 Task: nan
Action: Mouse moved to (508, 648)
Screenshot: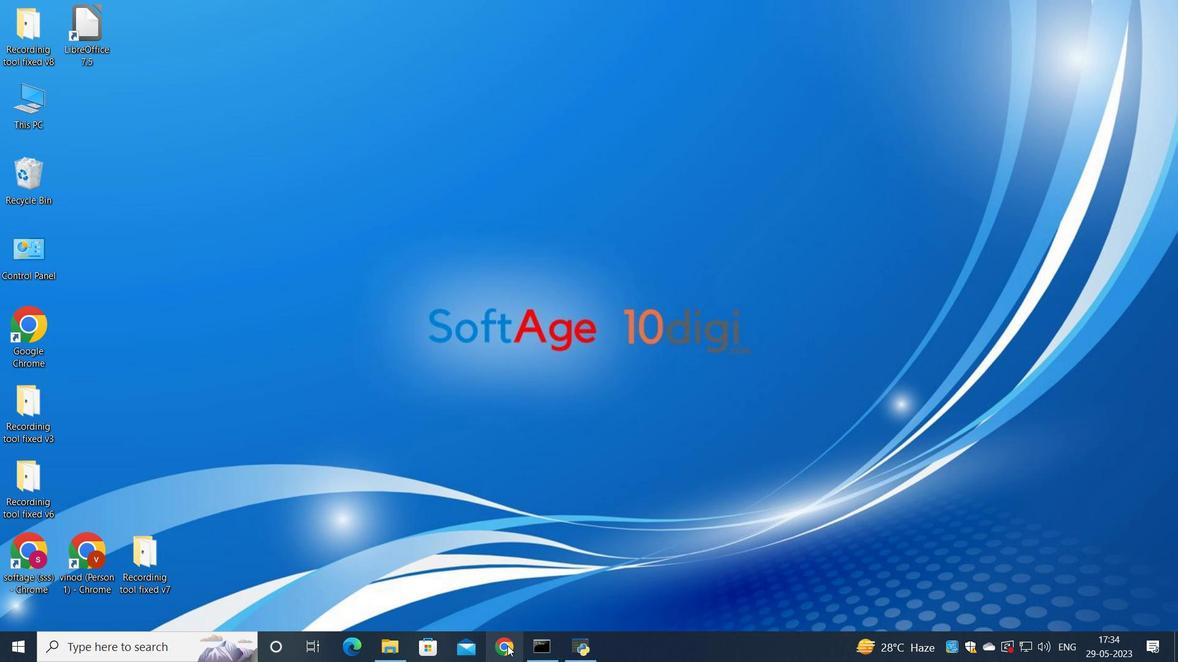 
Action: Mouse pressed left at (508, 648)
Screenshot: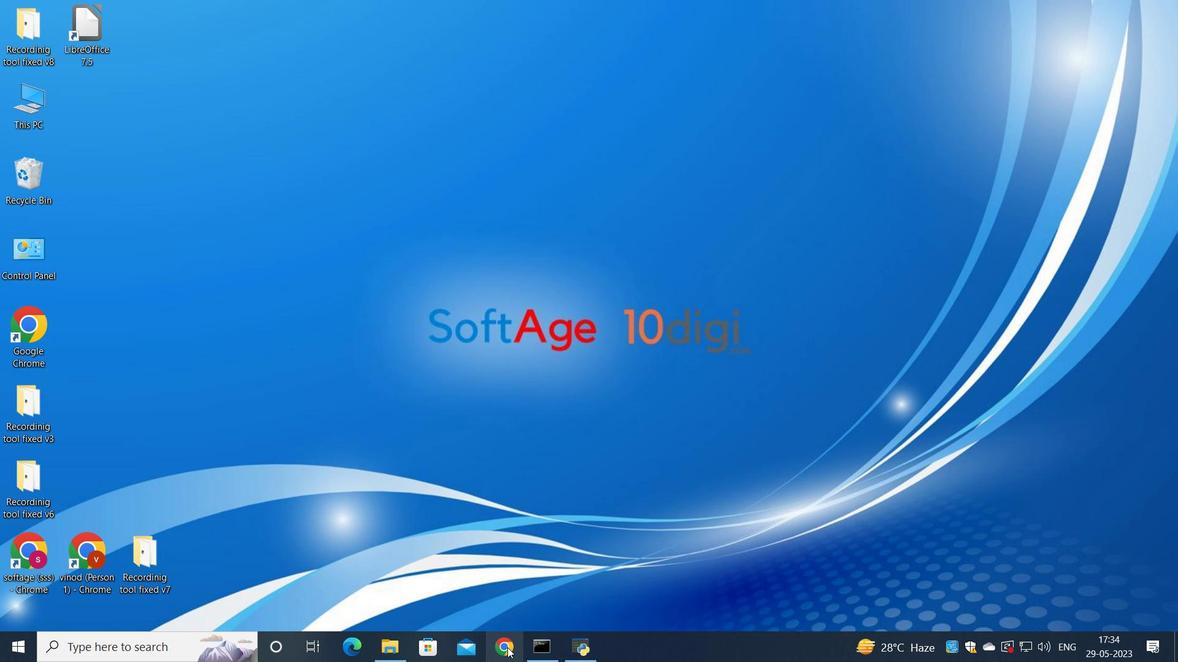 
Action: Mouse moved to (516, 378)
Screenshot: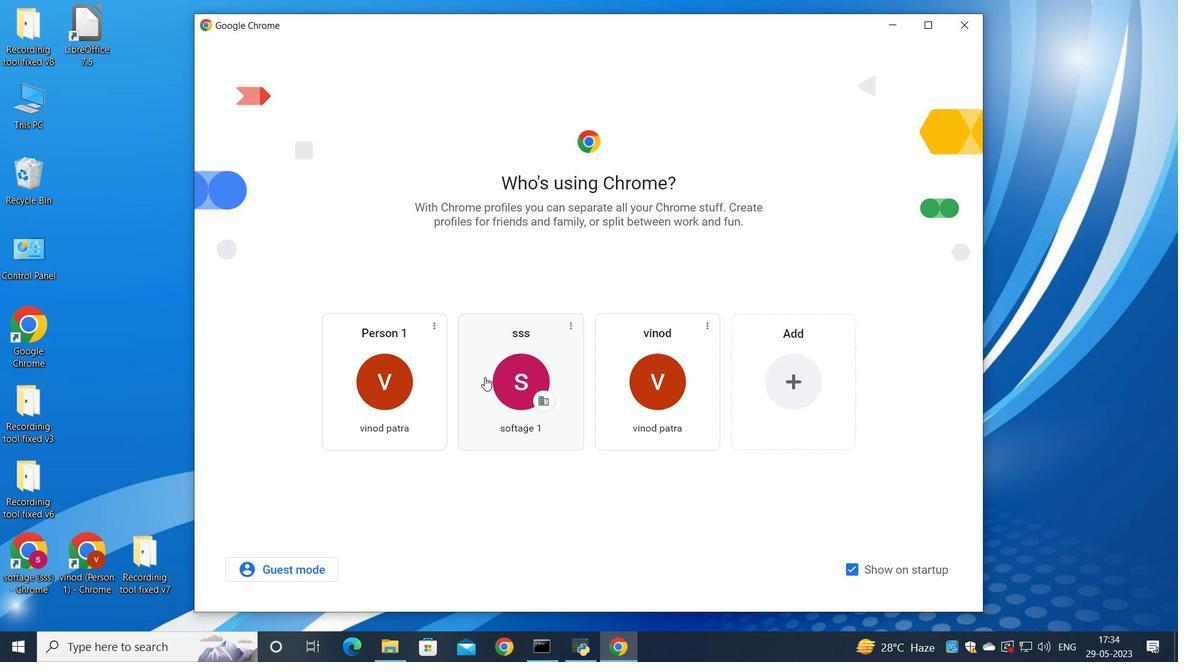 
Action: Mouse pressed left at (516, 378)
Screenshot: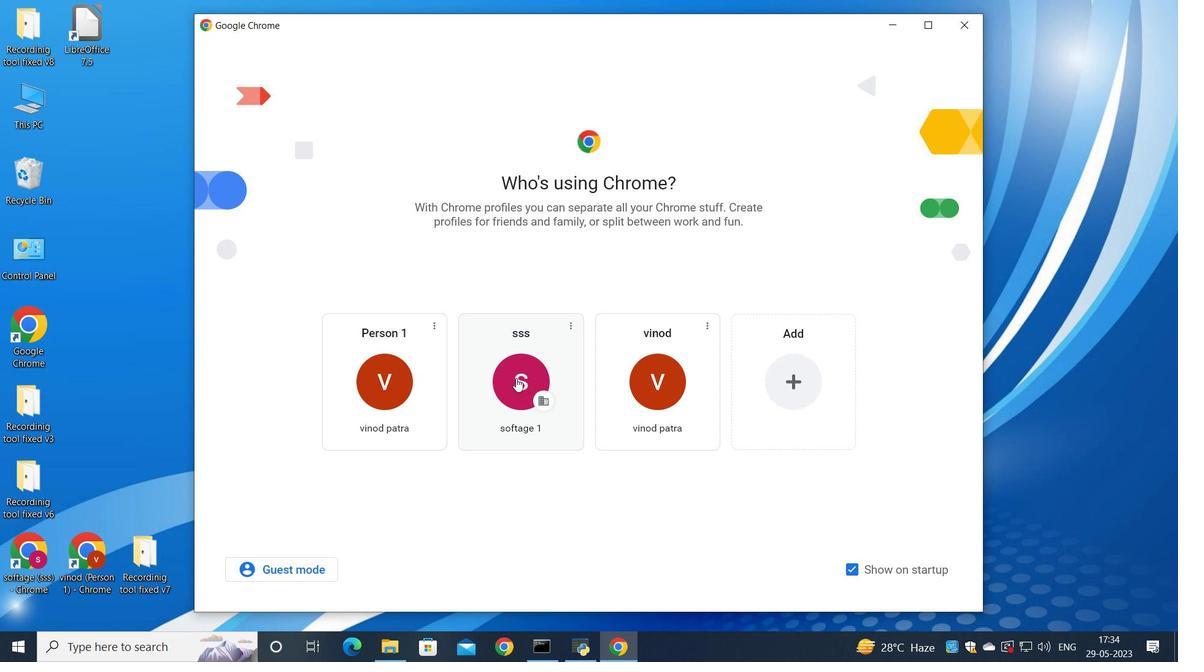 
Action: Mouse moved to (1032, 79)
Screenshot: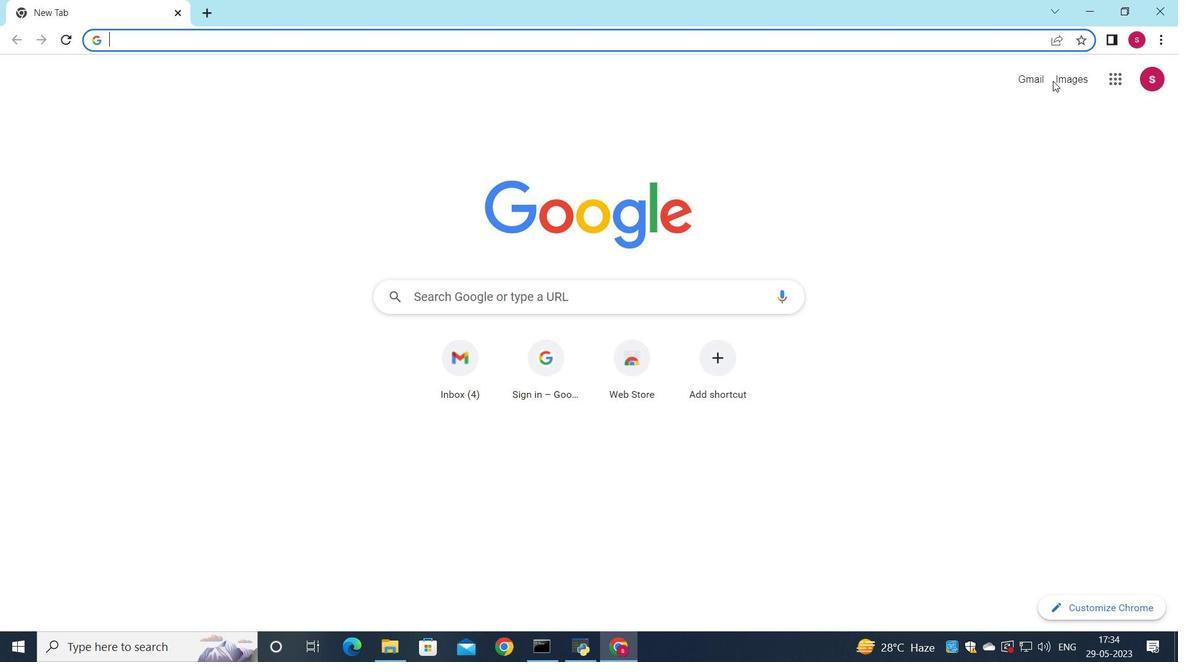 
Action: Mouse pressed left at (1032, 79)
Screenshot: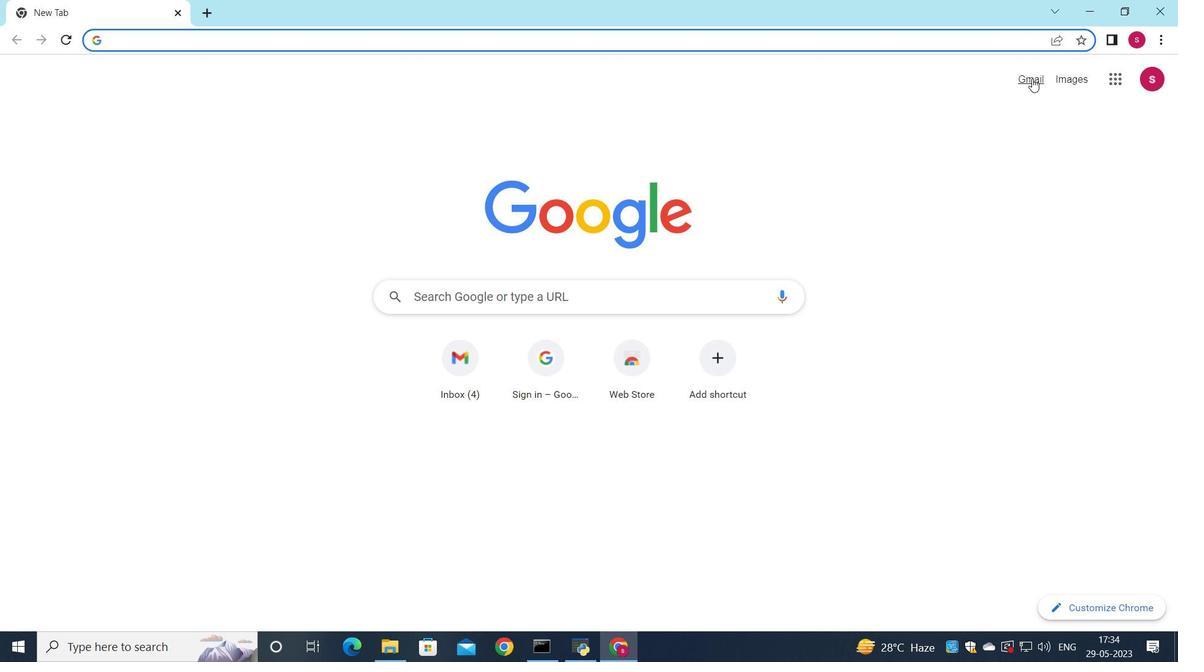 
Action: Mouse moved to (1005, 112)
Screenshot: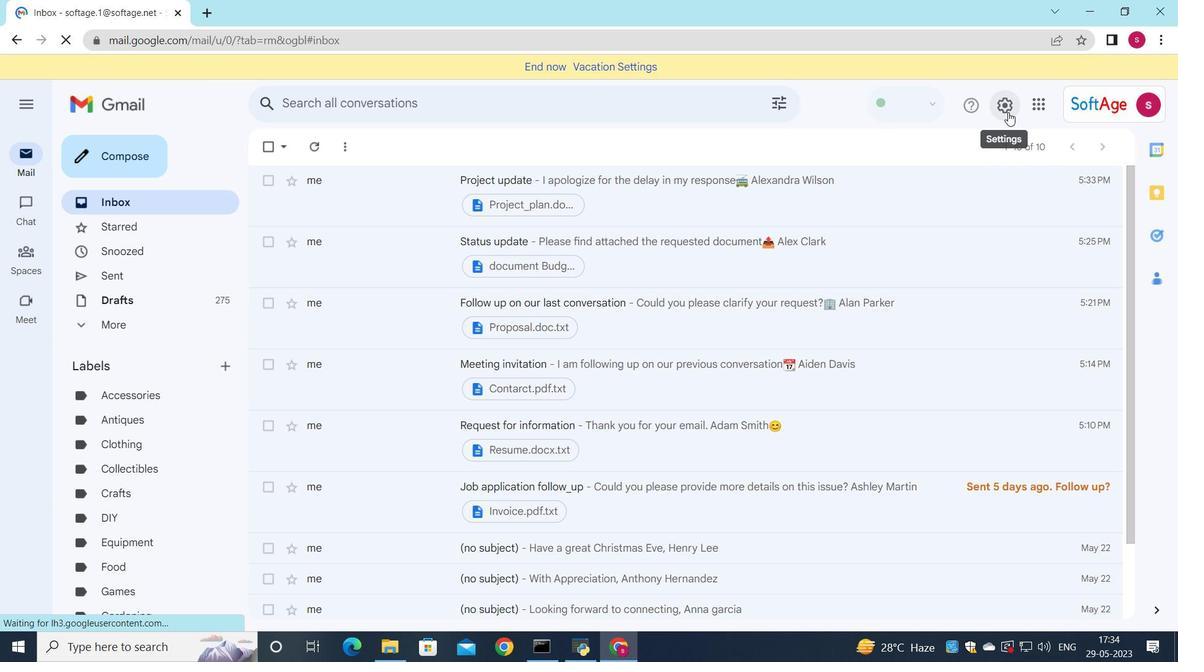 
Action: Mouse pressed left at (1005, 112)
Screenshot: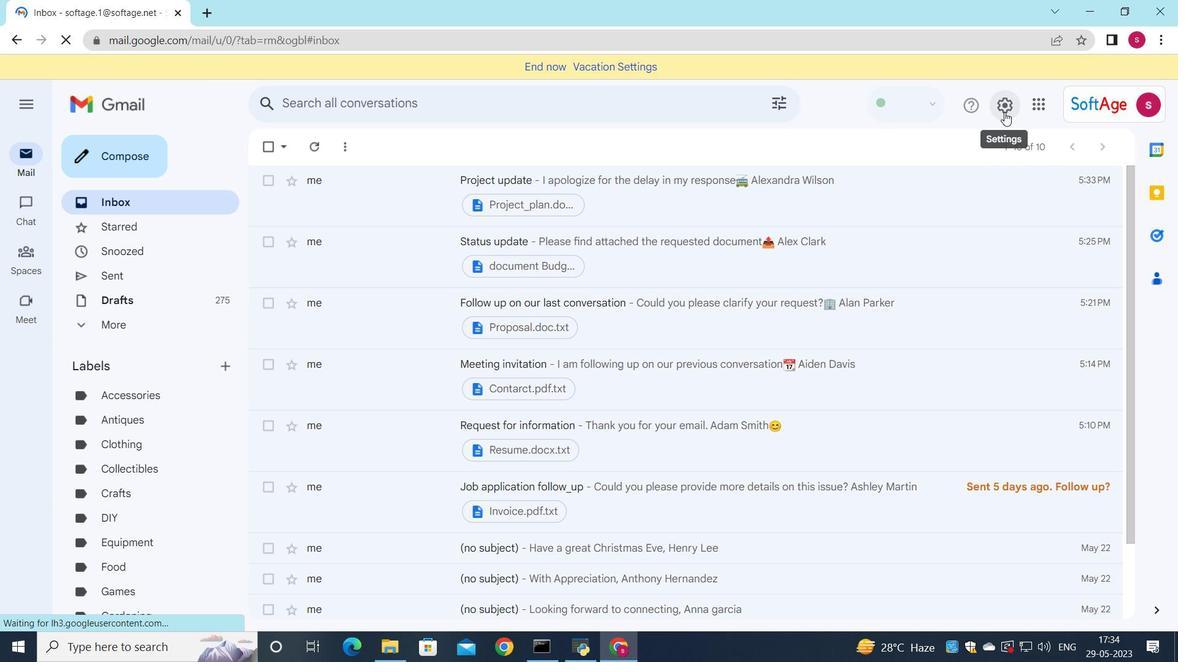 
Action: Mouse moved to (1010, 189)
Screenshot: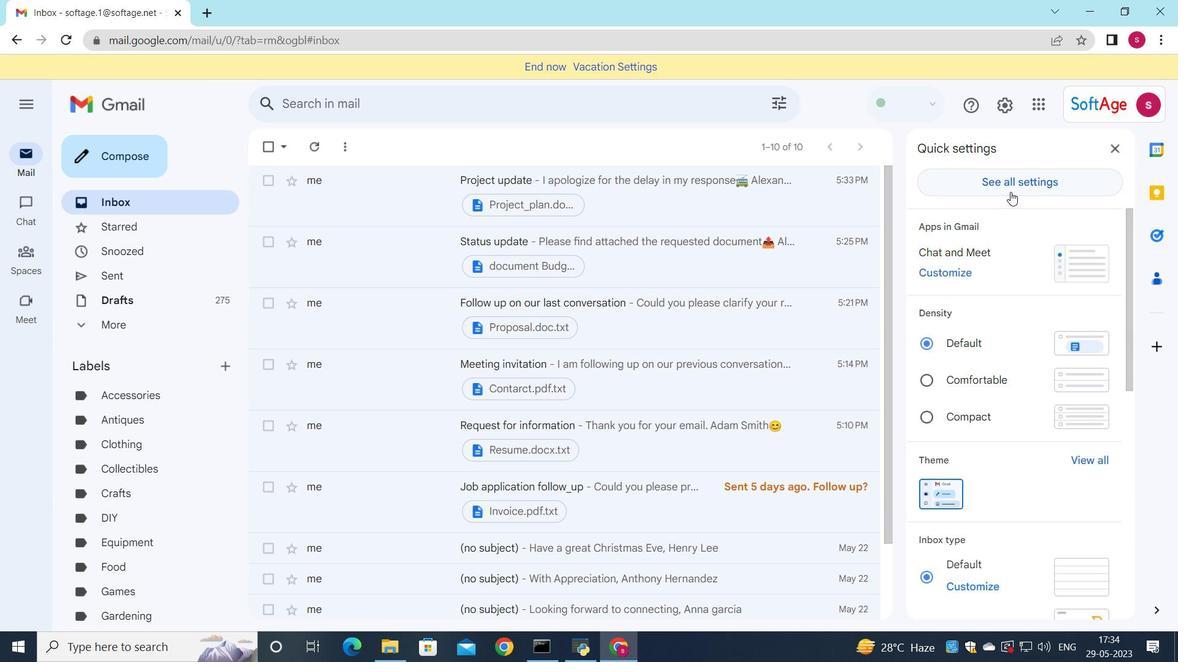 
Action: Mouse pressed left at (1010, 189)
Screenshot: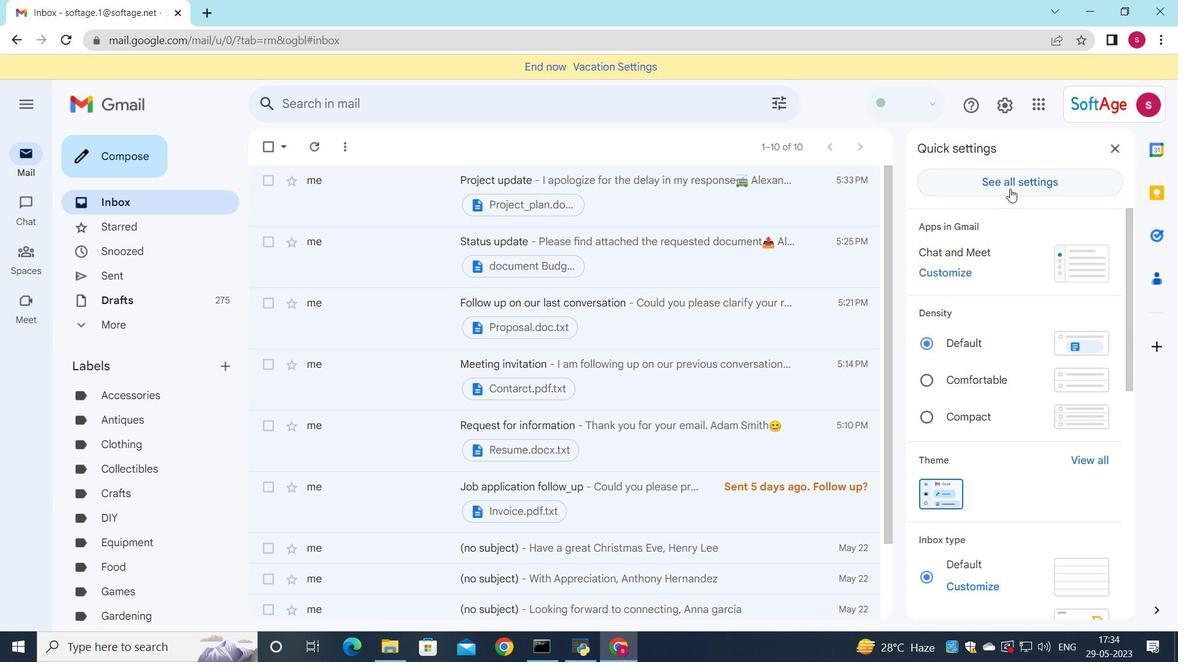 
Action: Mouse moved to (732, 330)
Screenshot: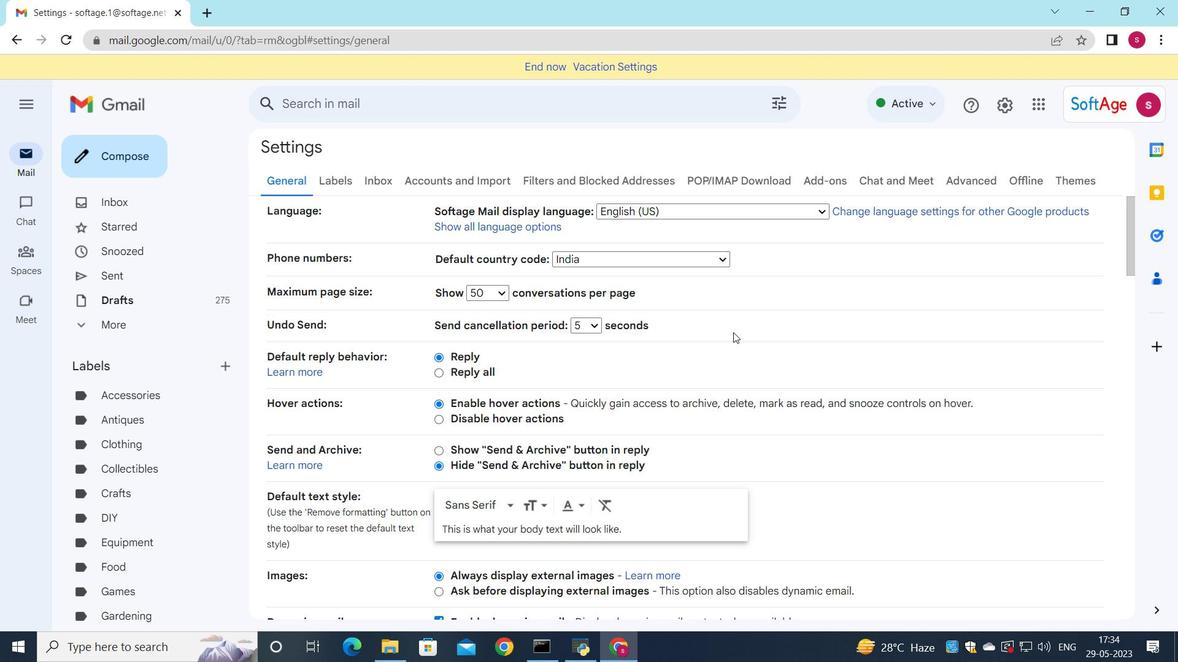 
Action: Mouse scrolled (732, 329) with delta (0, 0)
Screenshot: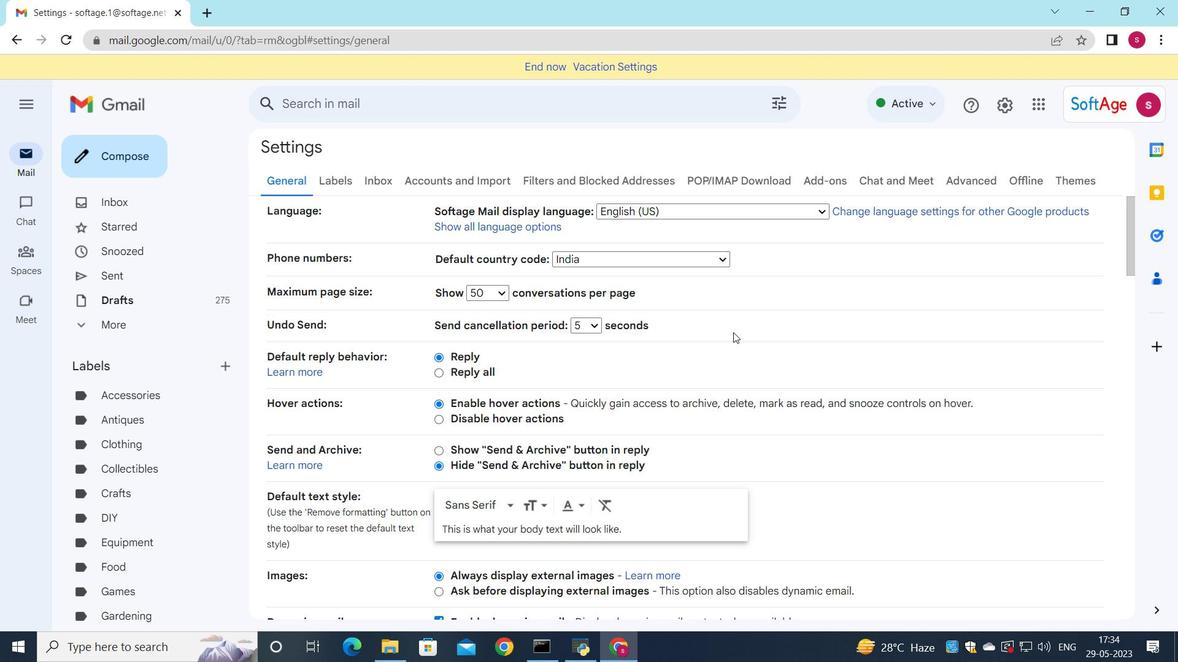 
Action: Mouse scrolled (732, 329) with delta (0, 0)
Screenshot: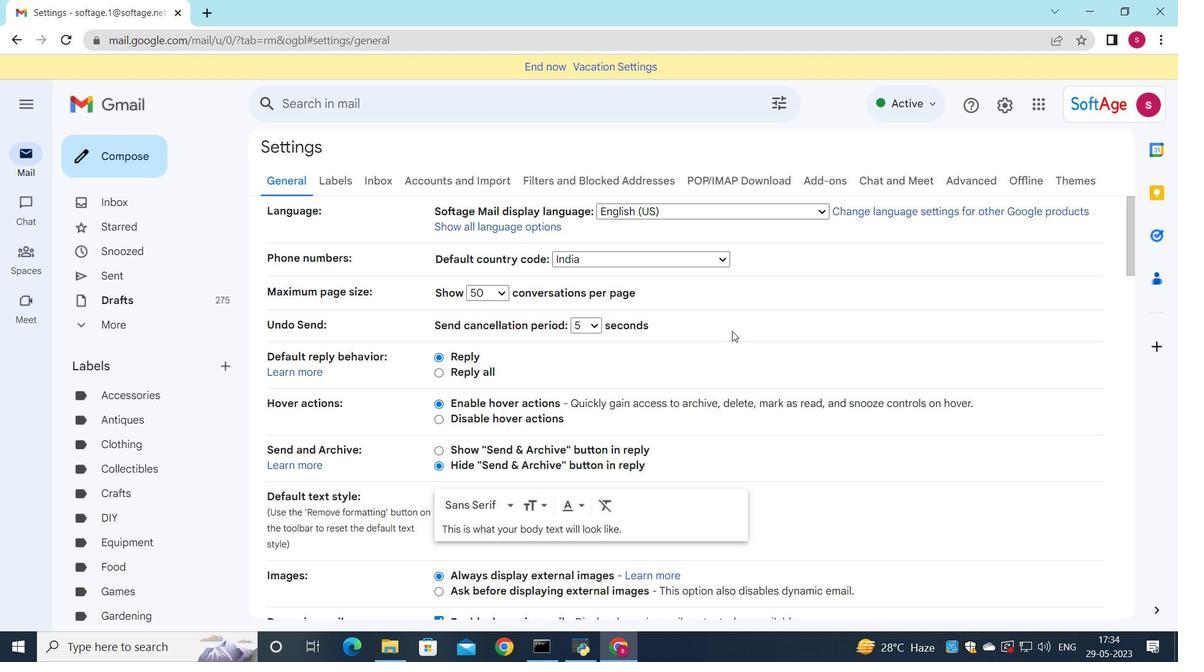 
Action: Mouse scrolled (732, 329) with delta (0, 0)
Screenshot: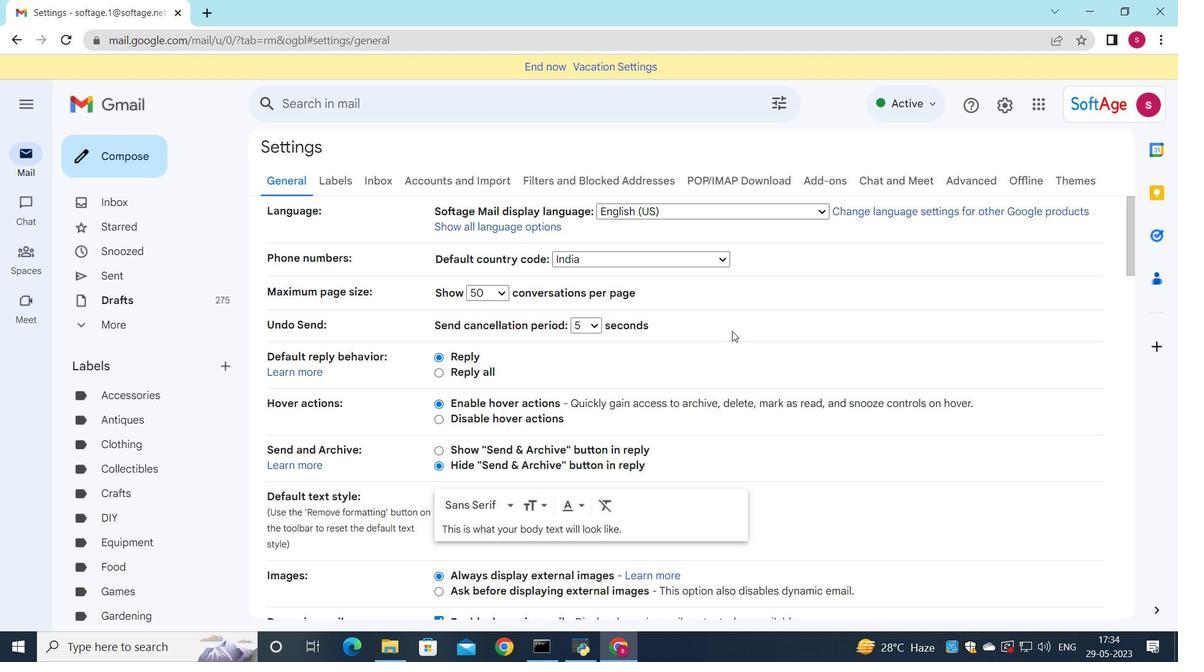 
Action: Mouse scrolled (732, 329) with delta (0, 0)
Screenshot: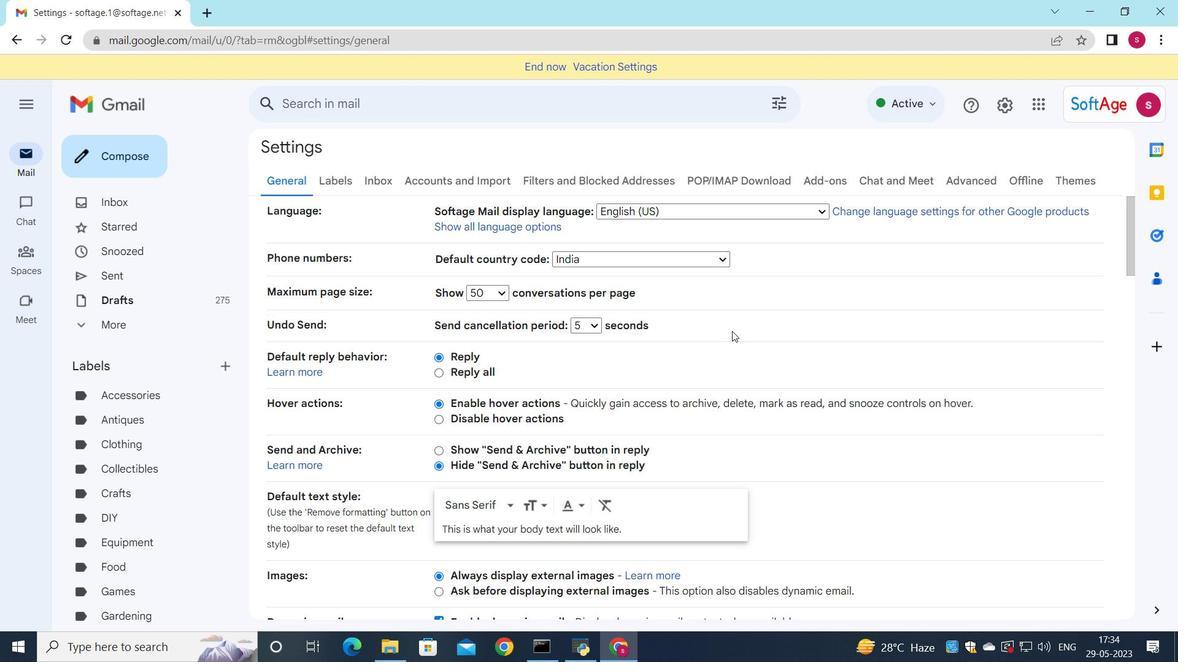 
Action: Mouse scrolled (732, 329) with delta (0, 0)
Screenshot: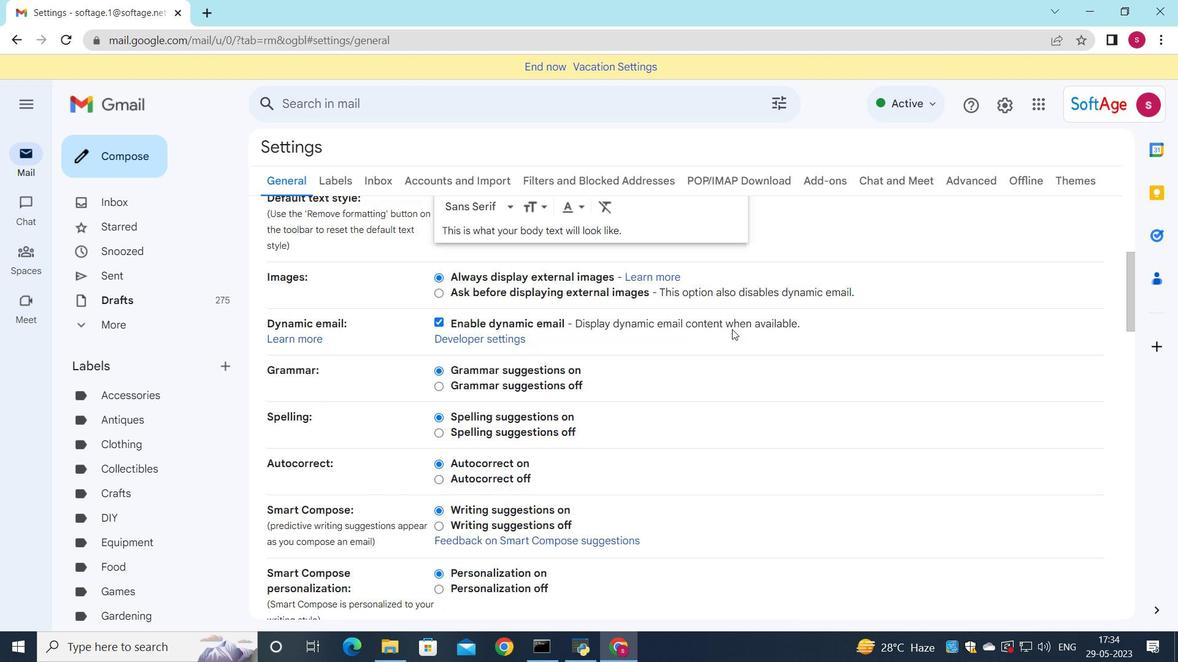 
Action: Mouse scrolled (732, 329) with delta (0, 0)
Screenshot: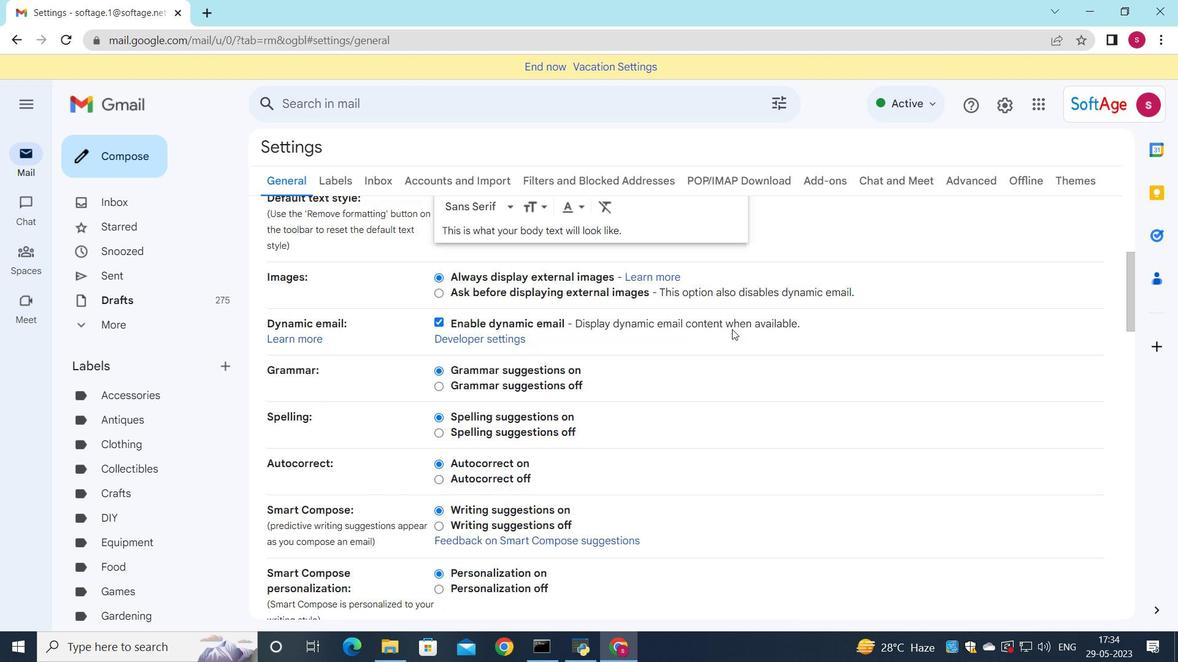 
Action: Mouse scrolled (732, 329) with delta (0, 0)
Screenshot: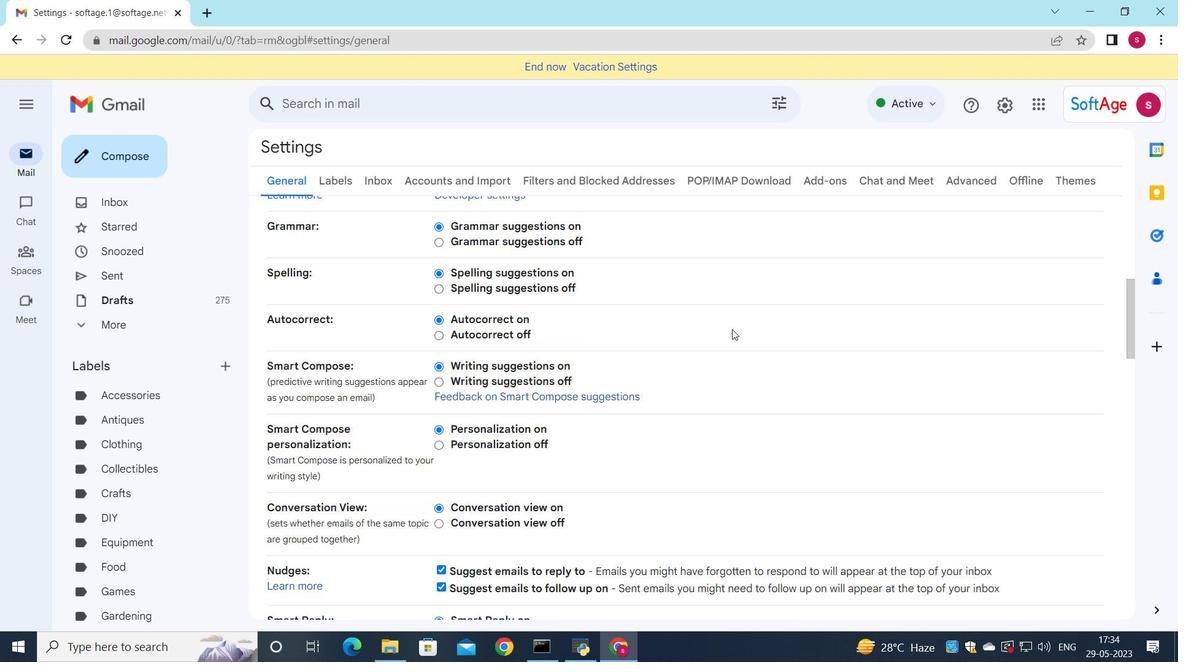 
Action: Mouse scrolled (732, 329) with delta (0, 0)
Screenshot: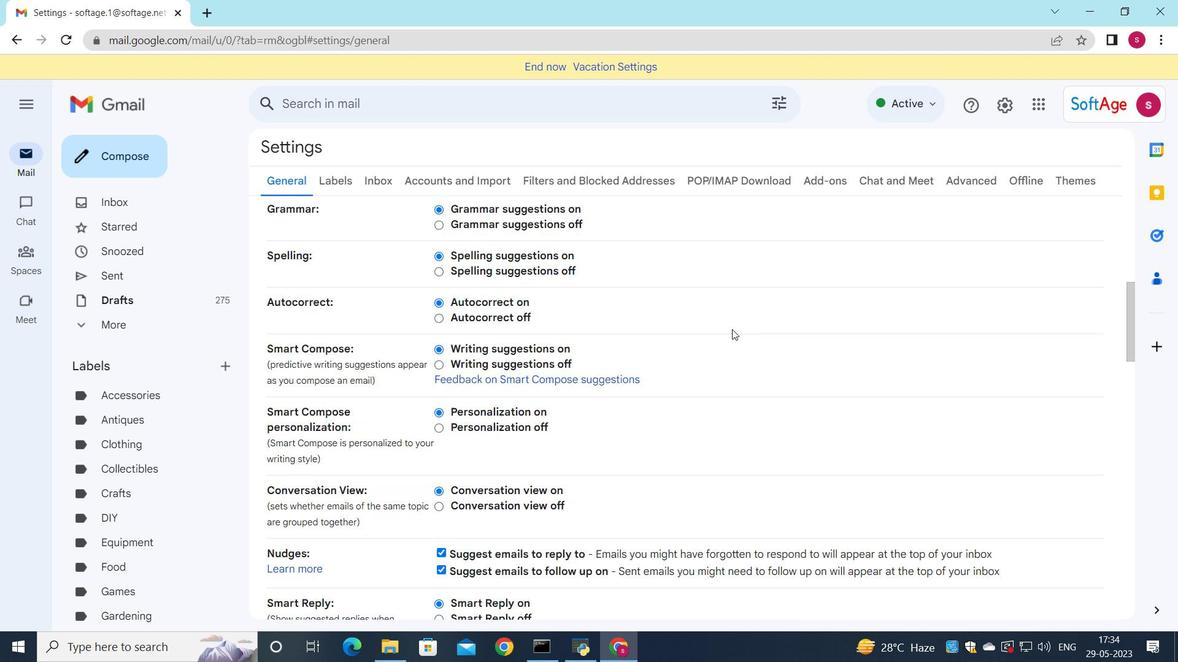 
Action: Mouse scrolled (732, 329) with delta (0, 0)
Screenshot: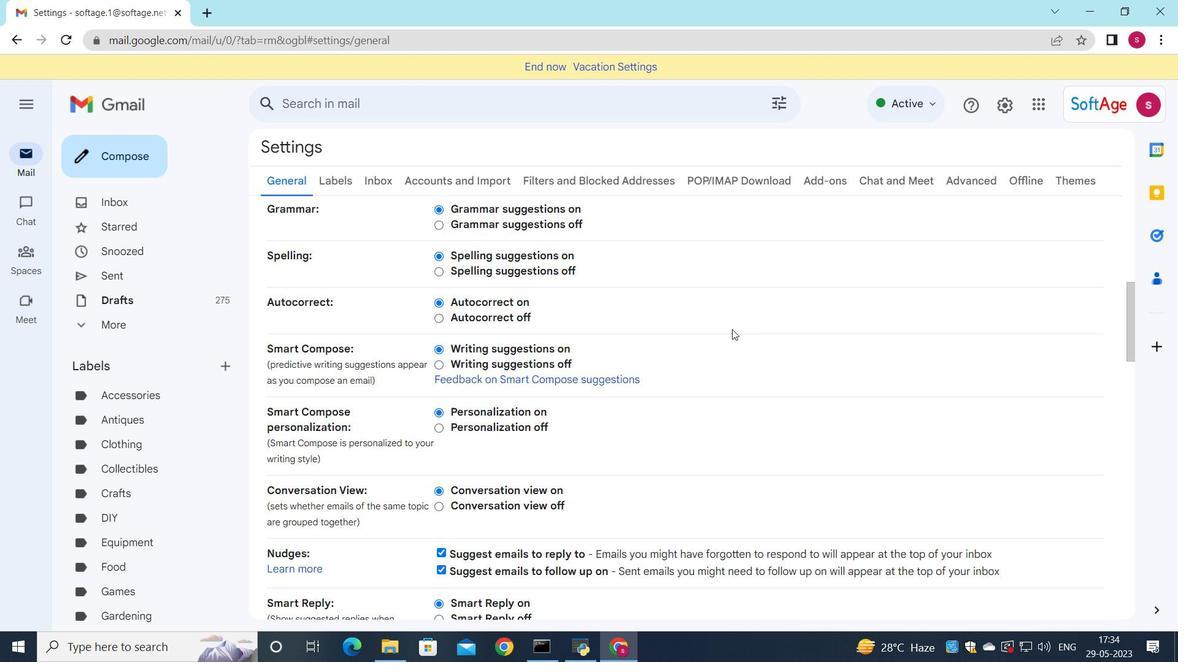 
Action: Mouse scrolled (732, 329) with delta (0, 0)
Screenshot: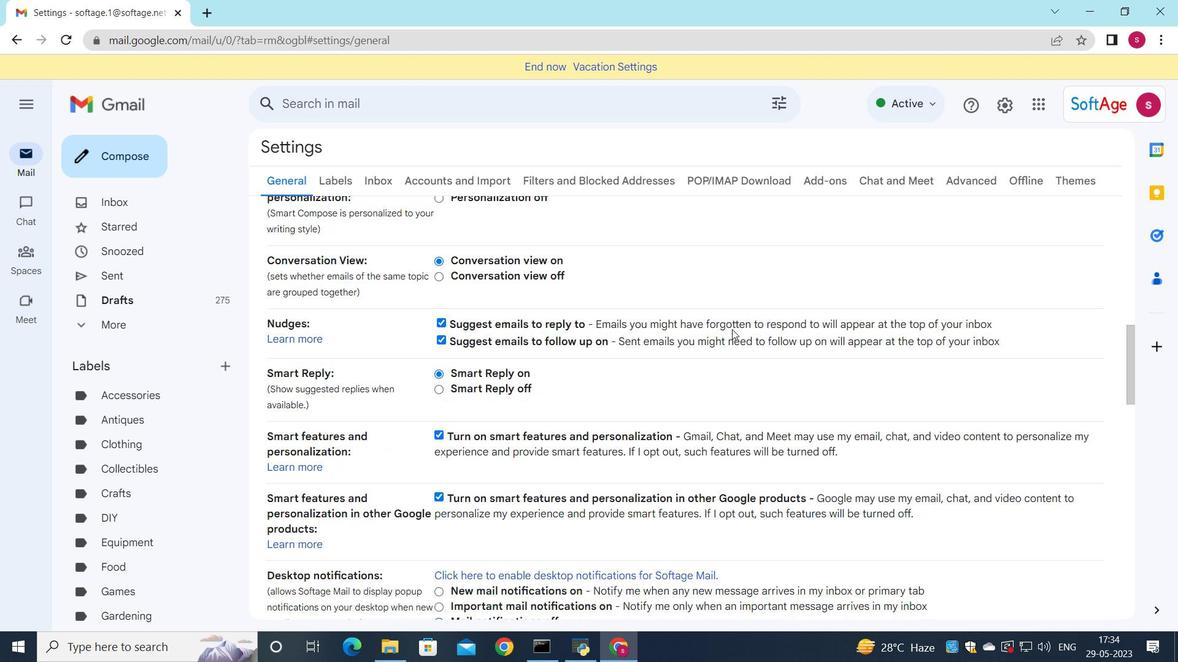 
Action: Mouse scrolled (732, 329) with delta (0, 0)
Screenshot: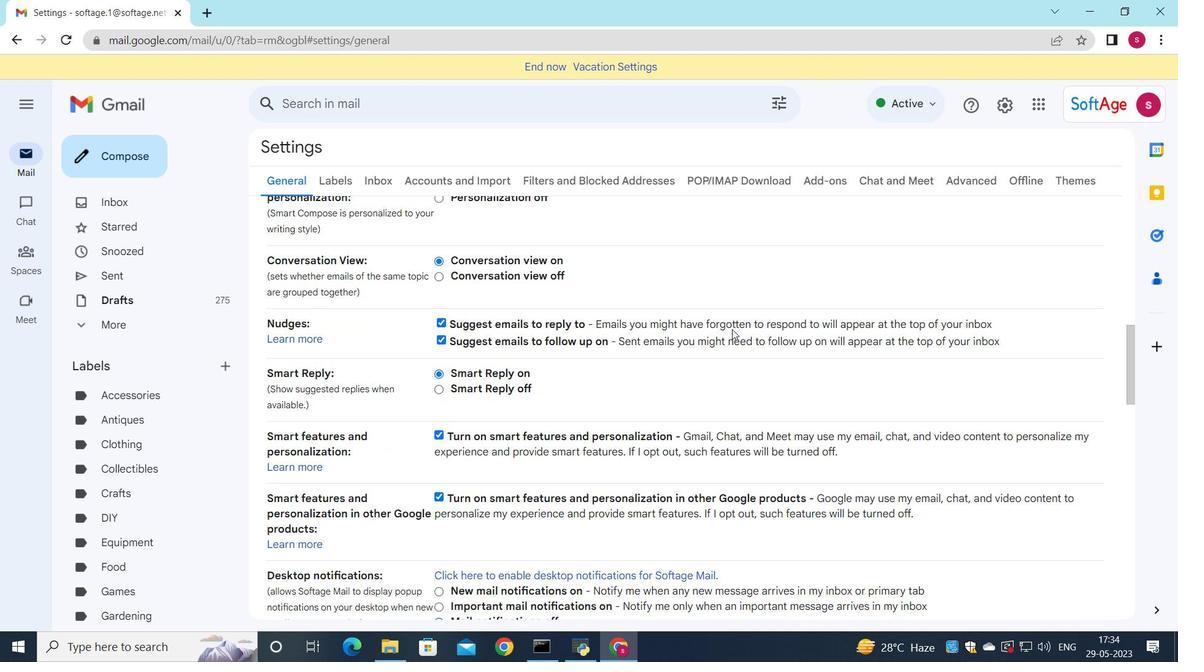 
Action: Mouse scrolled (732, 329) with delta (0, 0)
Screenshot: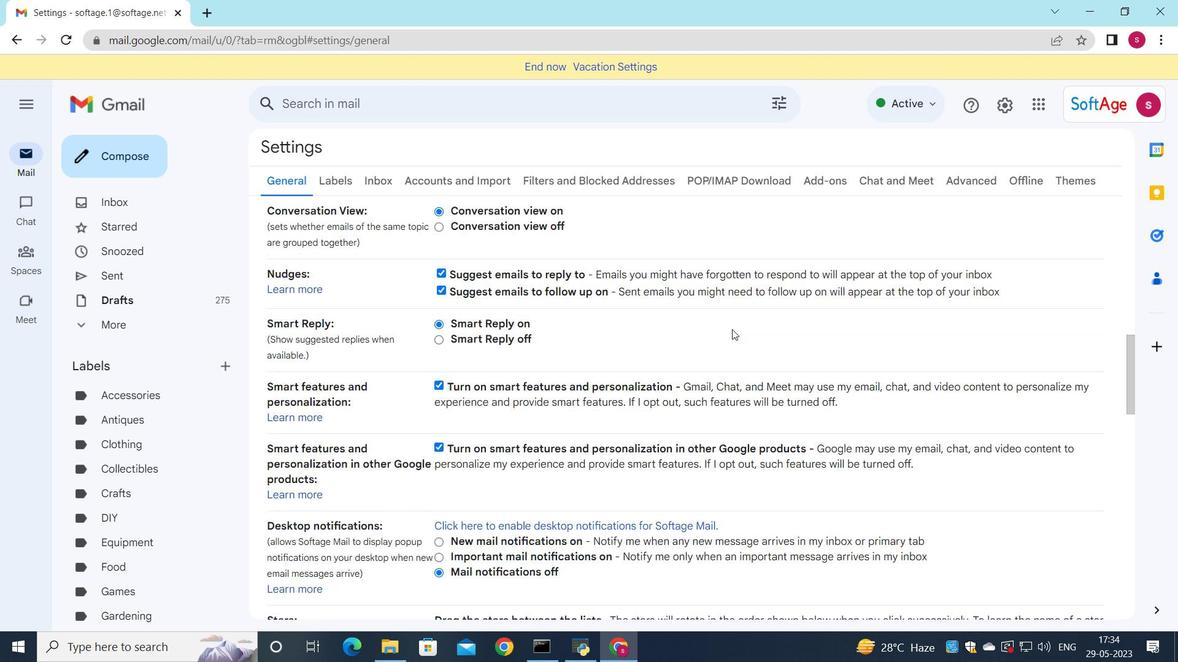 
Action: Mouse scrolled (732, 329) with delta (0, 0)
Screenshot: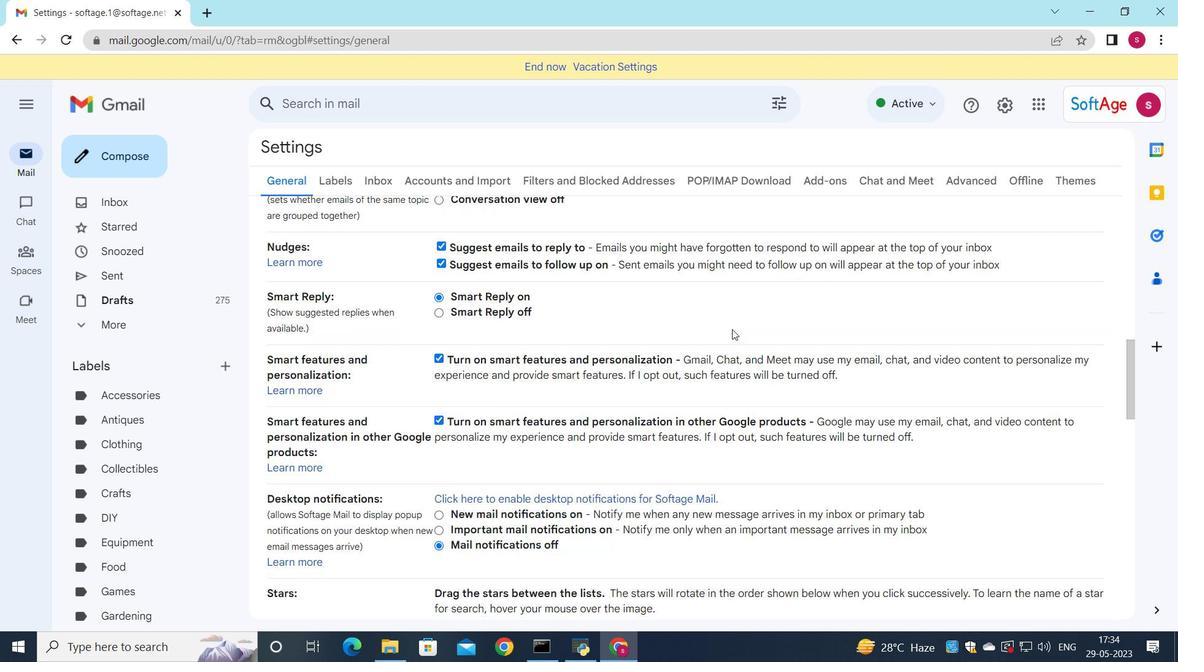 
Action: Mouse scrolled (732, 329) with delta (0, 0)
Screenshot: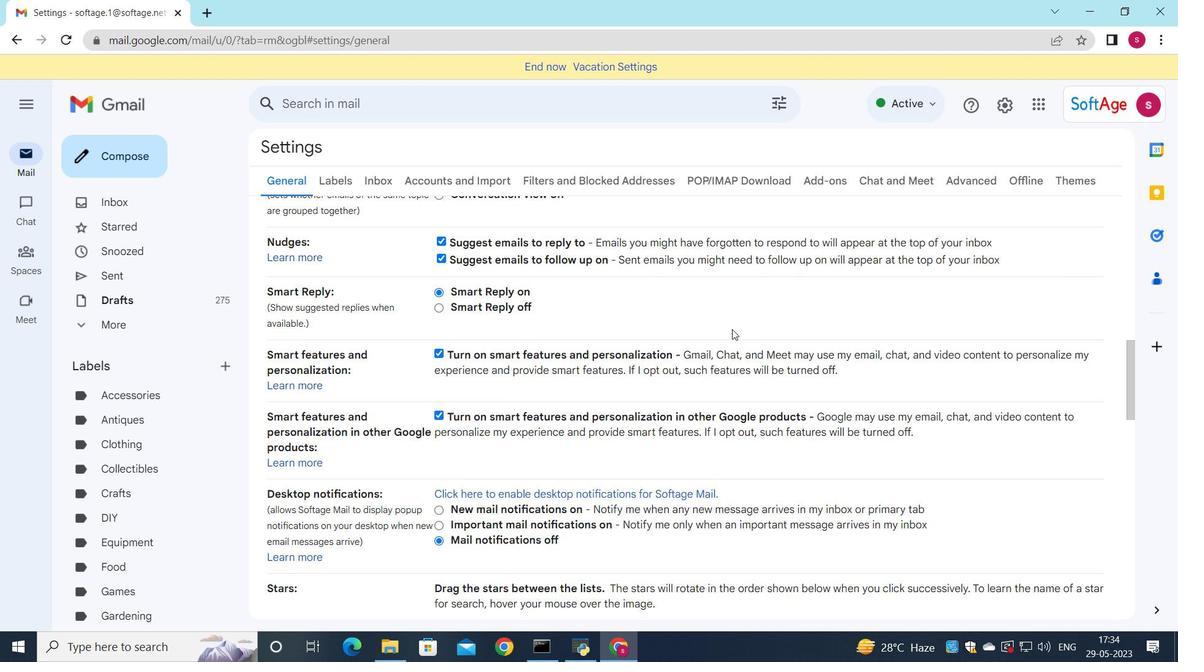 
Action: Mouse scrolled (732, 329) with delta (0, 0)
Screenshot: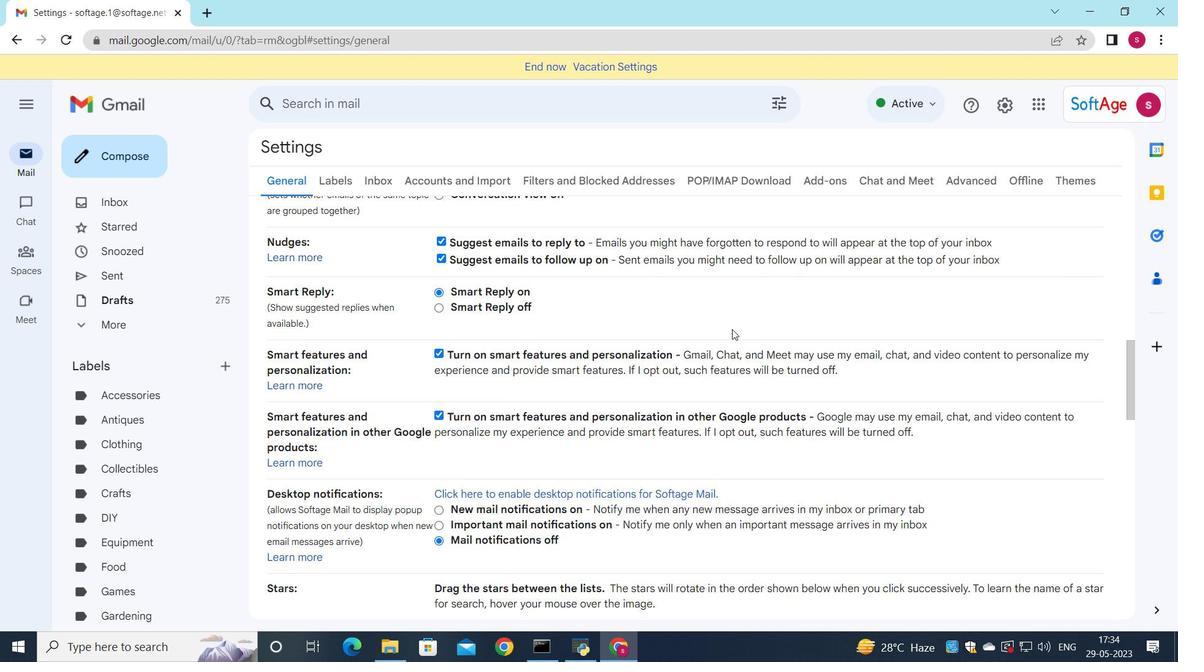 
Action: Mouse scrolled (732, 329) with delta (0, 0)
Screenshot: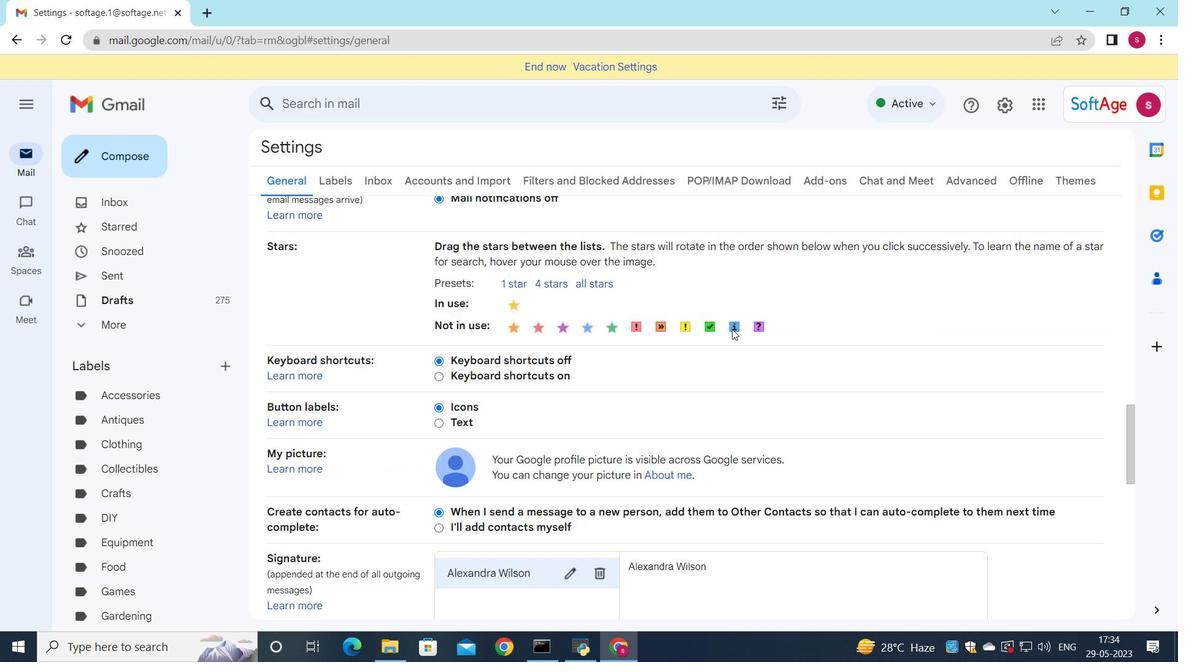 
Action: Mouse scrolled (732, 329) with delta (0, 0)
Screenshot: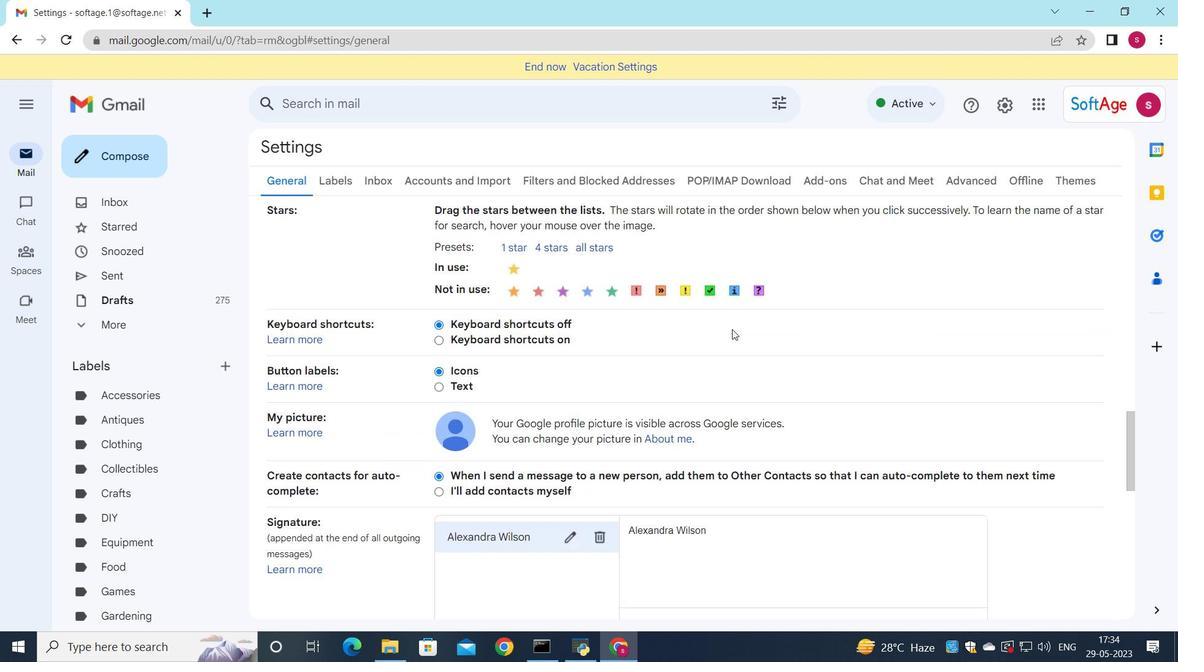 
Action: Mouse moved to (607, 376)
Screenshot: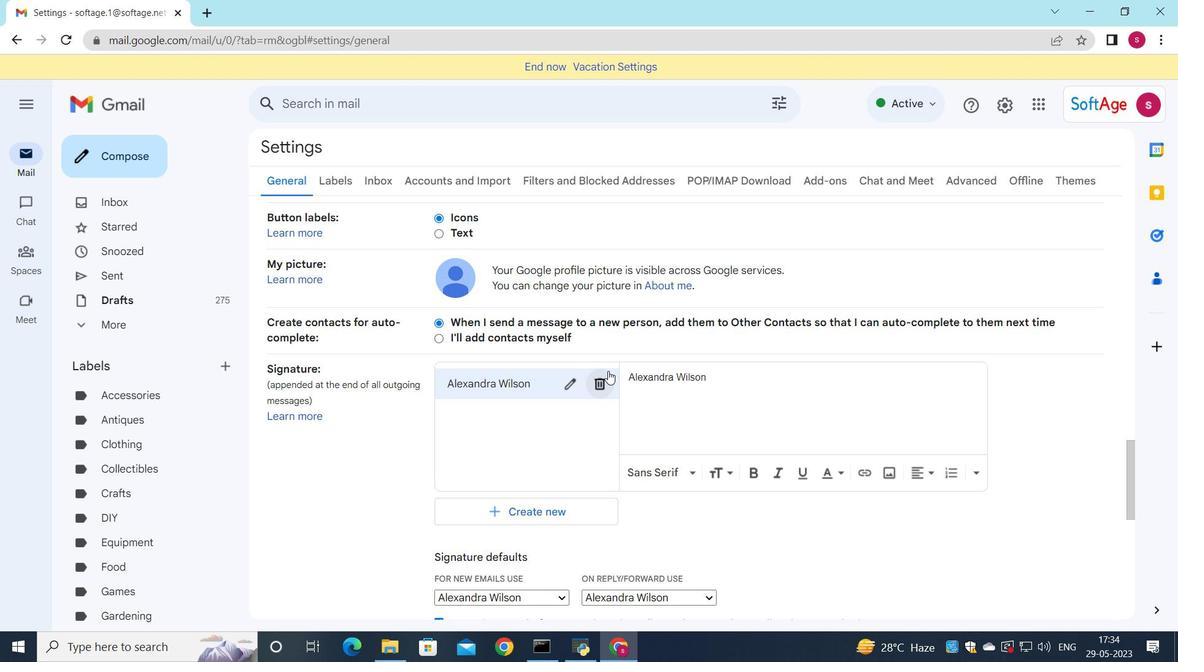 
Action: Mouse pressed left at (607, 376)
Screenshot: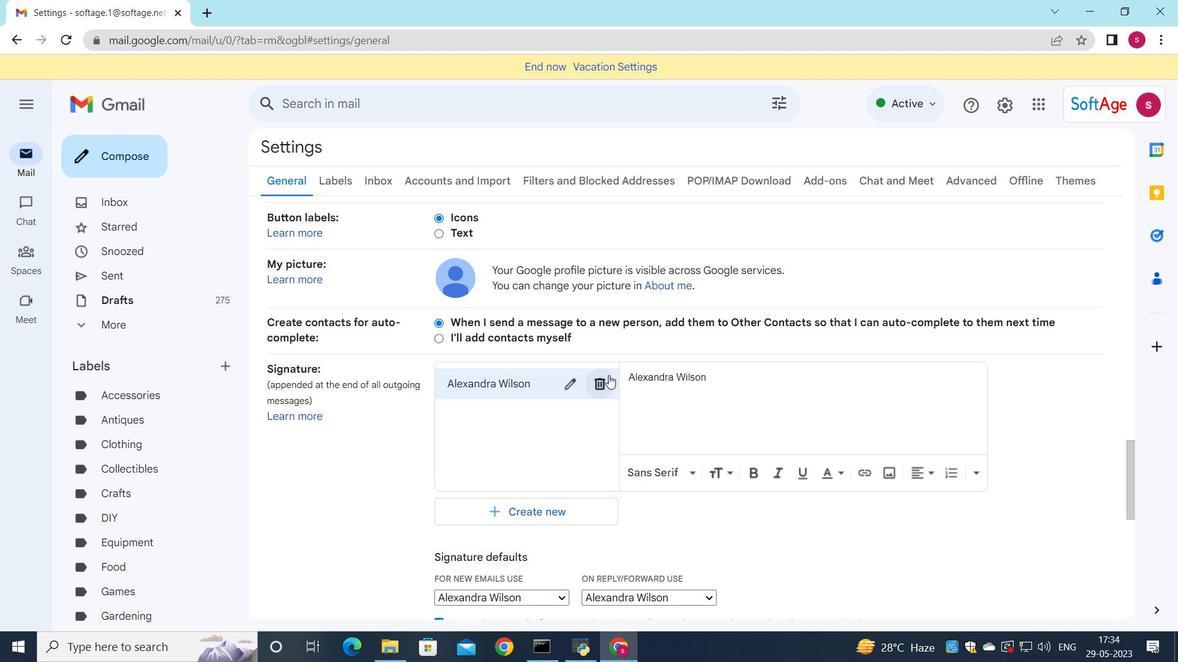 
Action: Mouse moved to (716, 375)
Screenshot: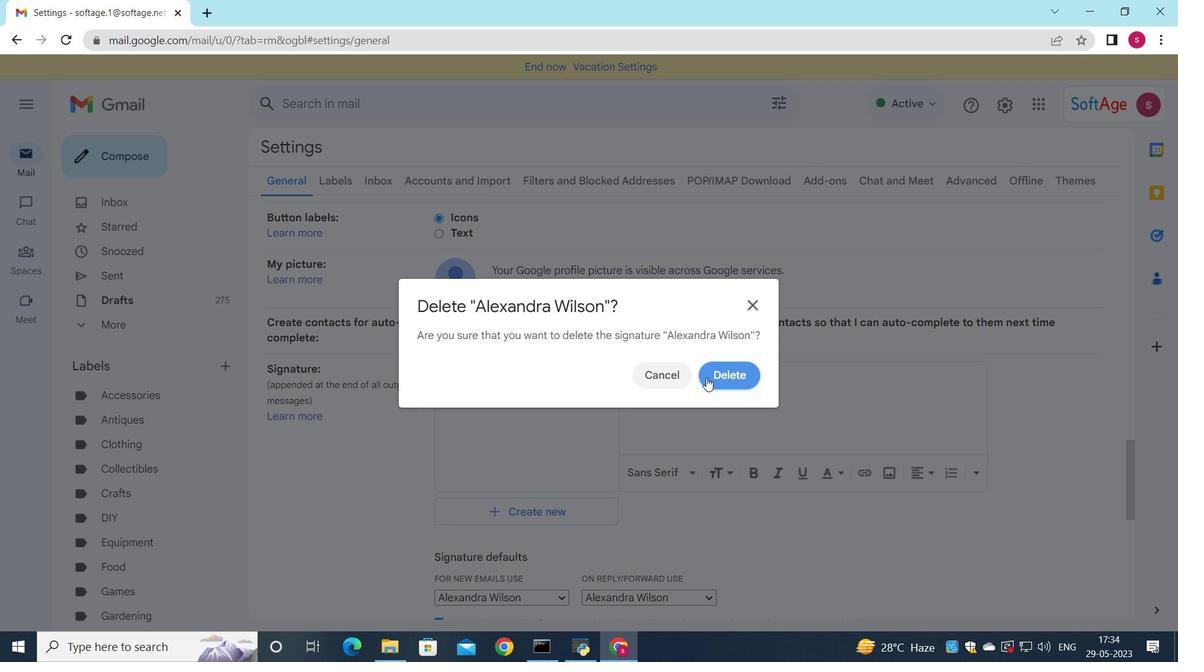
Action: Mouse pressed left at (716, 375)
Screenshot: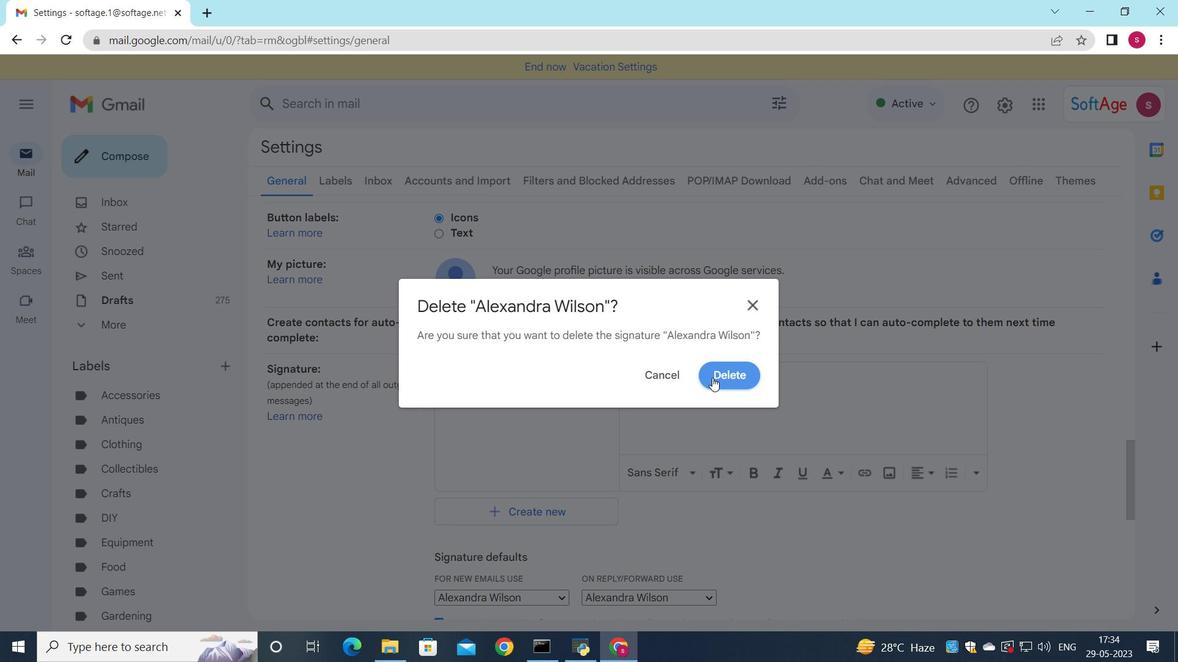 
Action: Mouse moved to (710, 378)
Screenshot: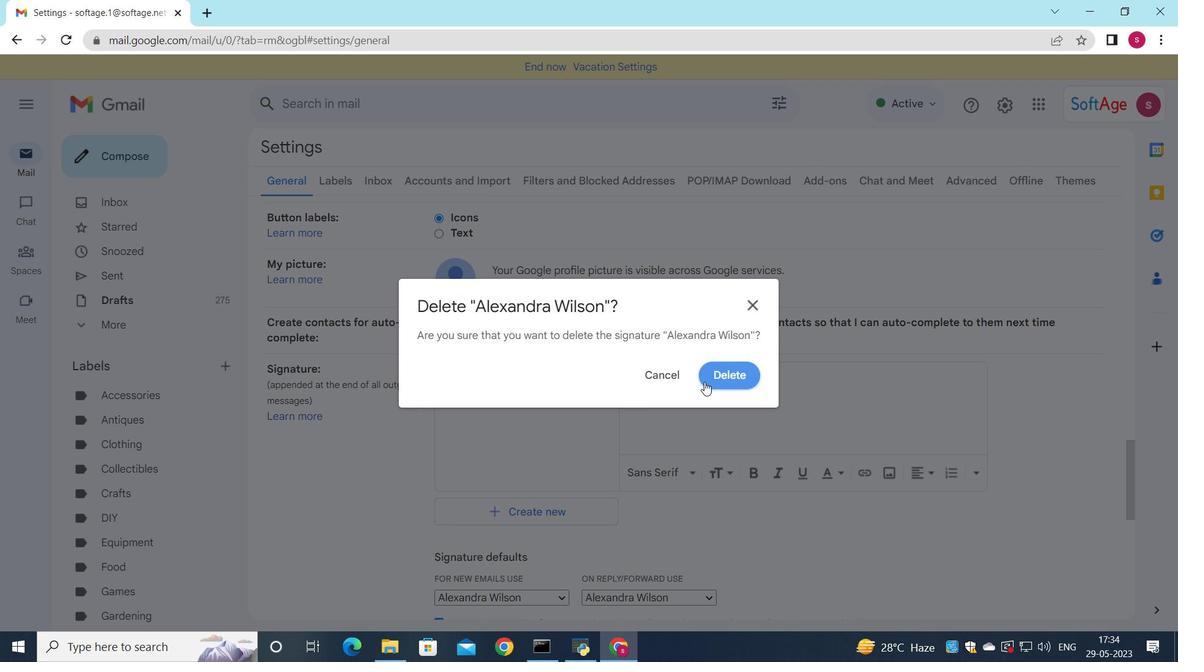 
Action: Mouse pressed left at (710, 378)
Screenshot: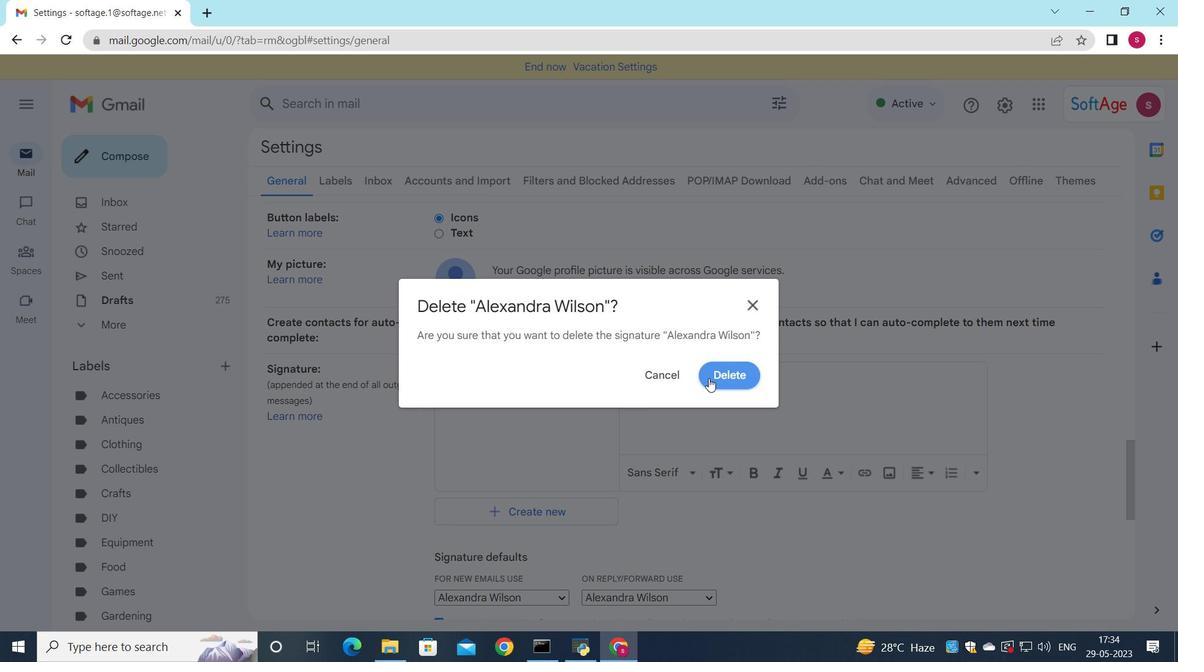 
Action: Mouse moved to (518, 399)
Screenshot: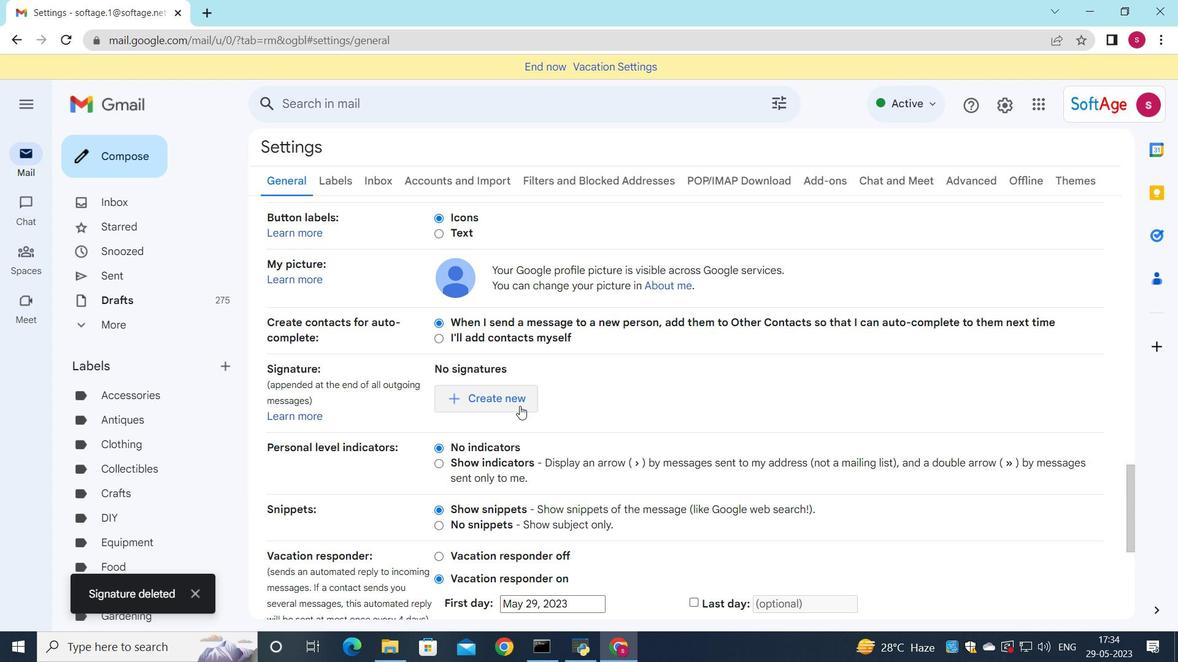 
Action: Mouse pressed left at (518, 399)
Screenshot: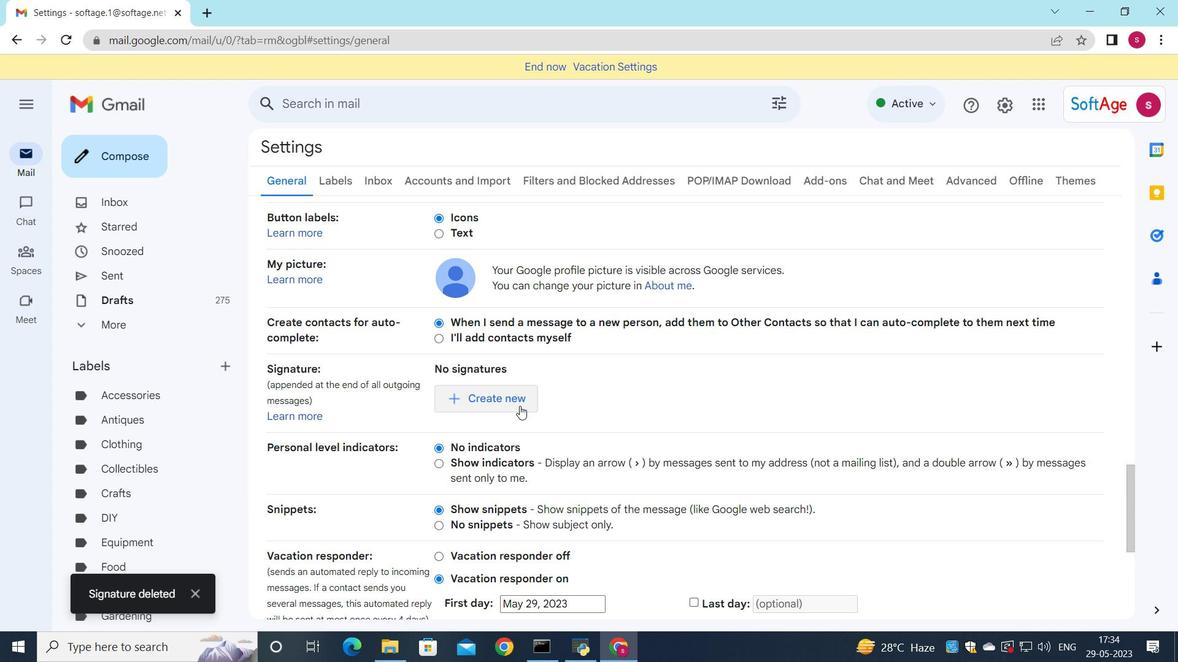 
Action: Mouse moved to (805, 440)
Screenshot: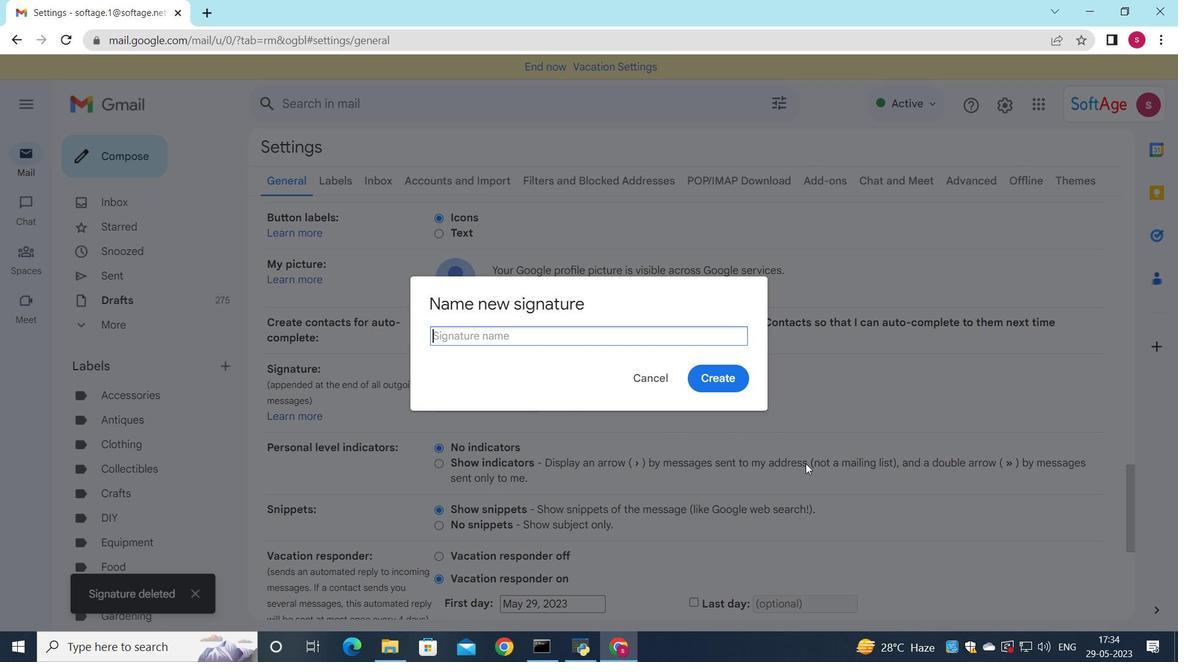 
Action: Key pressed <Key.shift>Alicia<Key.space><Key.shift>R<Key.backspace><Key.shift>Thompson
Screenshot: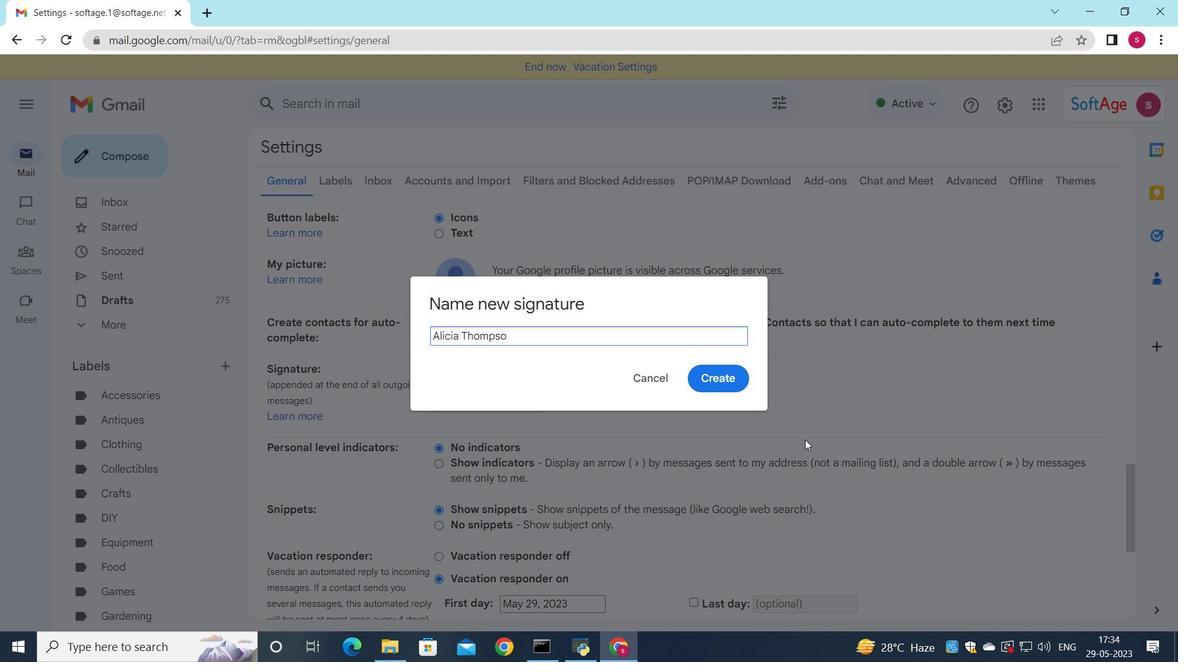 
Action: Mouse moved to (728, 375)
Screenshot: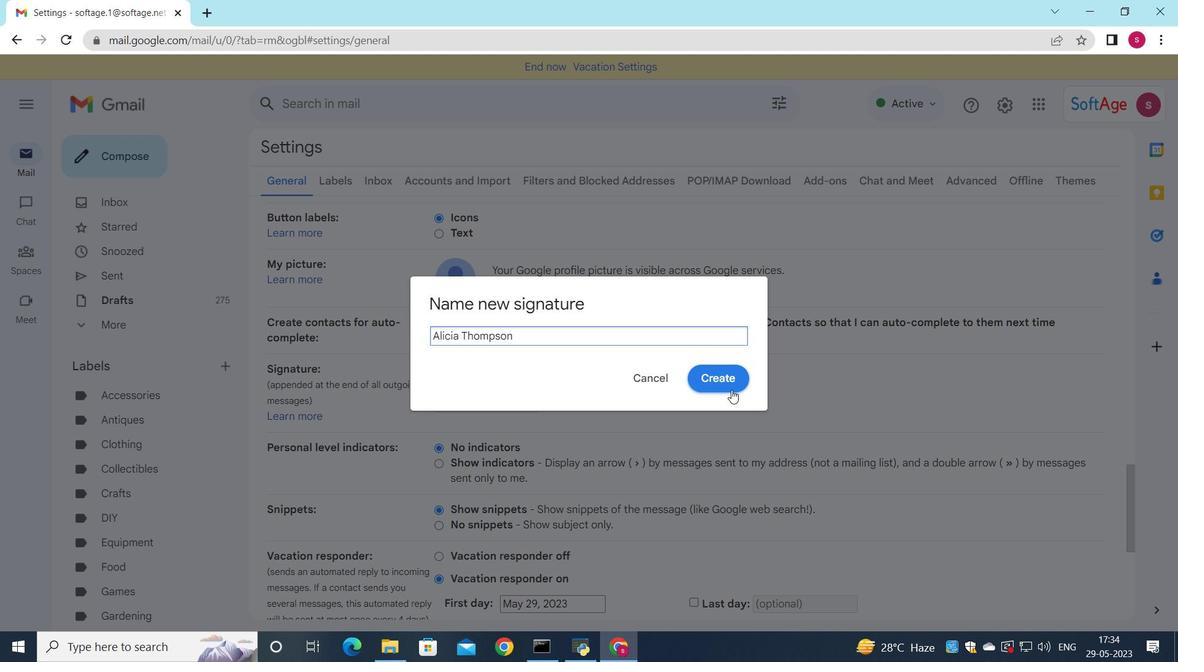 
Action: Mouse pressed left at (728, 375)
Screenshot: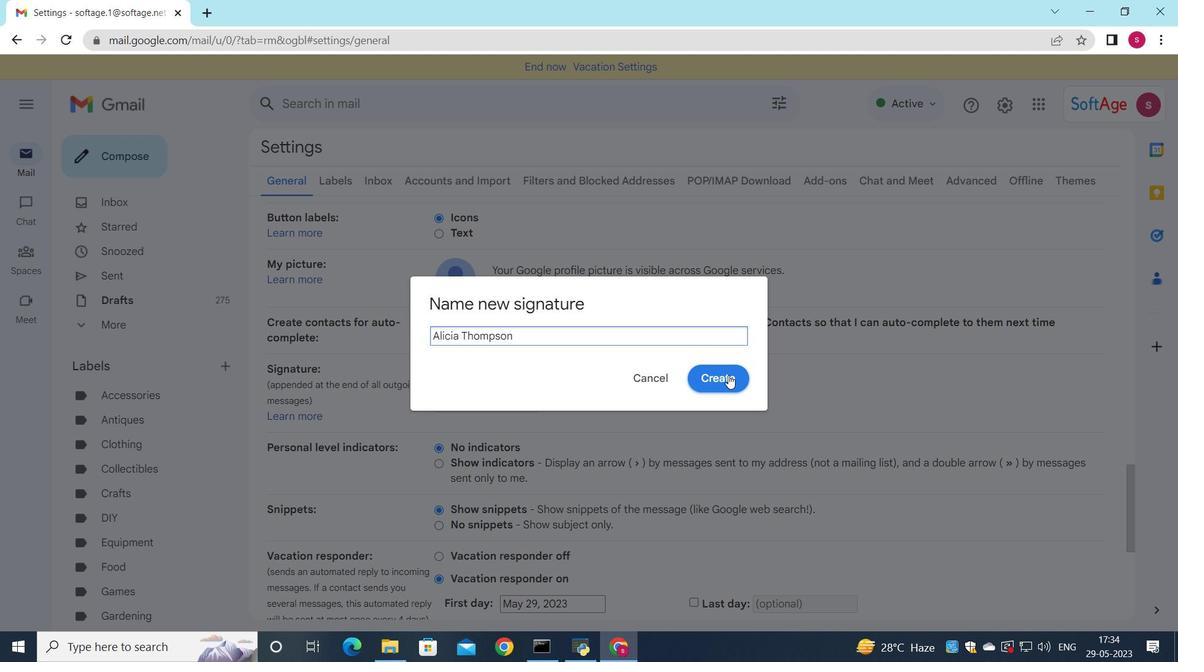 
Action: Mouse moved to (754, 411)
Screenshot: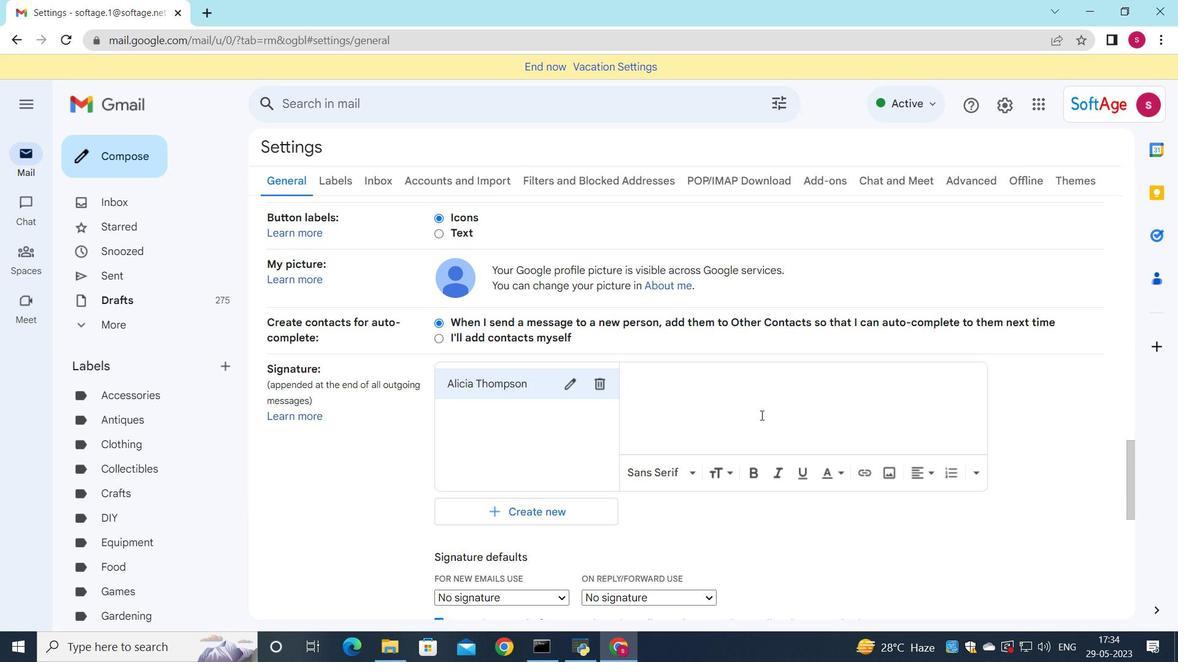 
Action: Mouse pressed left at (754, 411)
Screenshot: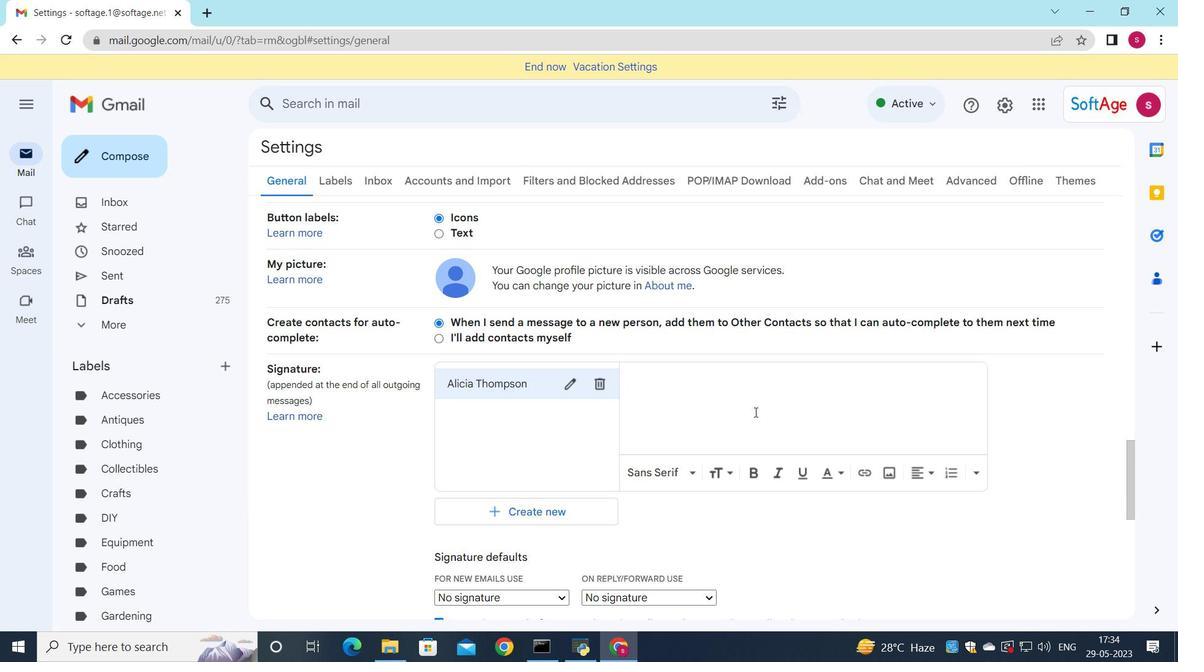 
Action: Key pressed <Key.shift>Alicia<Key.space><Key.shift>Thompson
Screenshot: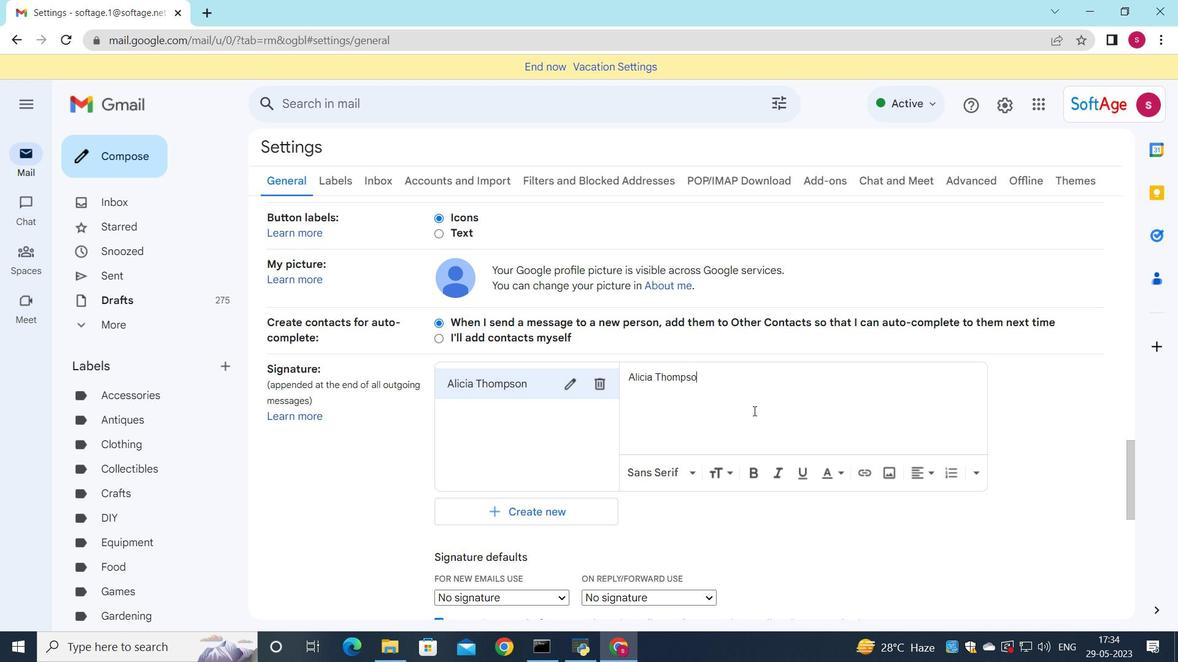 
Action: Mouse moved to (694, 424)
Screenshot: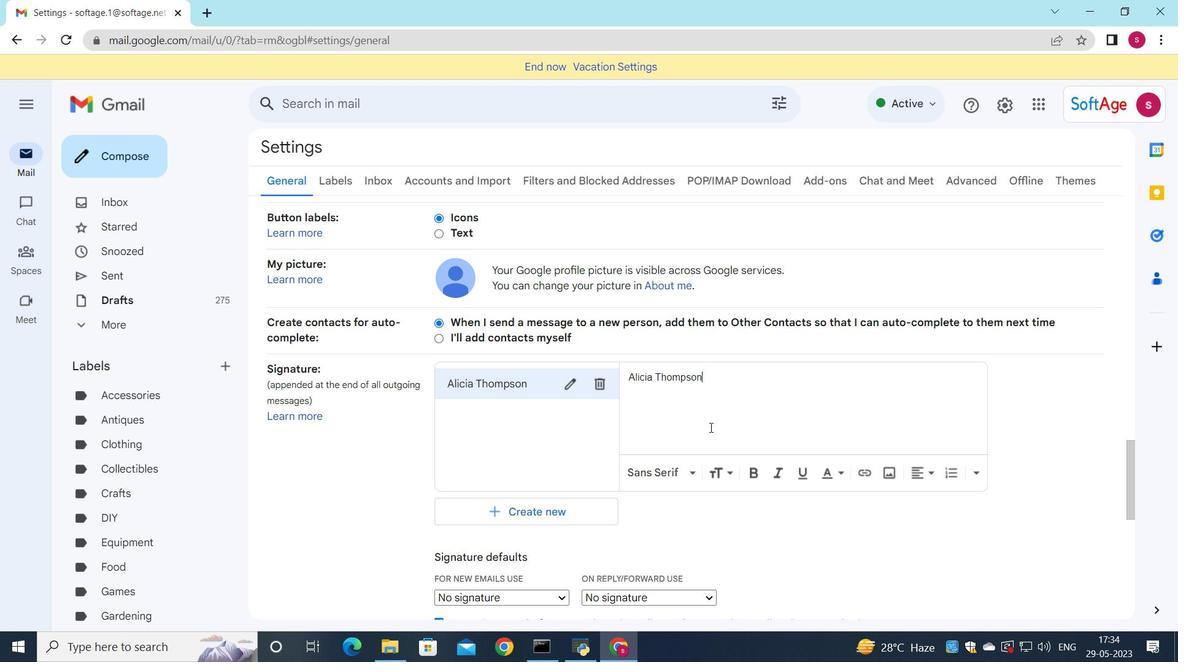 
Action: Mouse scrolled (694, 423) with delta (0, 0)
Screenshot: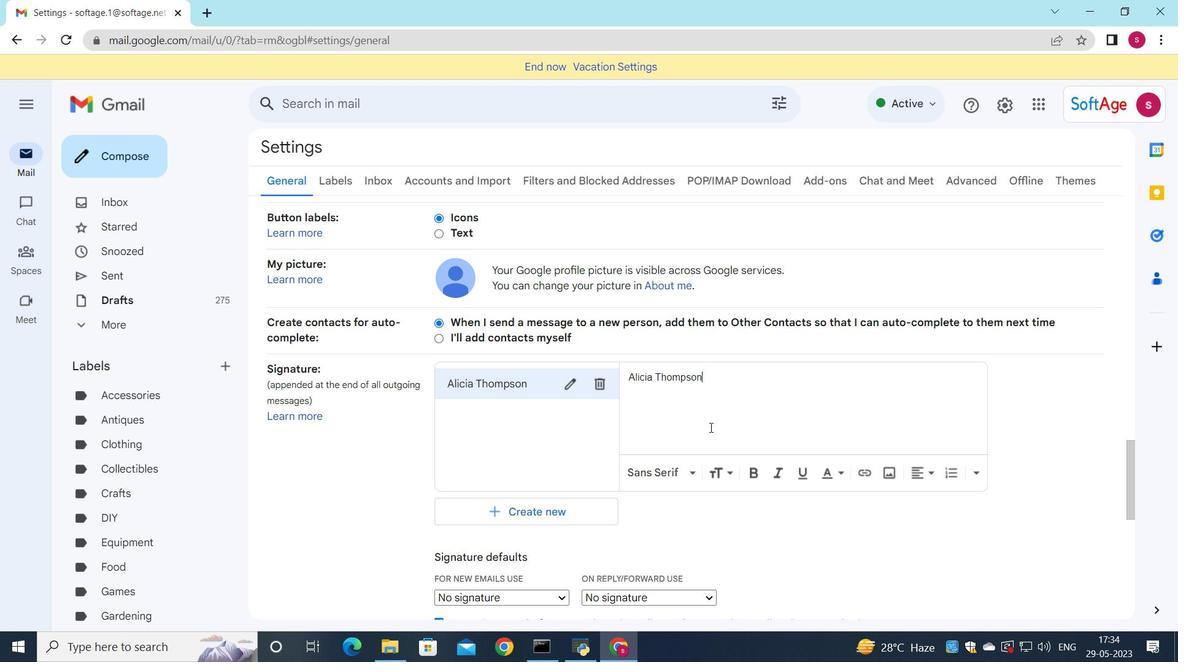 
Action: Mouse moved to (690, 422)
Screenshot: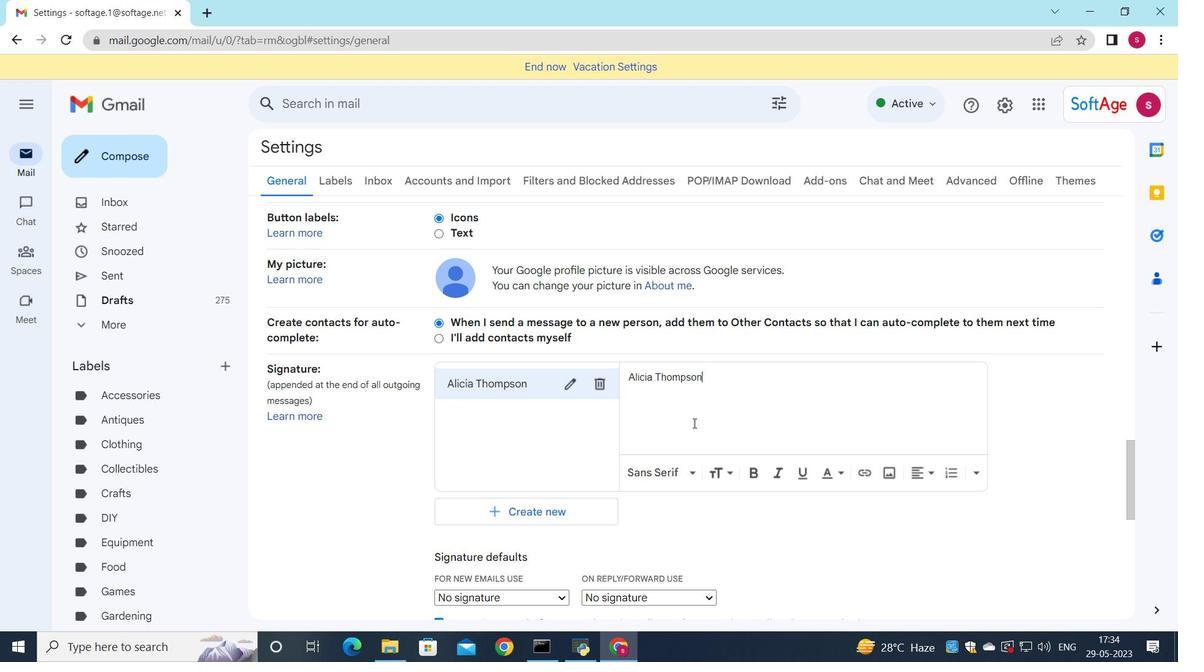 
Action: Mouse scrolled (691, 422) with delta (0, 0)
Screenshot: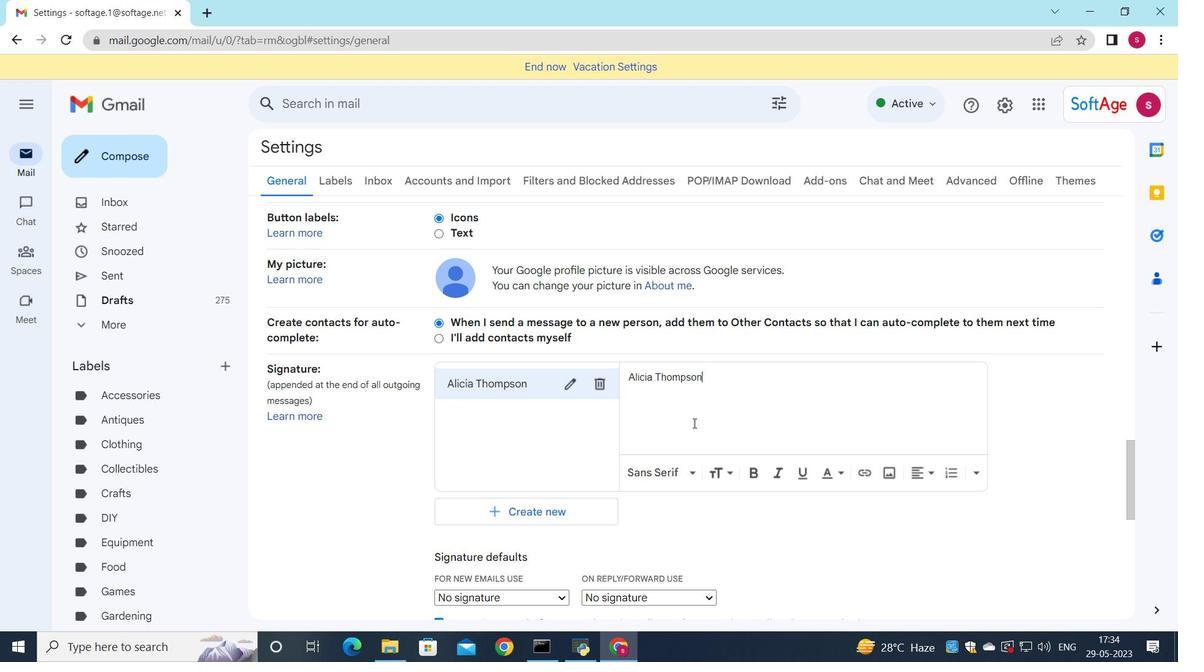 
Action: Mouse moved to (690, 422)
Screenshot: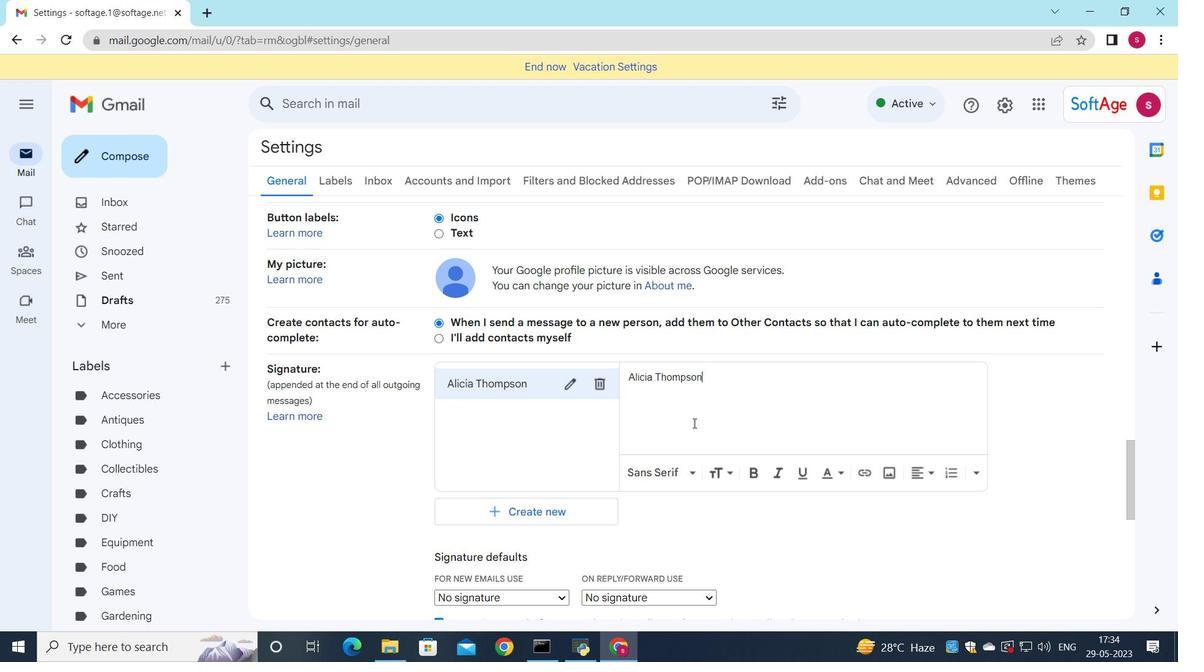 
Action: Mouse scrolled (690, 422) with delta (0, 0)
Screenshot: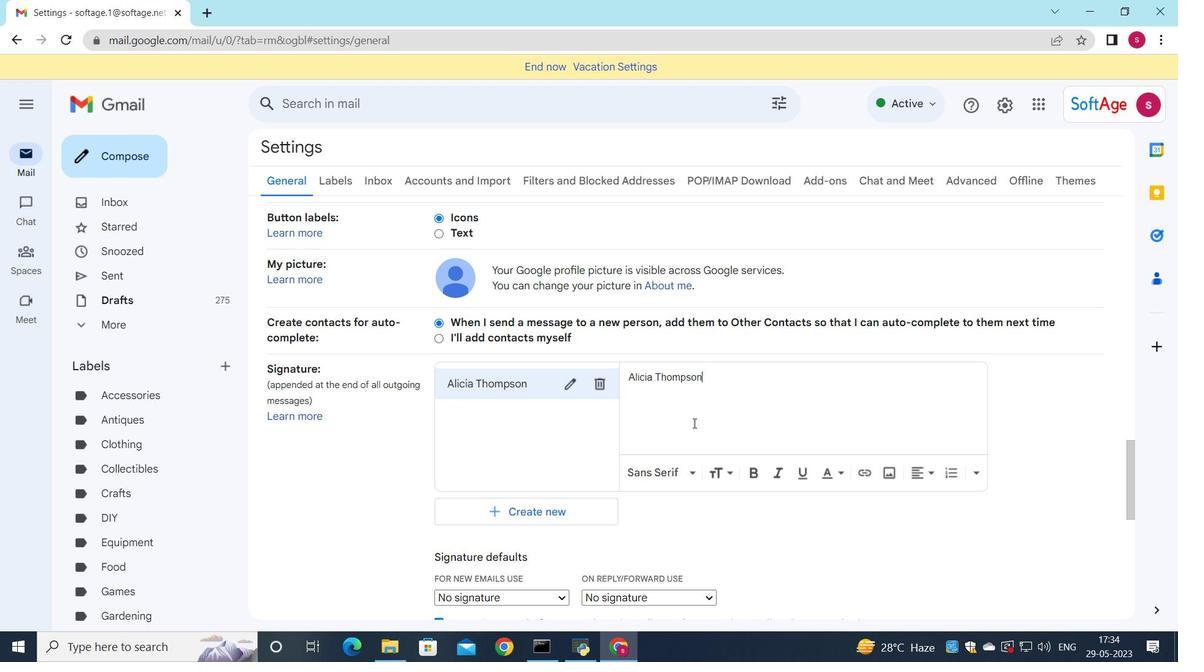 
Action: Mouse moved to (546, 364)
Screenshot: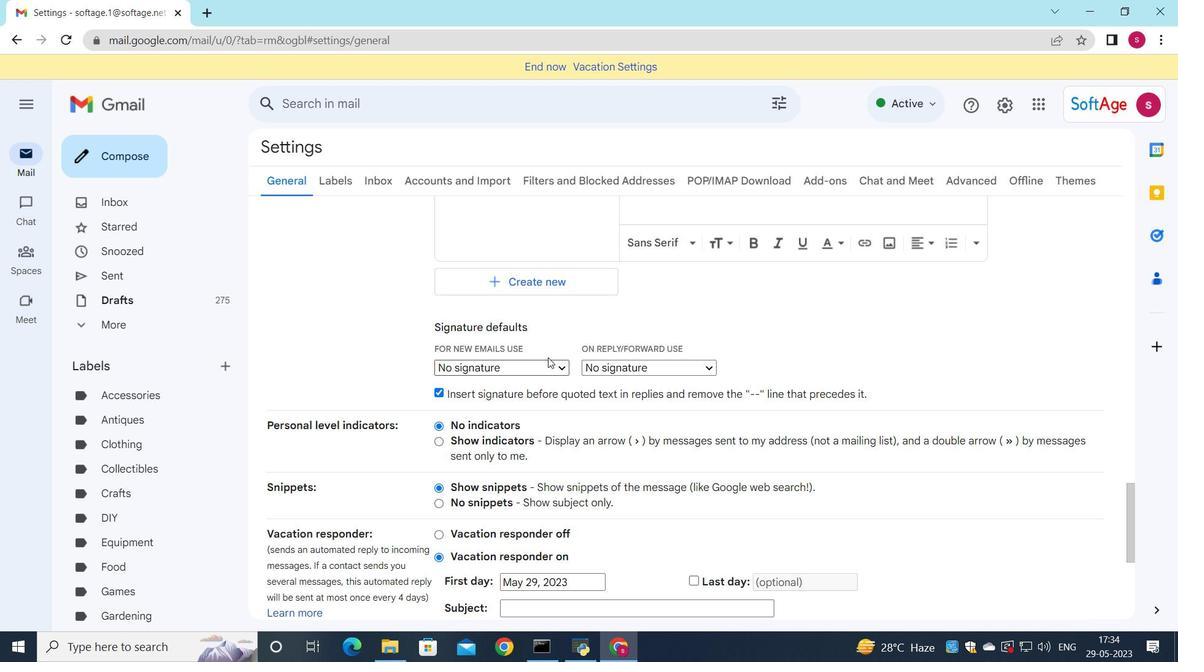 
Action: Mouse pressed left at (546, 364)
Screenshot: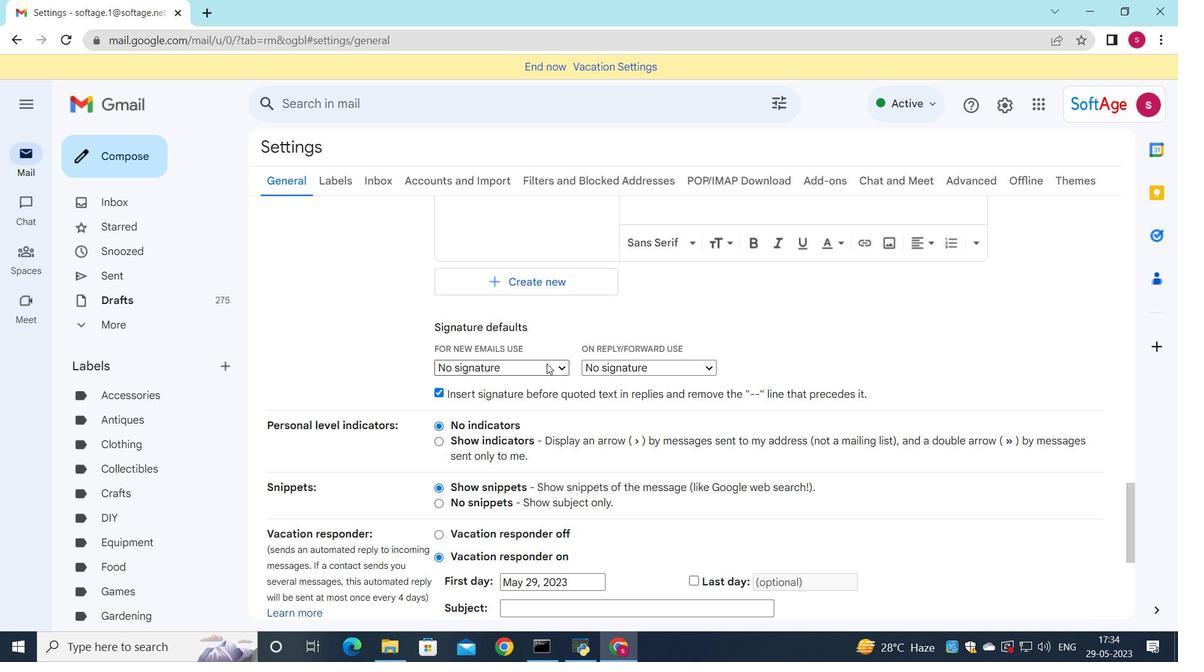 
Action: Mouse moved to (537, 392)
Screenshot: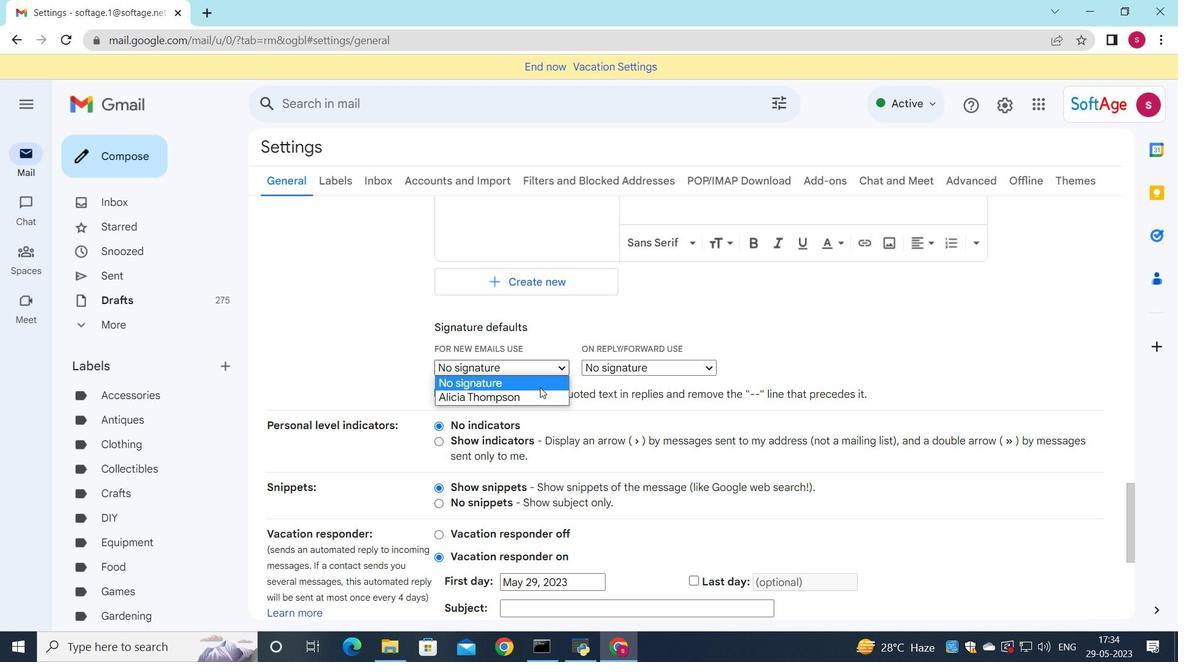 
Action: Mouse pressed left at (537, 392)
Screenshot: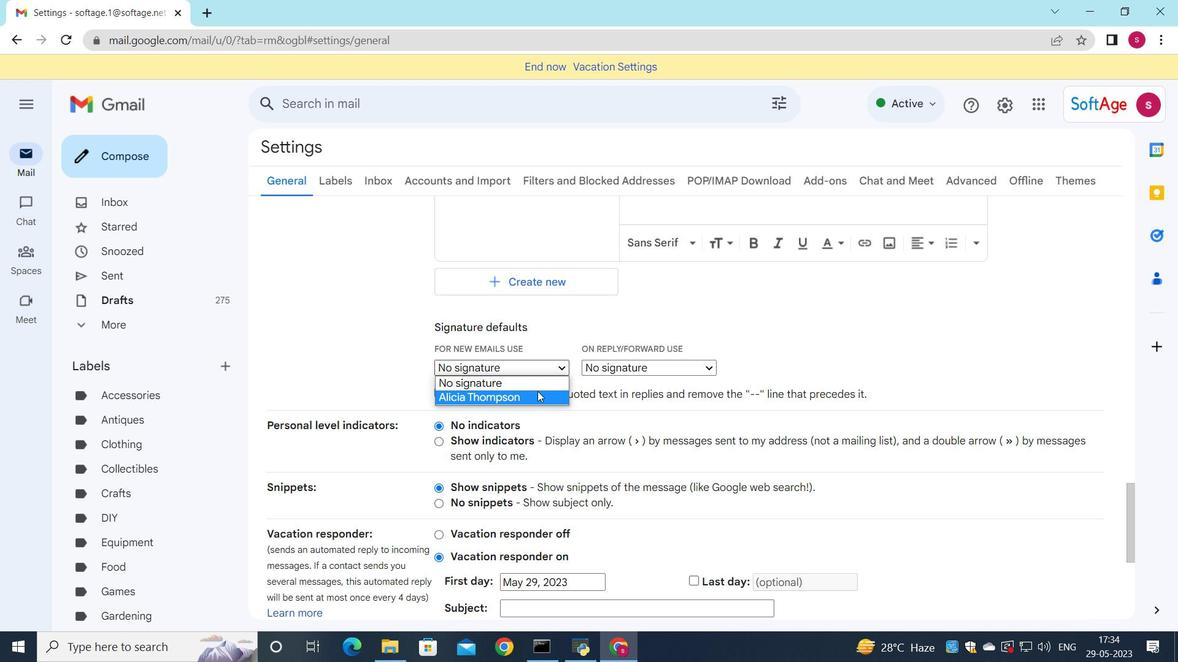 
Action: Mouse moved to (607, 365)
Screenshot: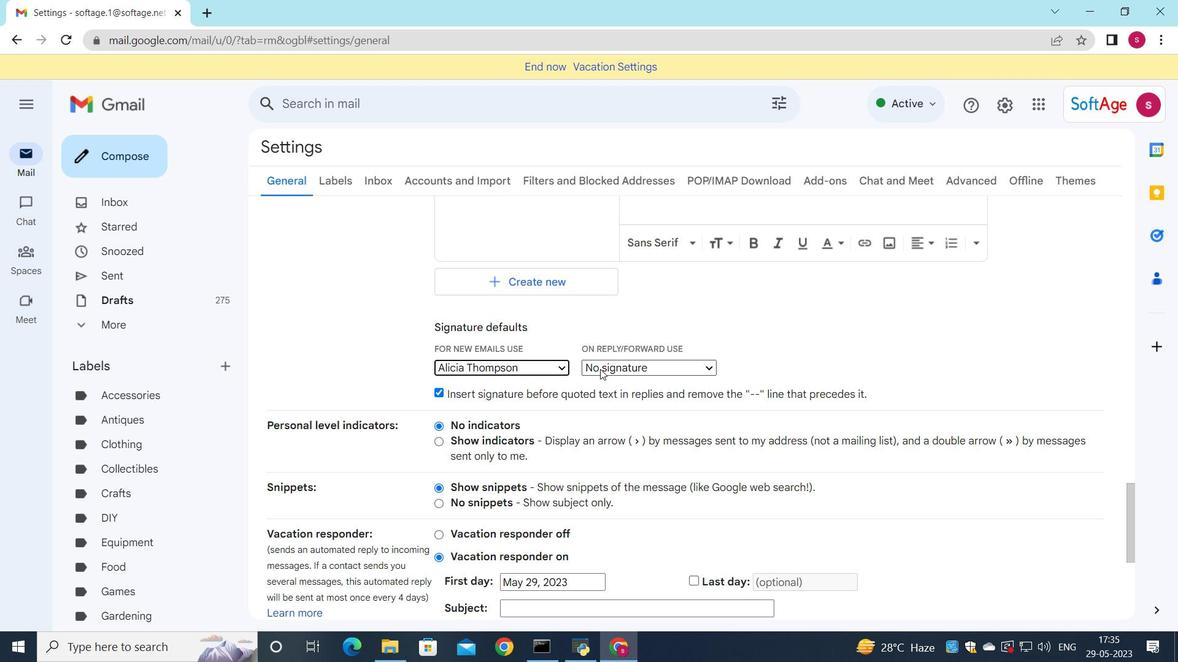 
Action: Mouse pressed left at (607, 365)
Screenshot: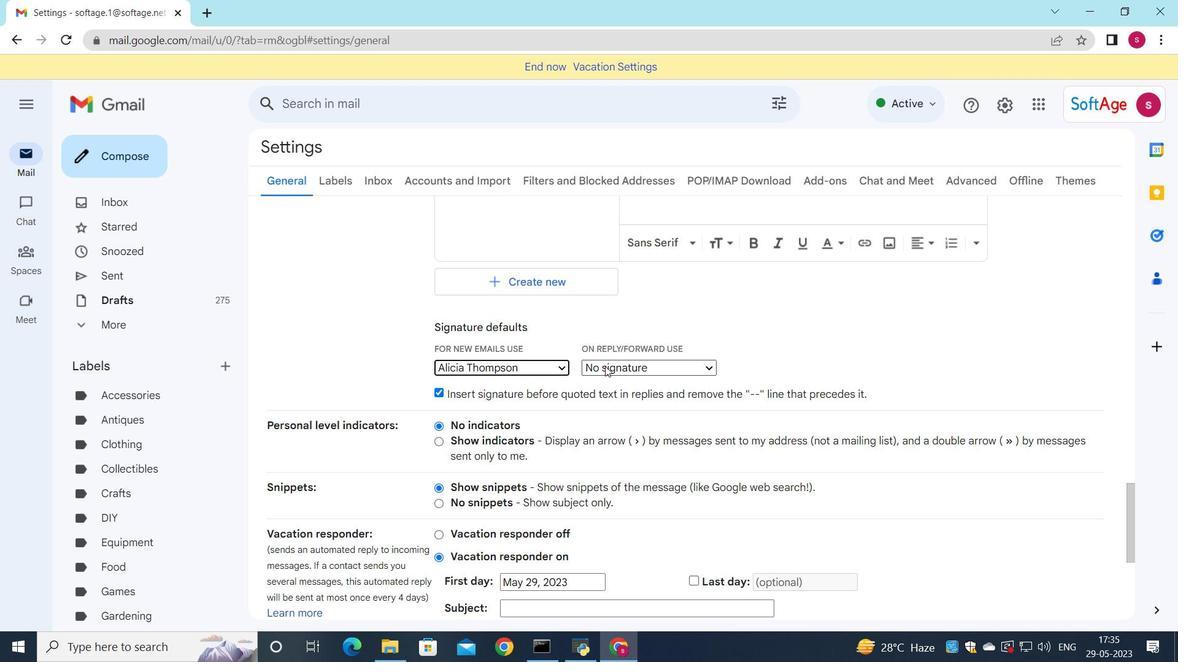 
Action: Mouse moved to (609, 393)
Screenshot: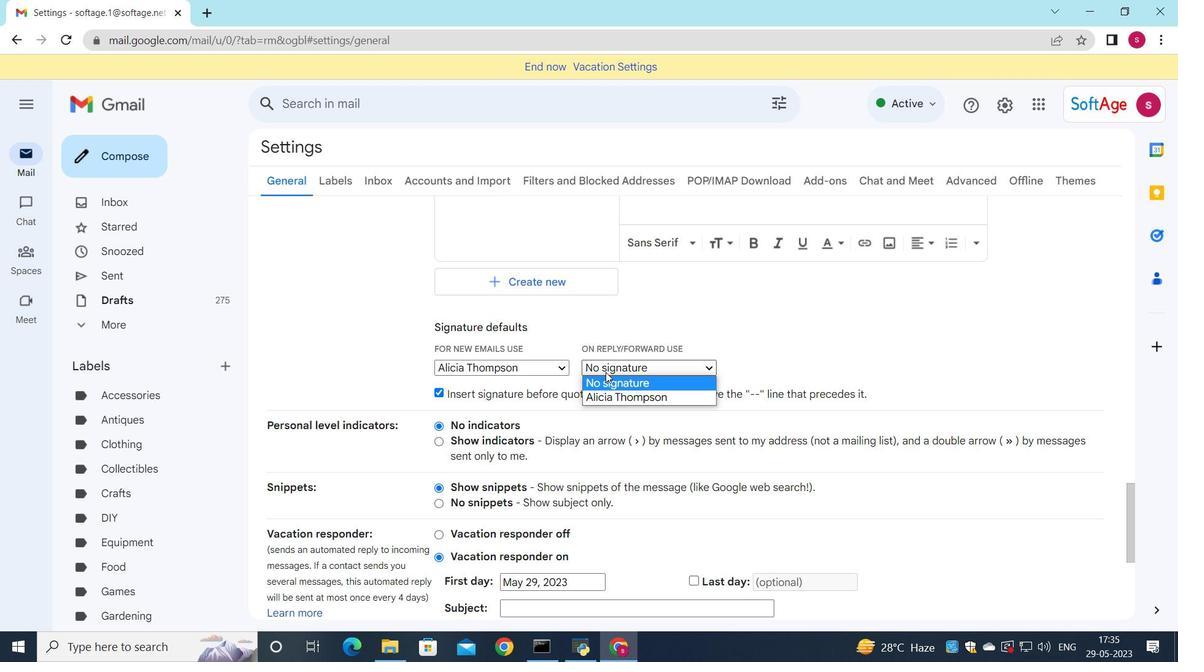 
Action: Mouse pressed left at (609, 393)
Screenshot: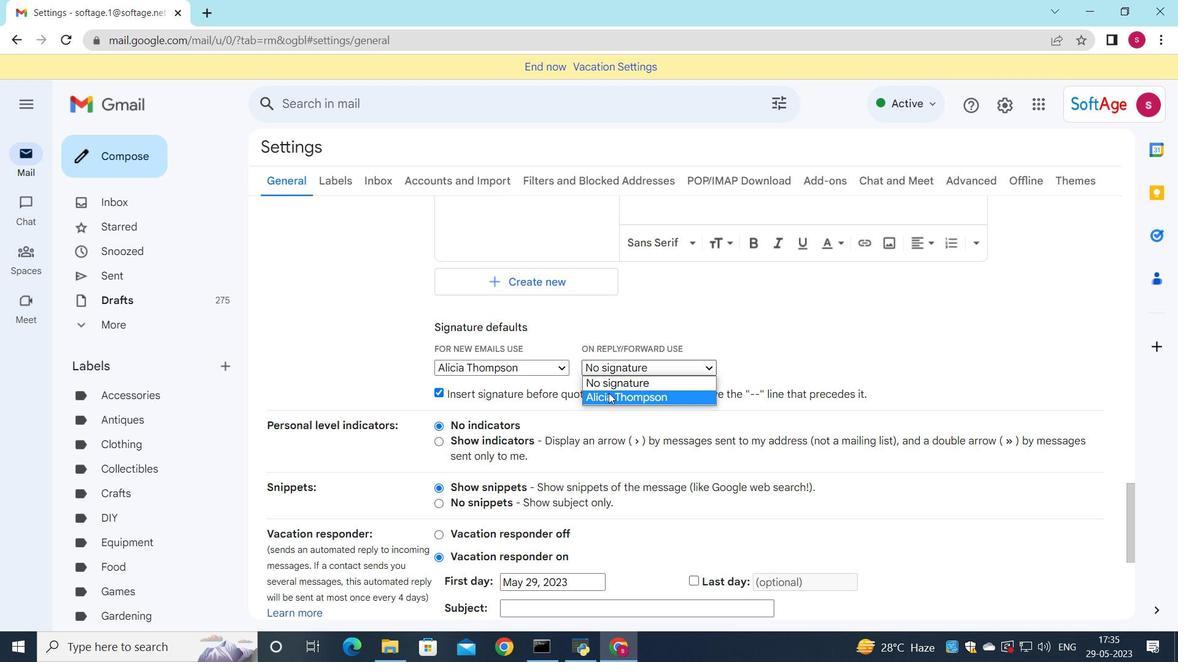
Action: Mouse moved to (600, 391)
Screenshot: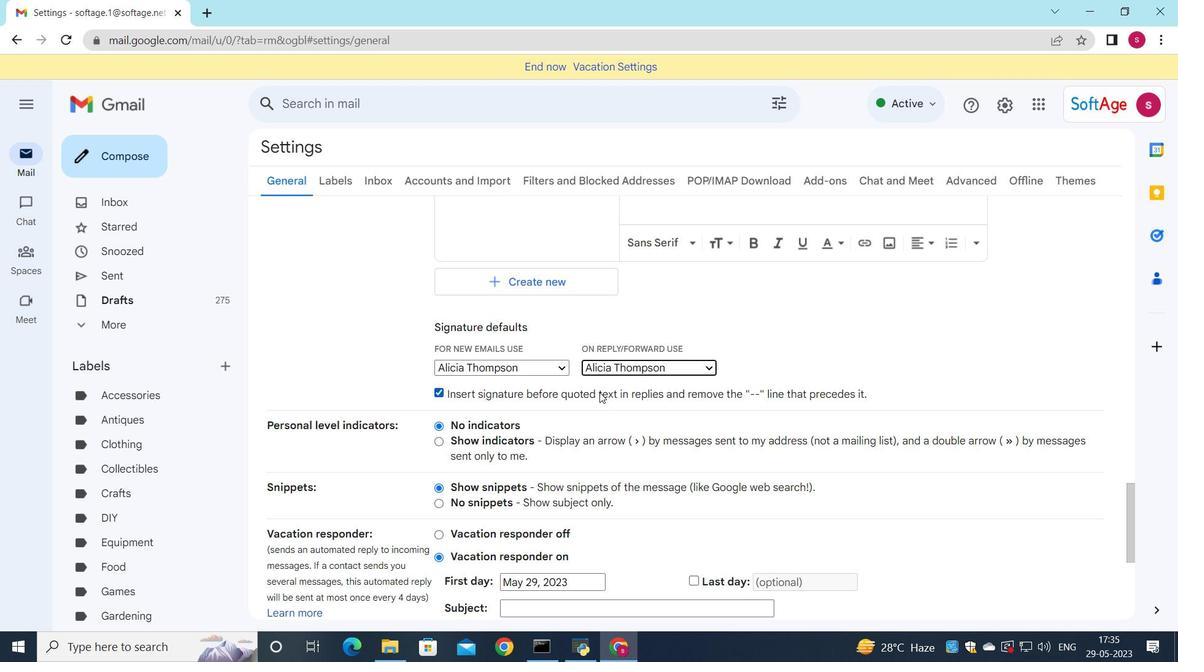 
Action: Mouse scrolled (600, 390) with delta (0, 0)
Screenshot: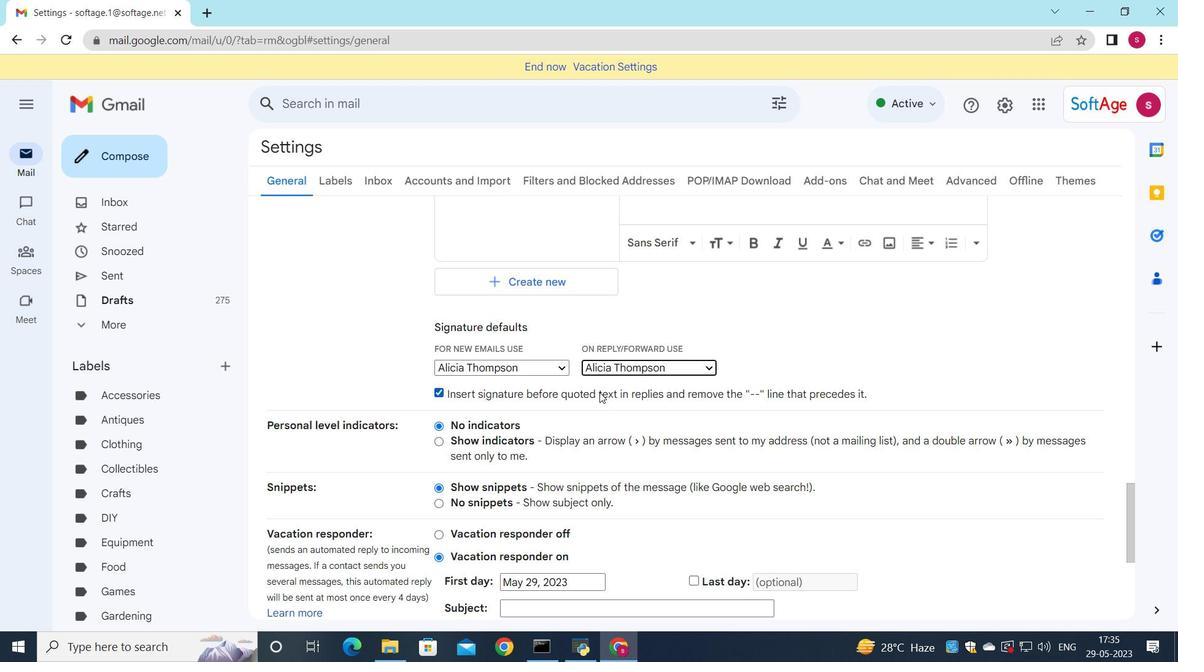 
Action: Mouse scrolled (600, 390) with delta (0, 0)
Screenshot: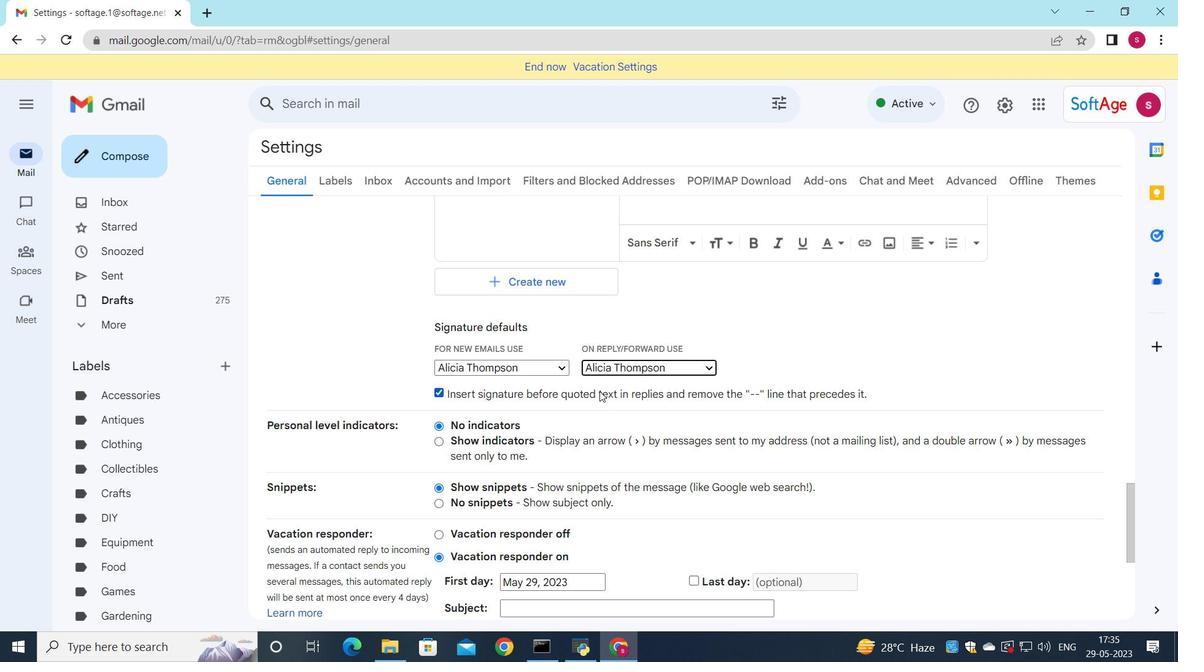 
Action: Mouse scrolled (600, 390) with delta (0, 0)
Screenshot: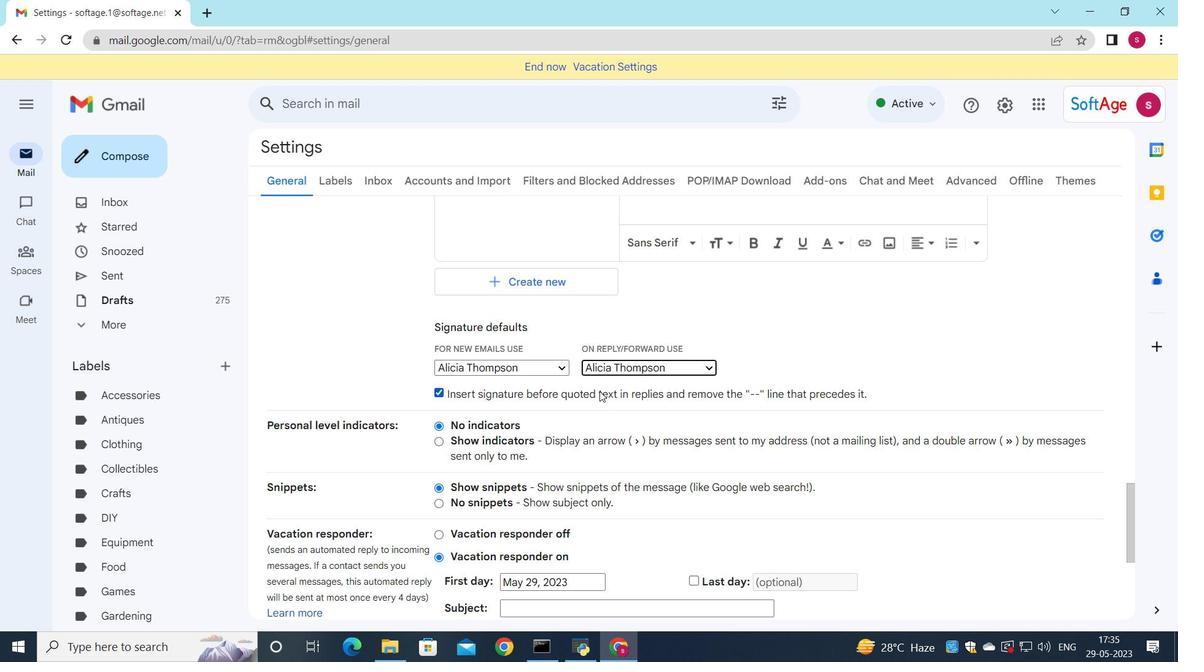 
Action: Mouse scrolled (600, 390) with delta (0, 0)
Screenshot: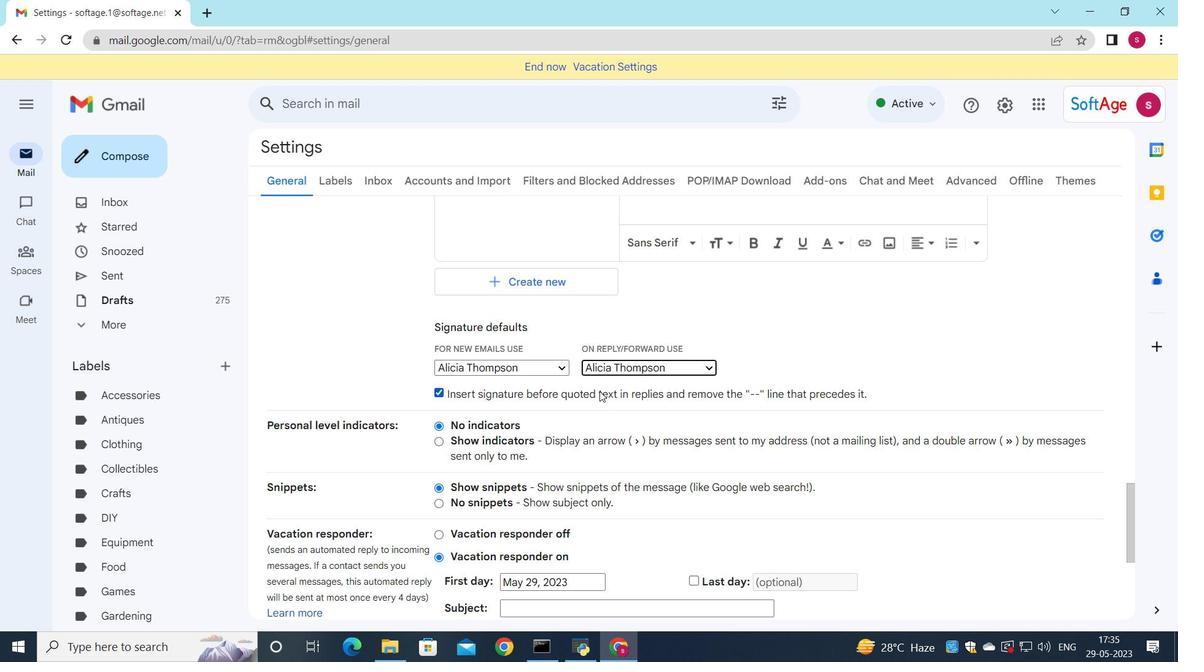 
Action: Mouse scrolled (600, 390) with delta (0, 0)
Screenshot: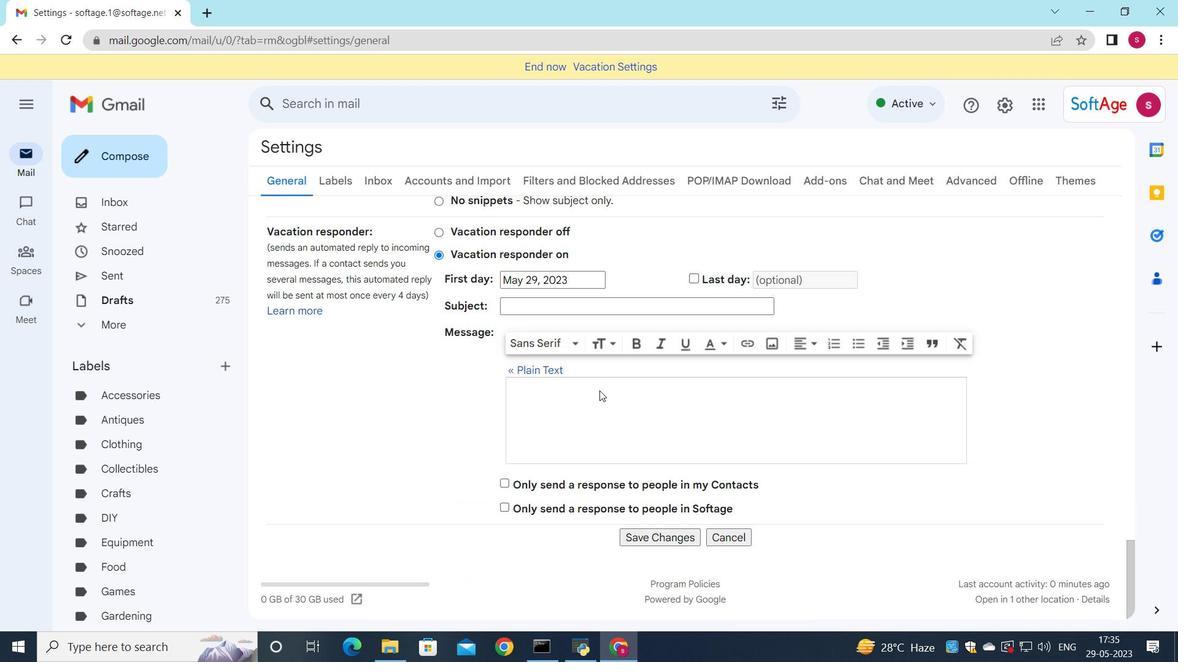 
Action: Mouse scrolled (600, 390) with delta (0, 0)
Screenshot: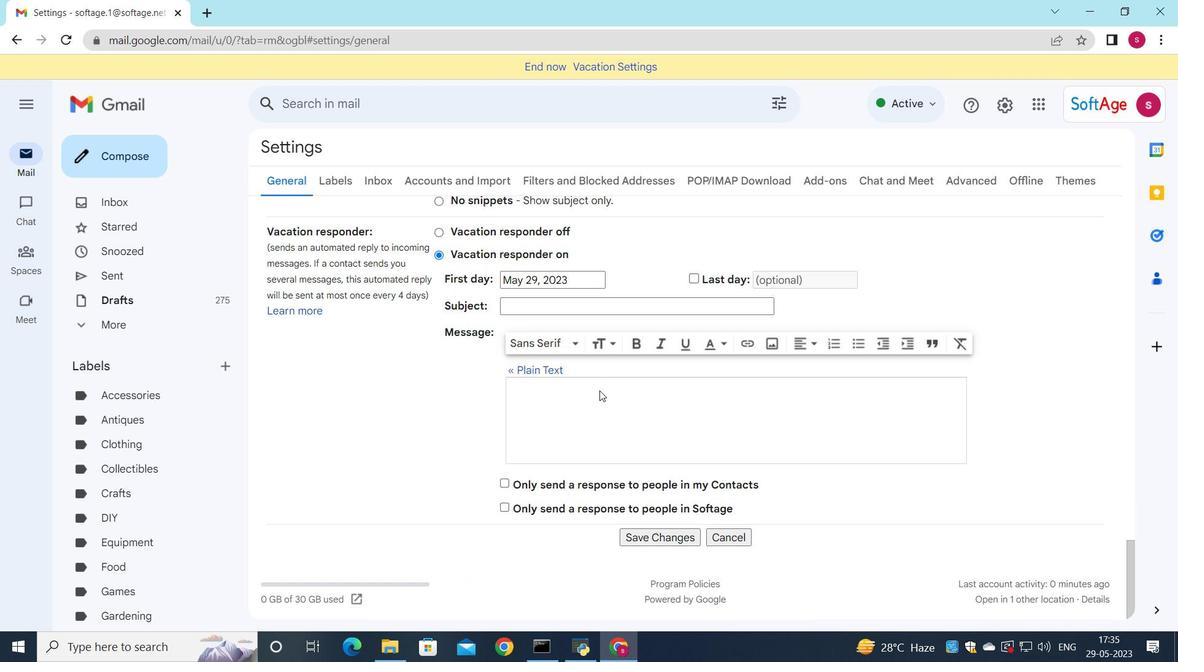 
Action: Mouse moved to (647, 540)
Screenshot: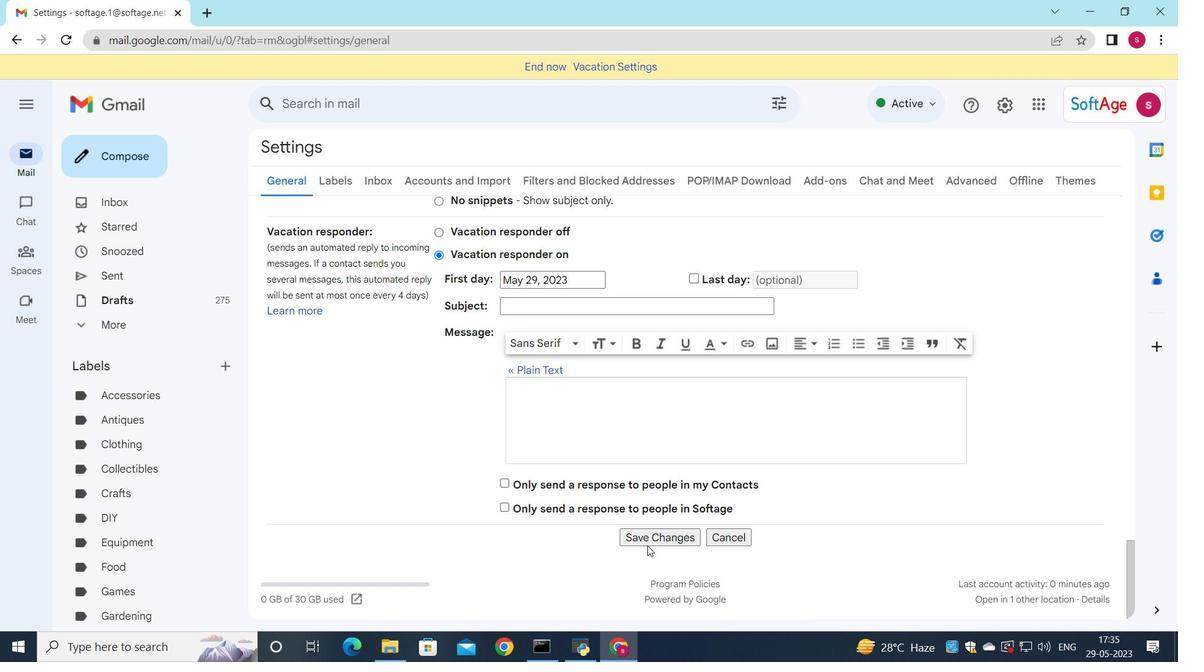 
Action: Mouse pressed left at (647, 540)
Screenshot: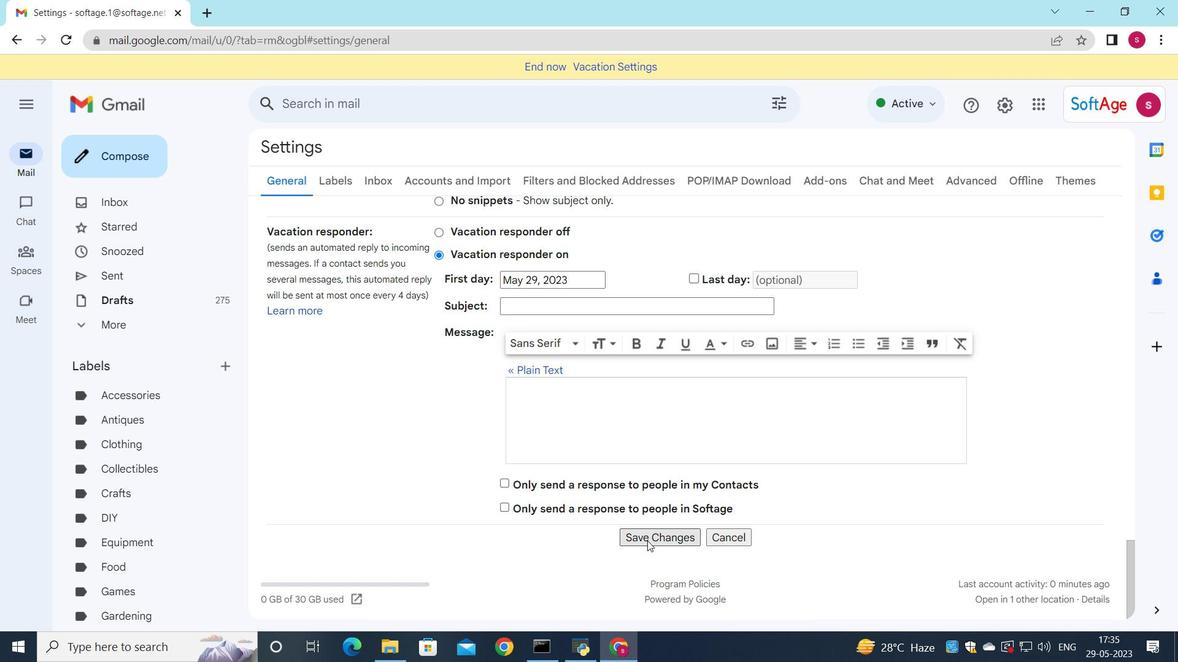 
Action: Mouse moved to (138, 162)
Screenshot: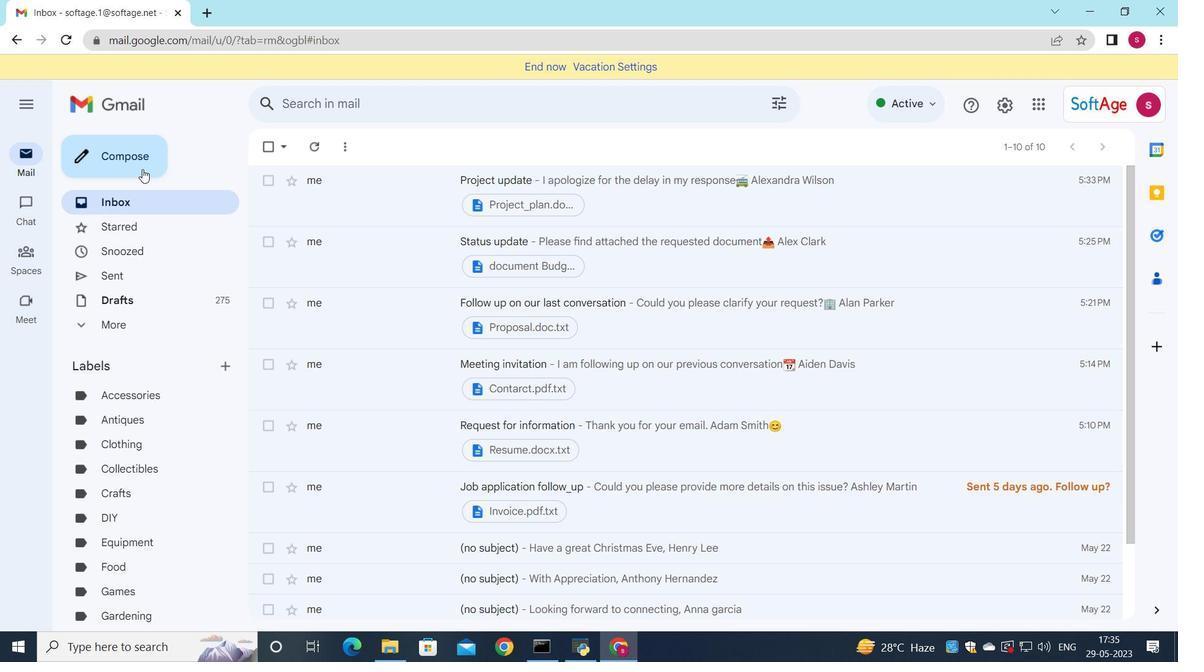 
Action: Mouse pressed left at (138, 162)
Screenshot: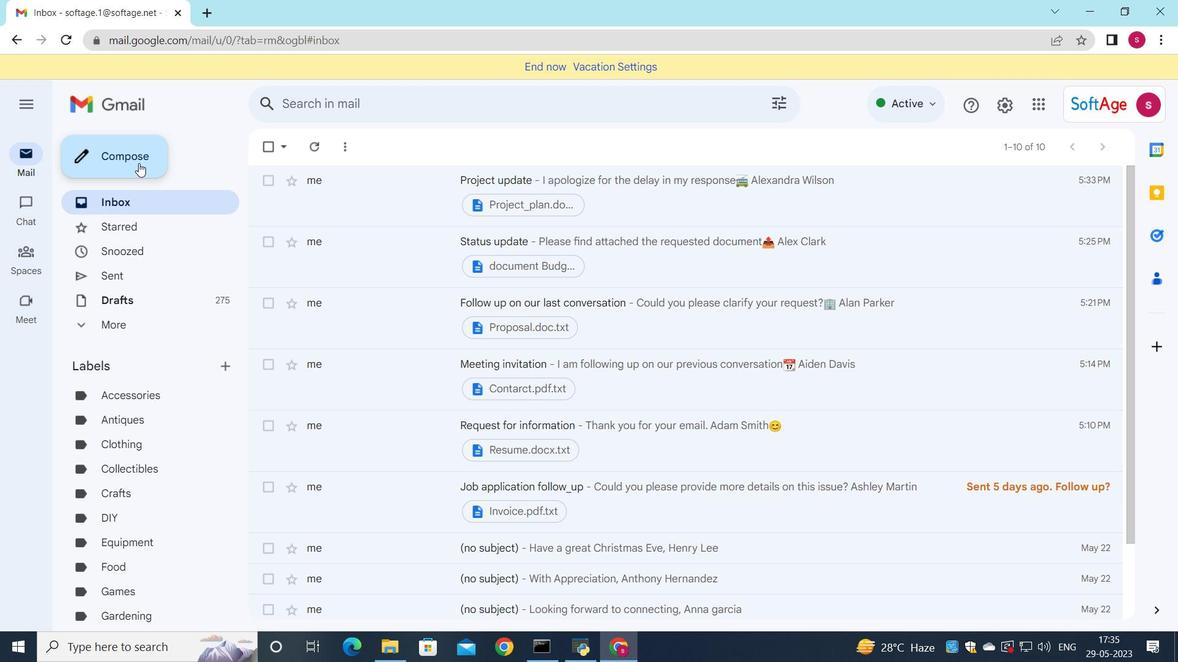 
Action: Mouse moved to (982, 279)
Screenshot: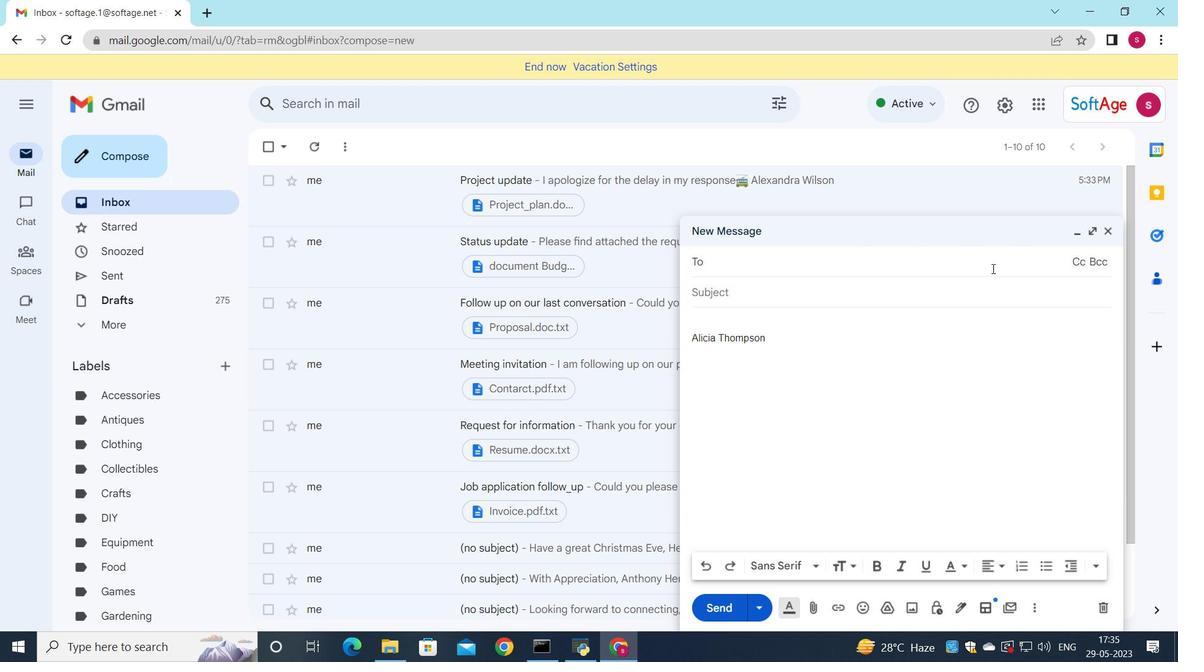 
Action: Key pressed <Key.shift>Ur<Key.backspace><Key.backspace><Key.down><Key.down>softage.7
Screenshot: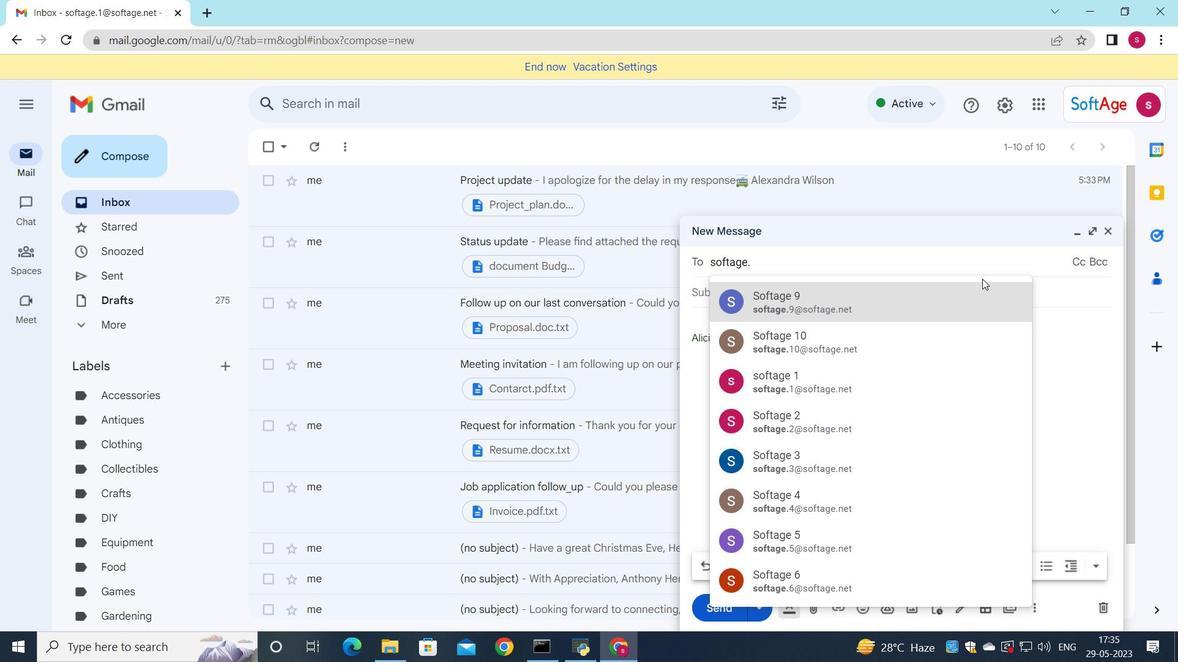 
Action: Mouse moved to (952, 297)
Screenshot: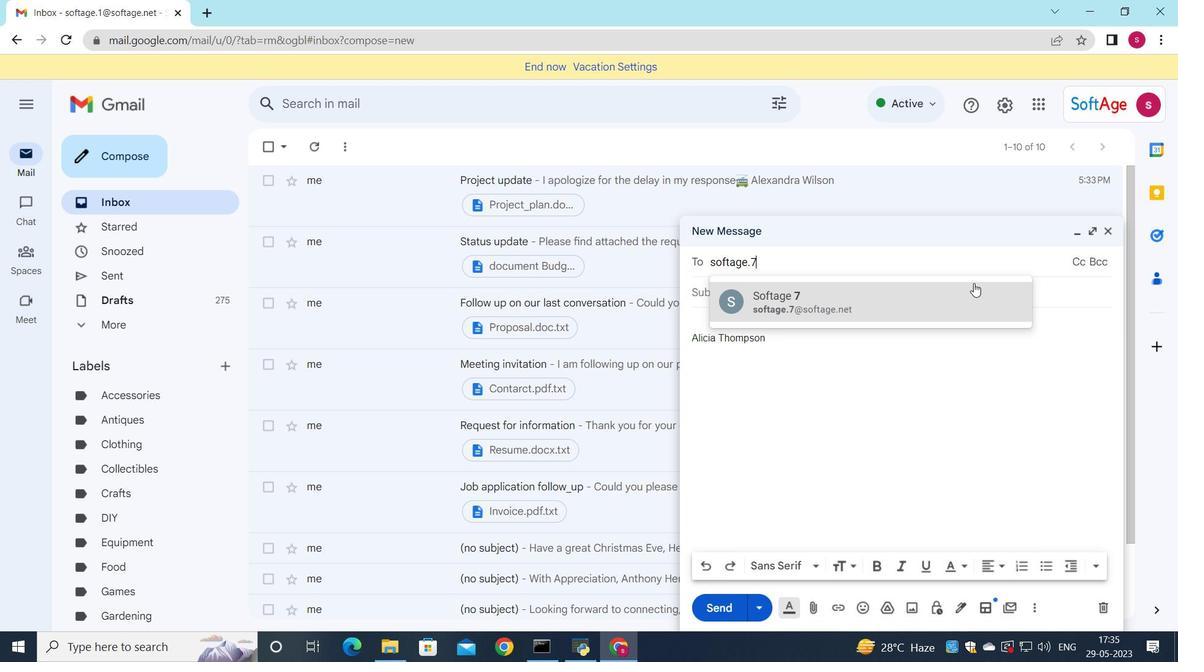 
Action: Mouse pressed left at (952, 297)
Screenshot: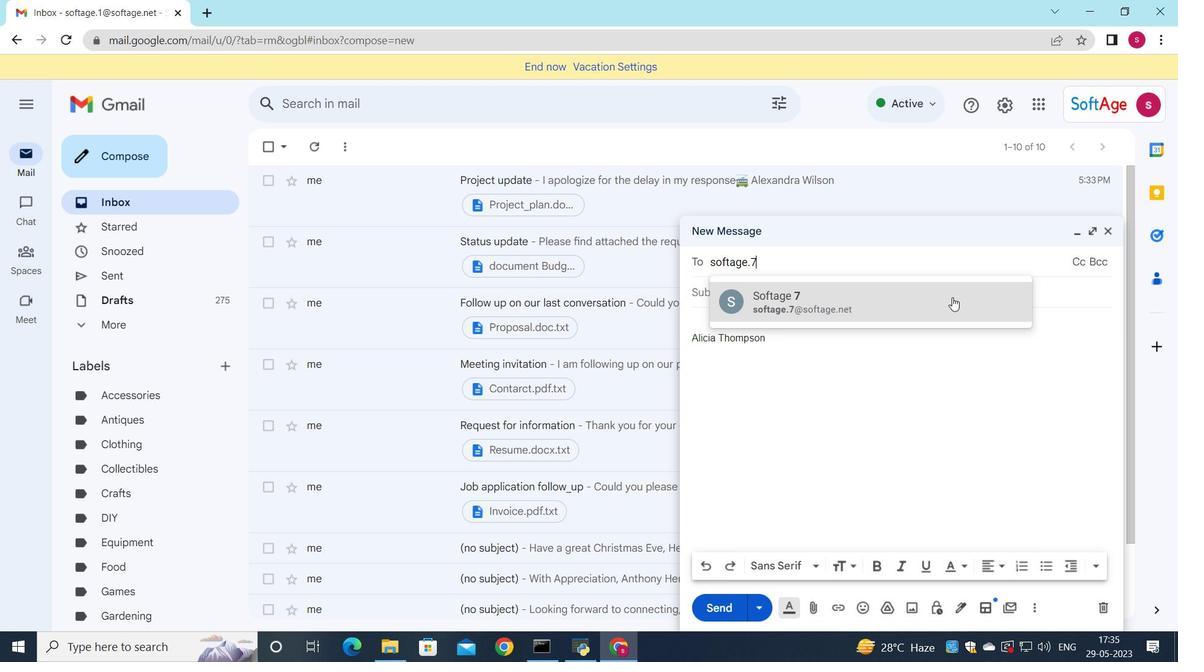 
Action: Mouse moved to (975, 381)
Screenshot: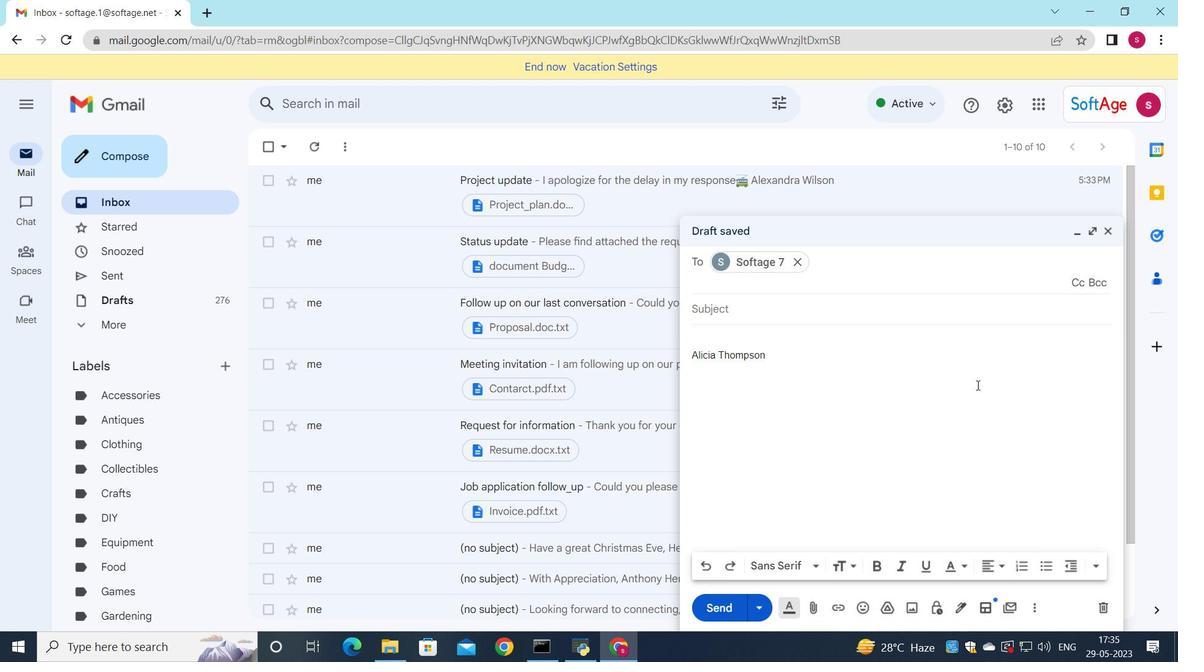 
Action: Key pressed <Key.down><Key.down><Key.down><Key.enter><Key.down>softage.8<Key.enter>
Screenshot: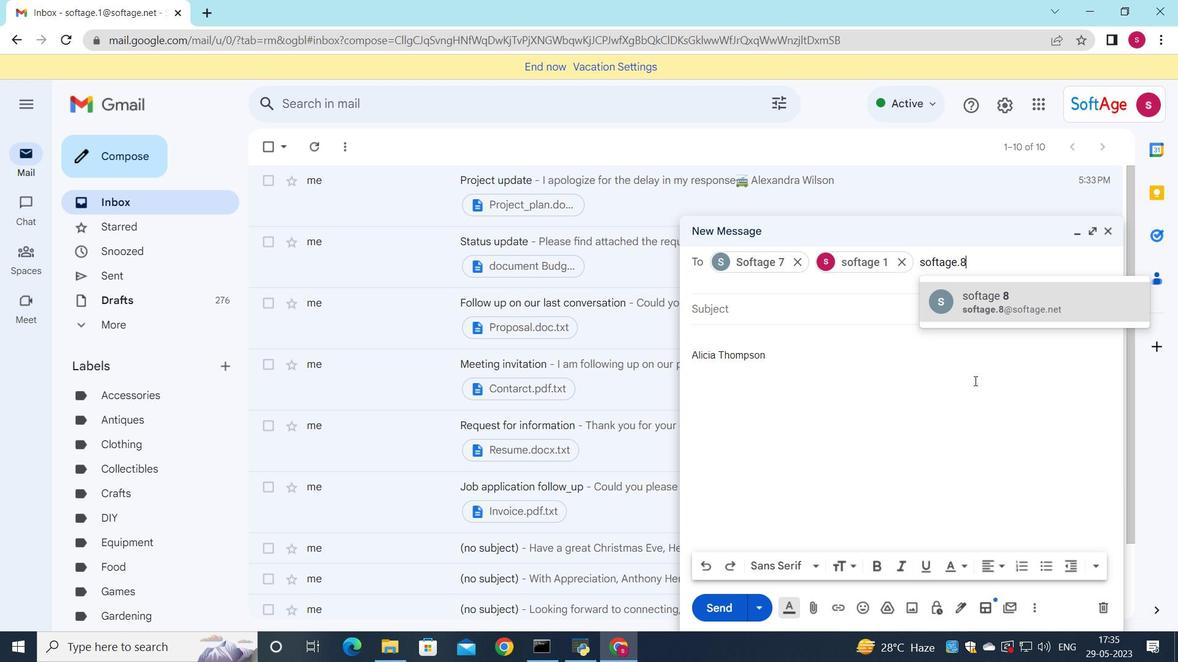 
Action: Mouse moved to (1074, 286)
Screenshot: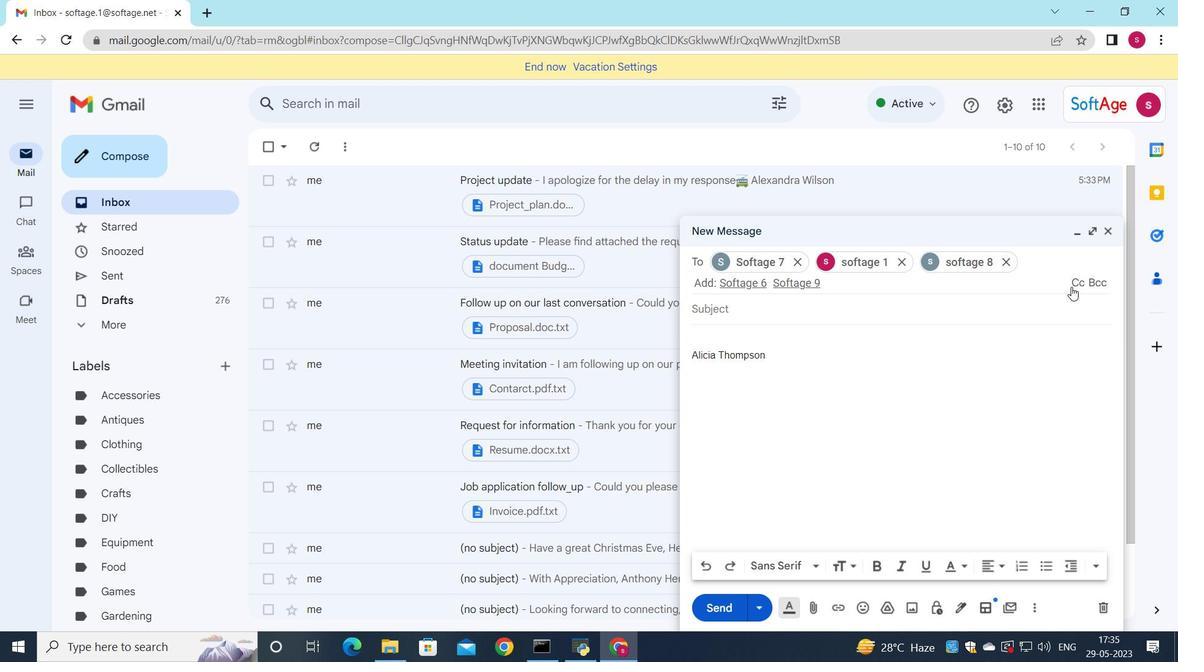 
Action: Mouse pressed left at (1074, 286)
Screenshot: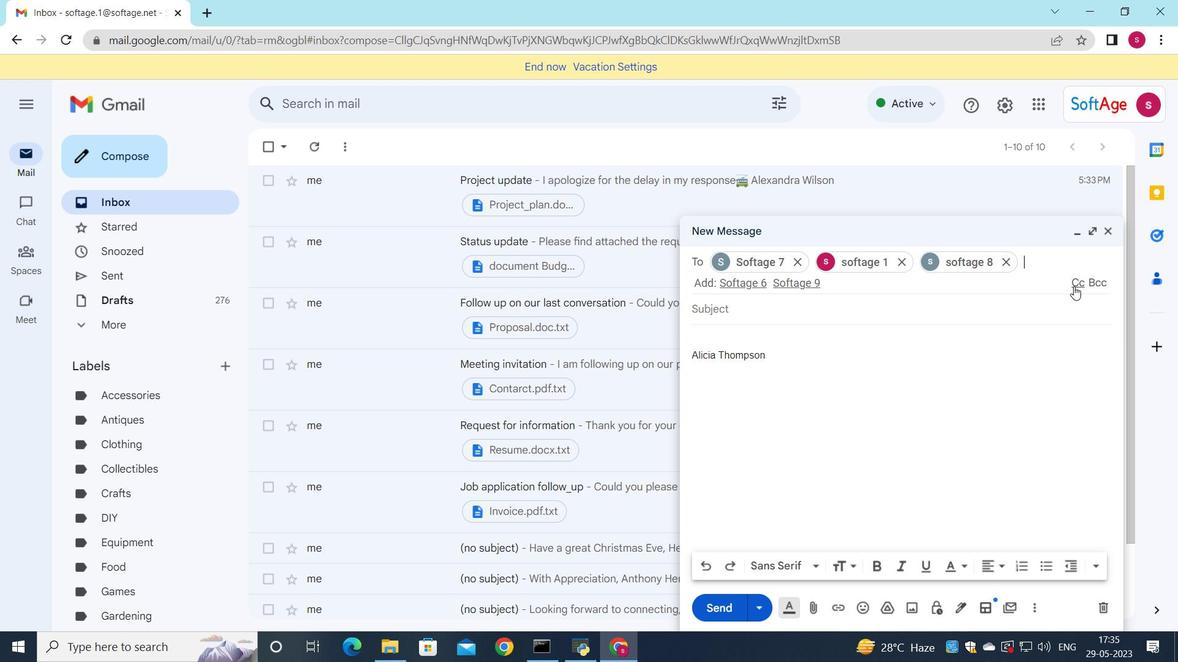 
Action: Mouse moved to (1069, 305)
Screenshot: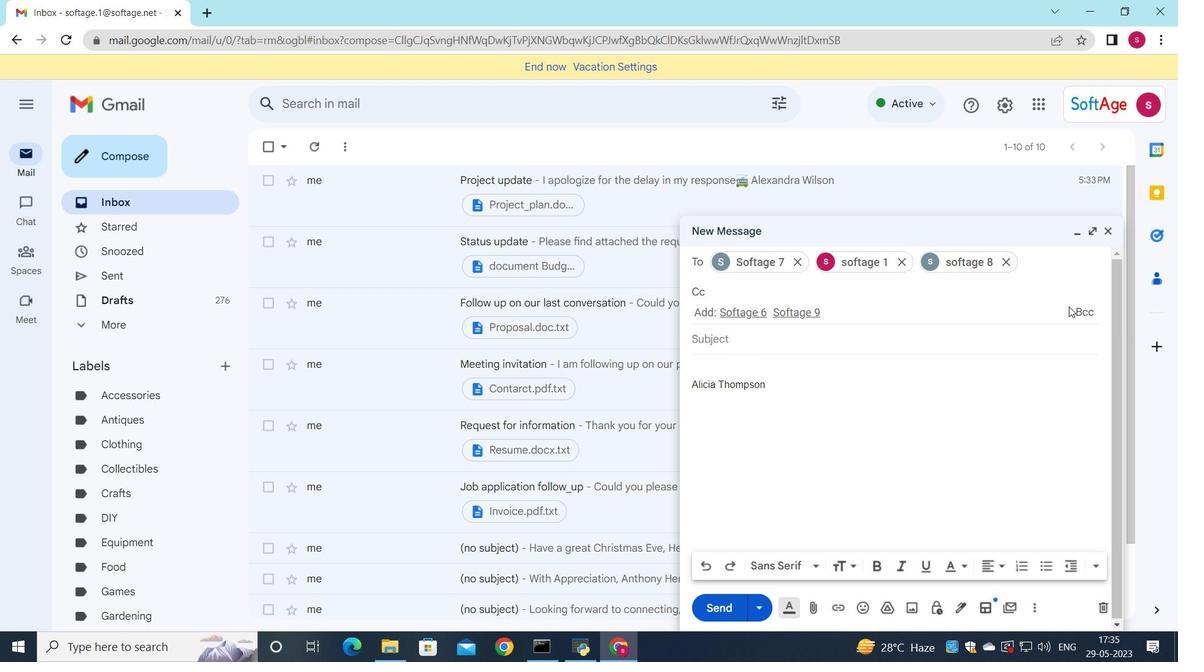 
Action: Key pressed s
Screenshot: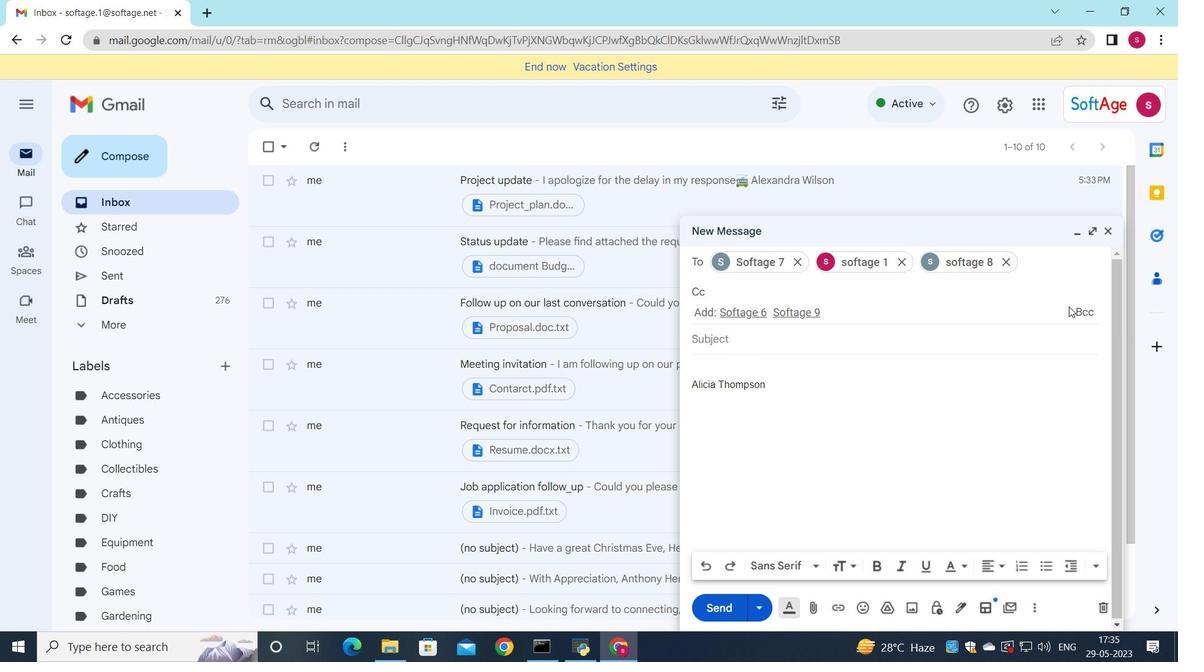 
Action: Mouse moved to (1070, 292)
Screenshot: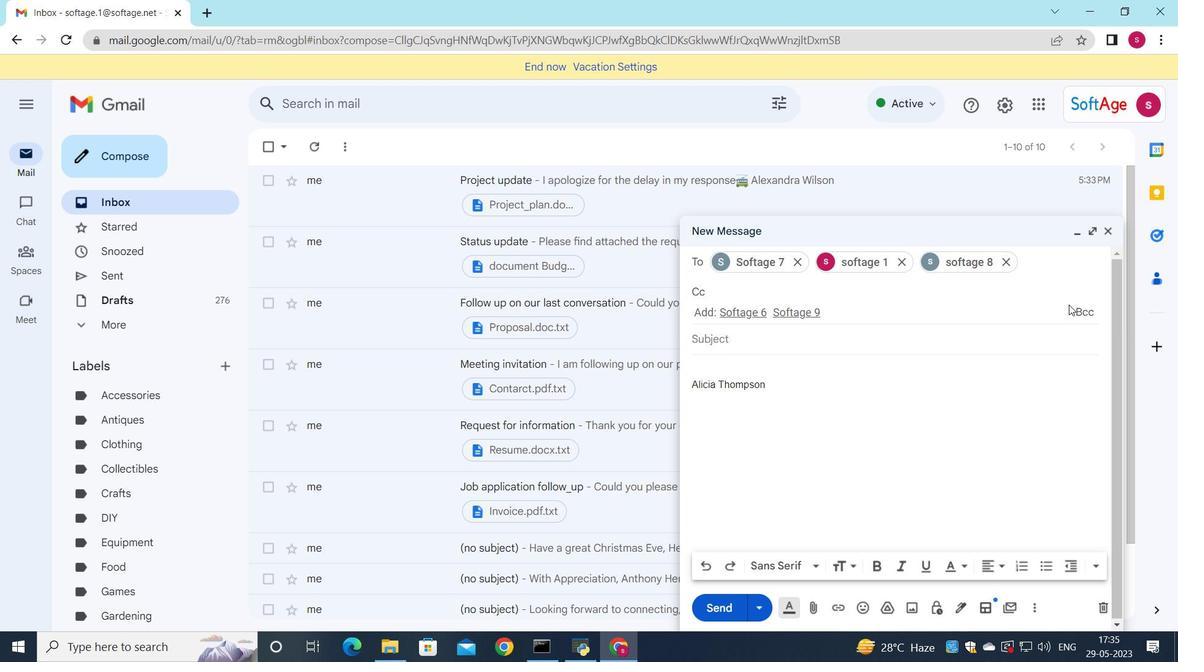 
Action: Key pressed oftage.9
Screenshot: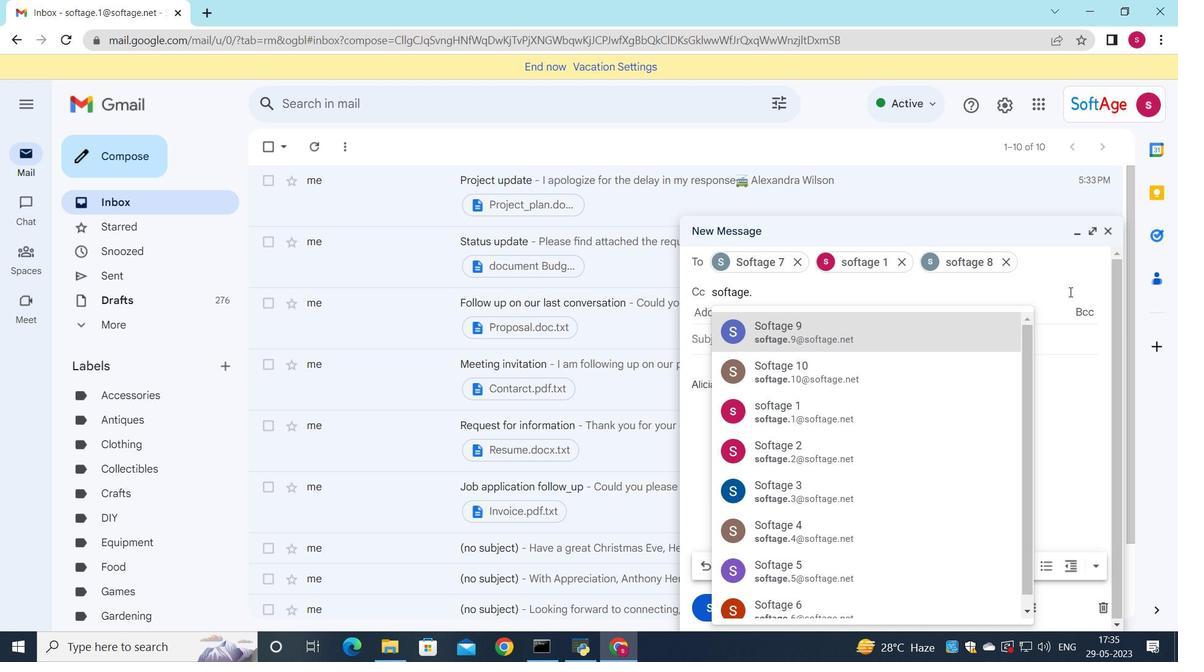 
Action: Mouse moved to (928, 325)
Screenshot: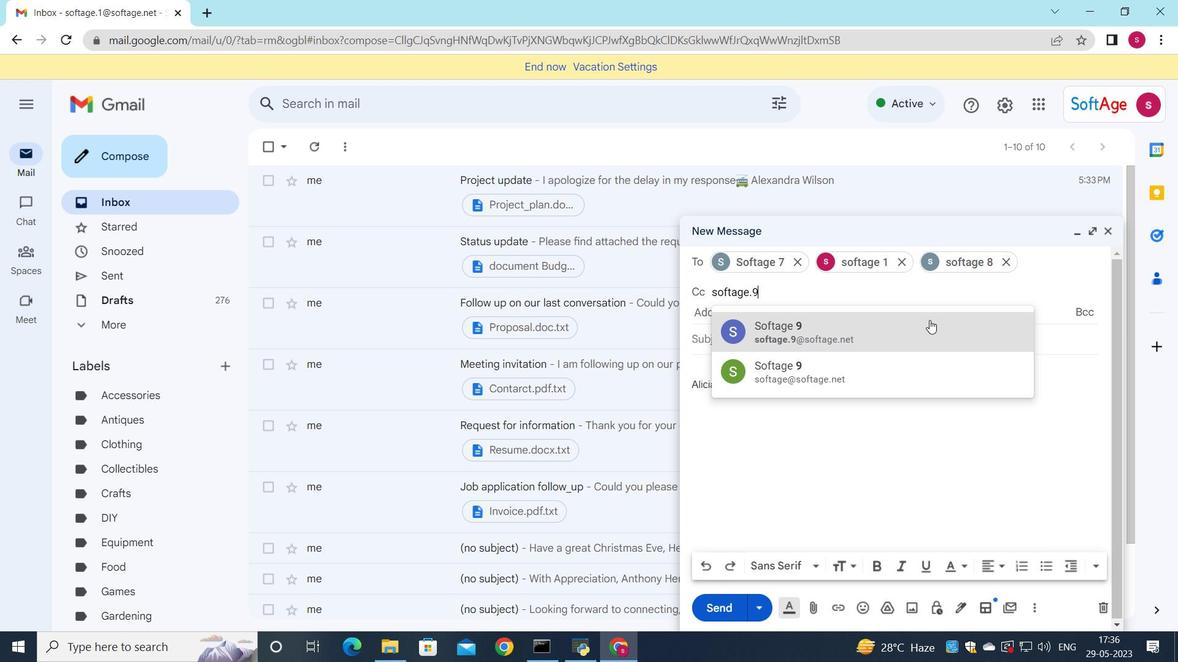 
Action: Mouse pressed left at (928, 325)
Screenshot: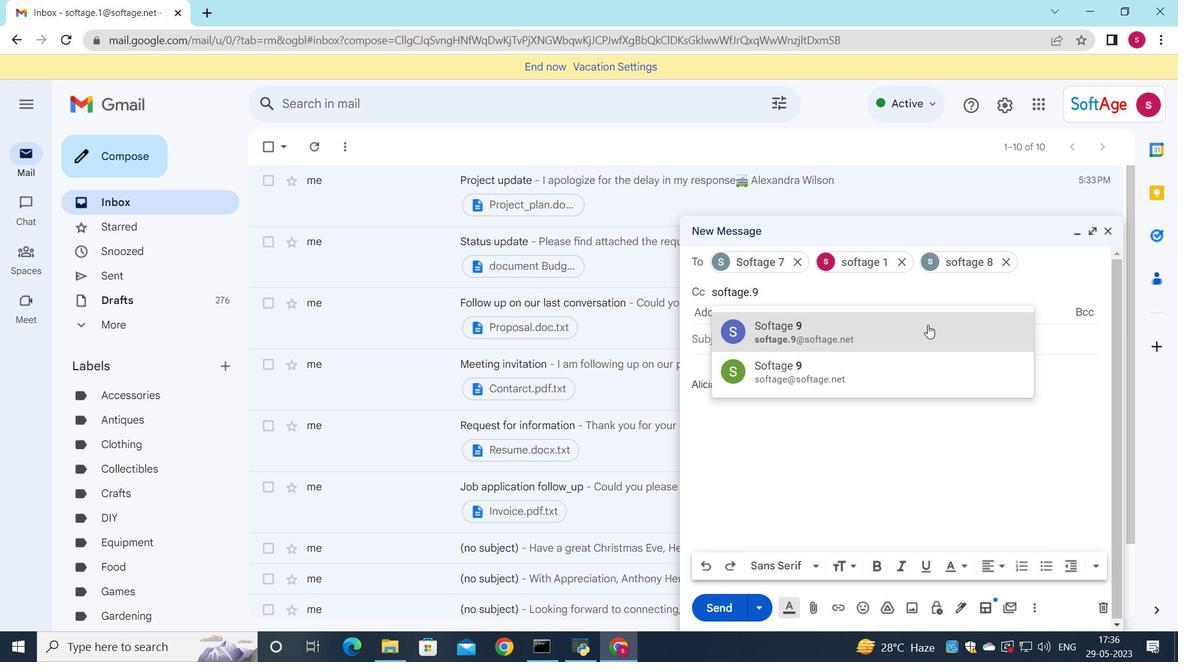 
Action: Mouse moved to (787, 340)
Screenshot: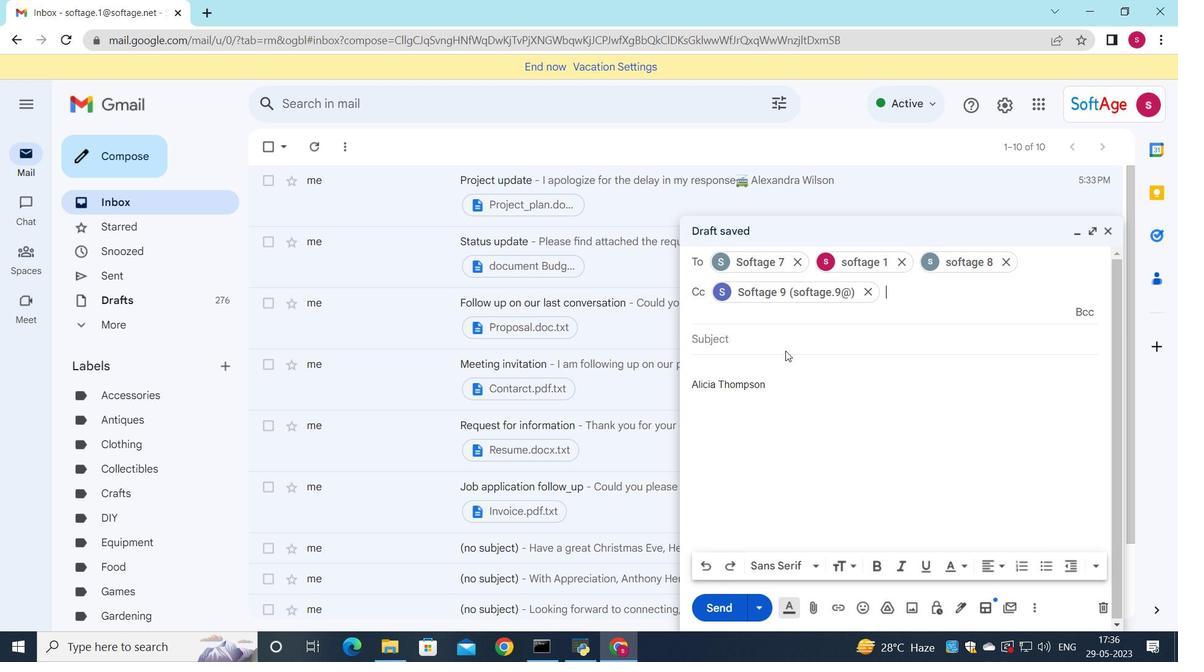 
Action: Mouse pressed left at (787, 340)
Screenshot: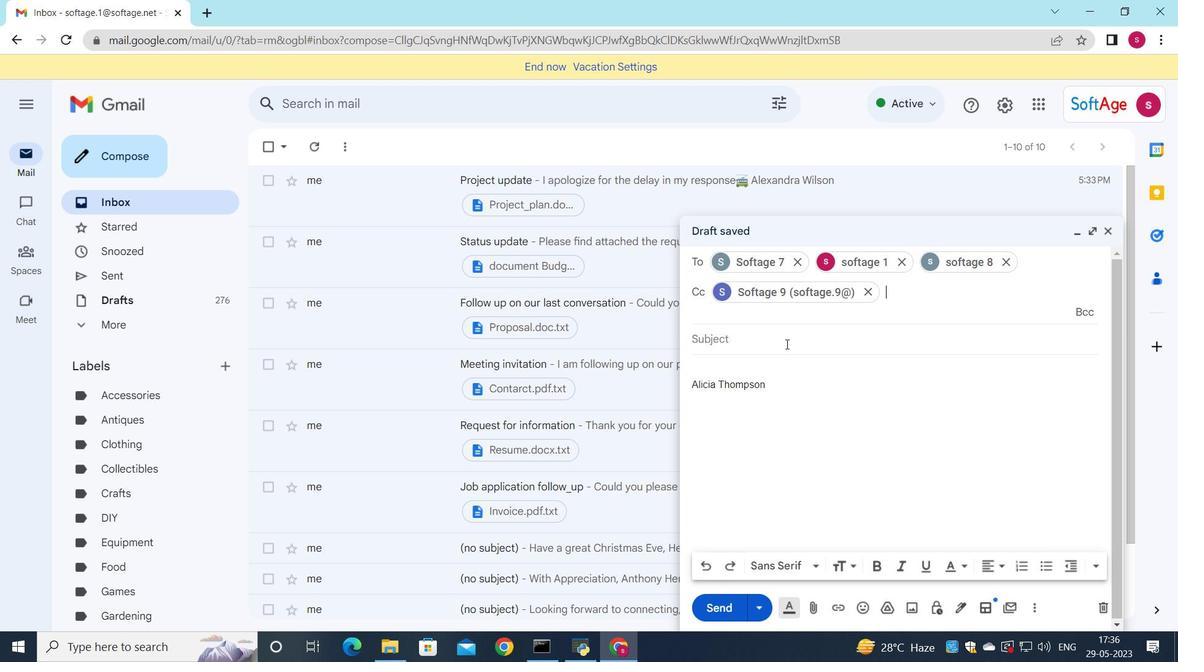 
Action: Key pressed <Key.shift><Key.shift><Key.shift><Key.shift><Key.shift><Key.shift>Urgent<Key.space>matter
Screenshot: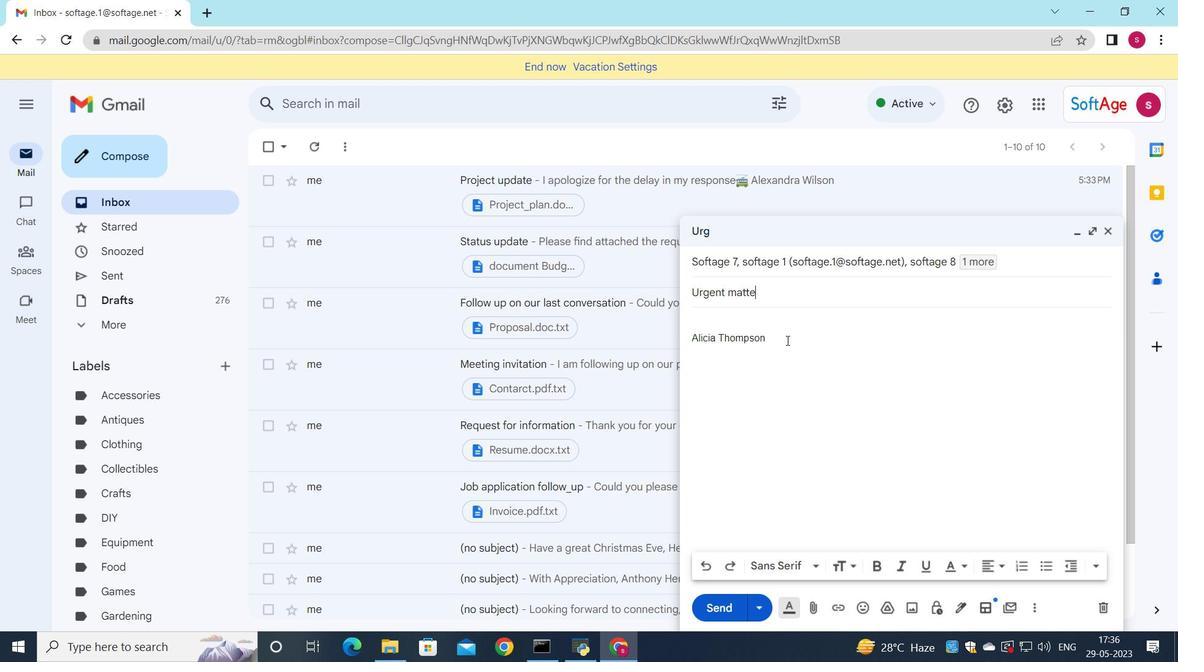 
Action: Mouse moved to (734, 319)
Screenshot: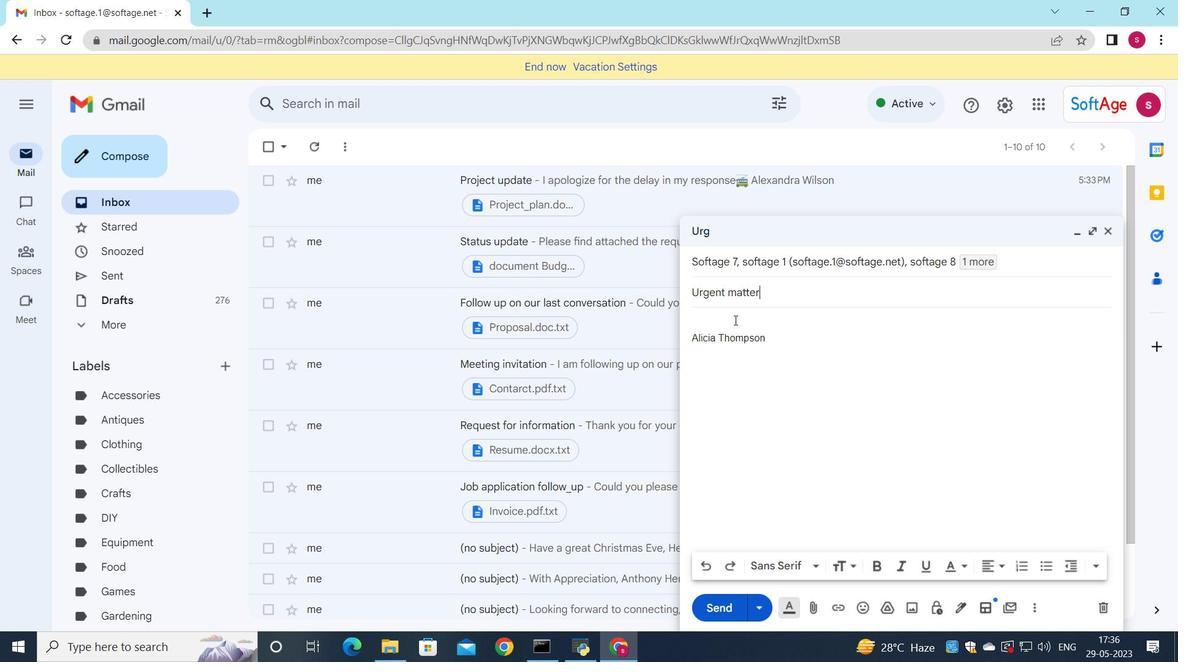 
Action: Mouse pressed left at (734, 319)
Screenshot: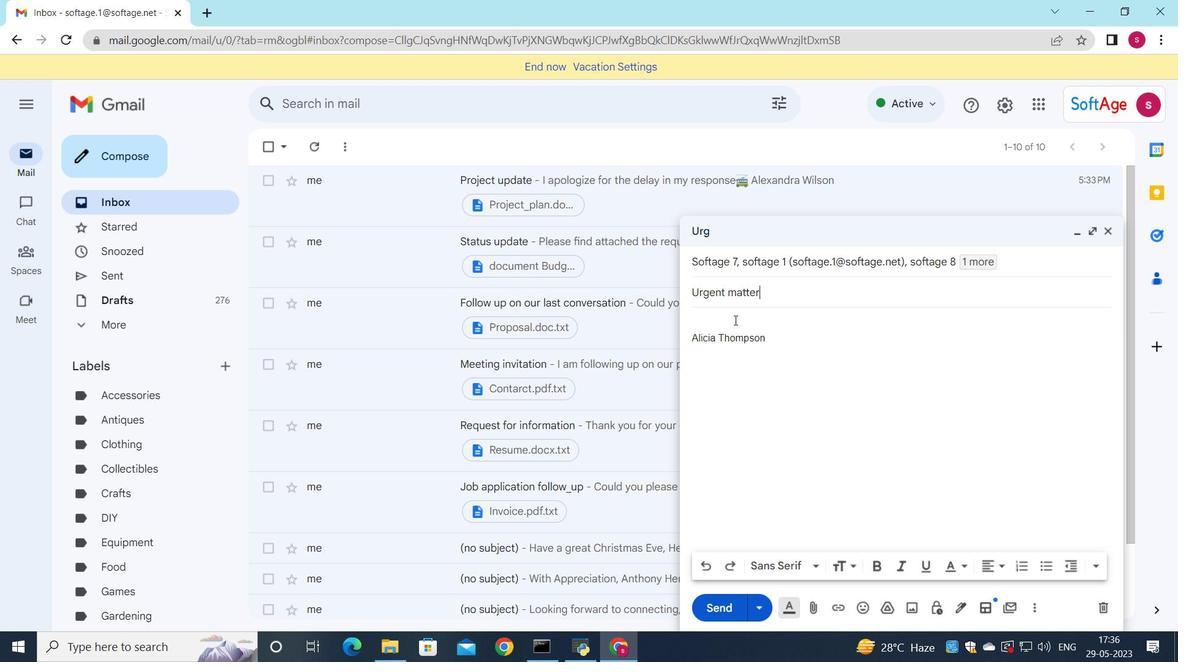 
Action: Key pressed <Key.shift>Please<Key.space>let<Key.space>me<Key.space>know<Key.space>if<Key.space>you<Key.space>require<Key.space>any<Key.space>further<Key.space>assistab<Key.backspace><Key.tab>
Screenshot: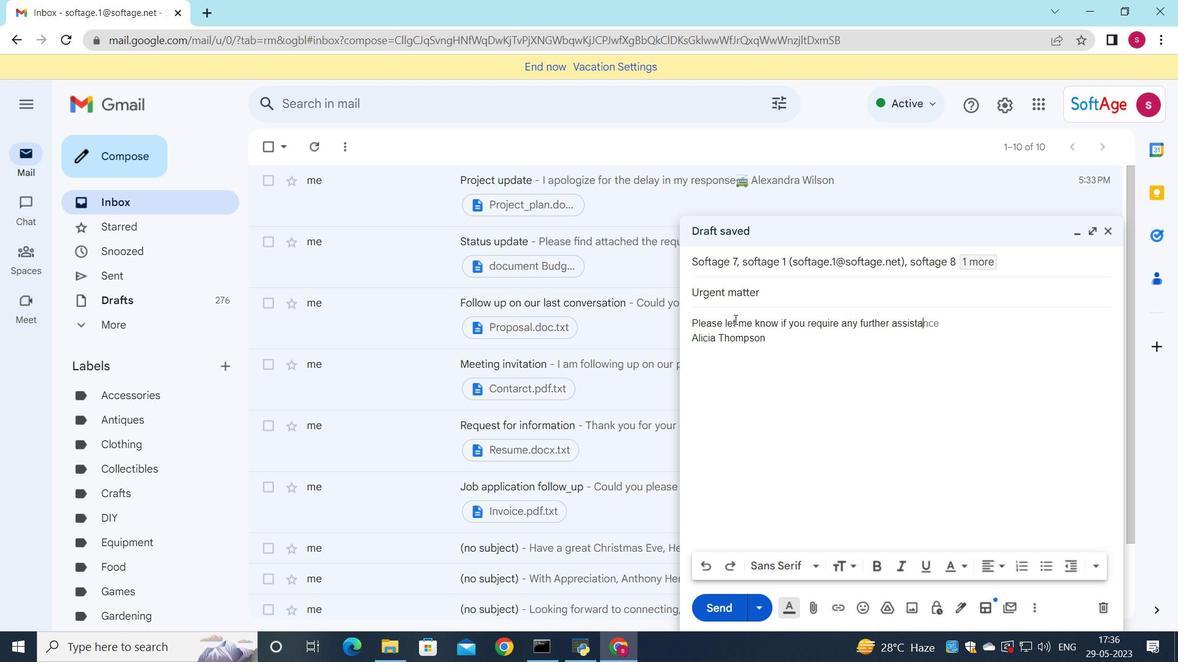 
Action: Mouse moved to (862, 602)
Screenshot: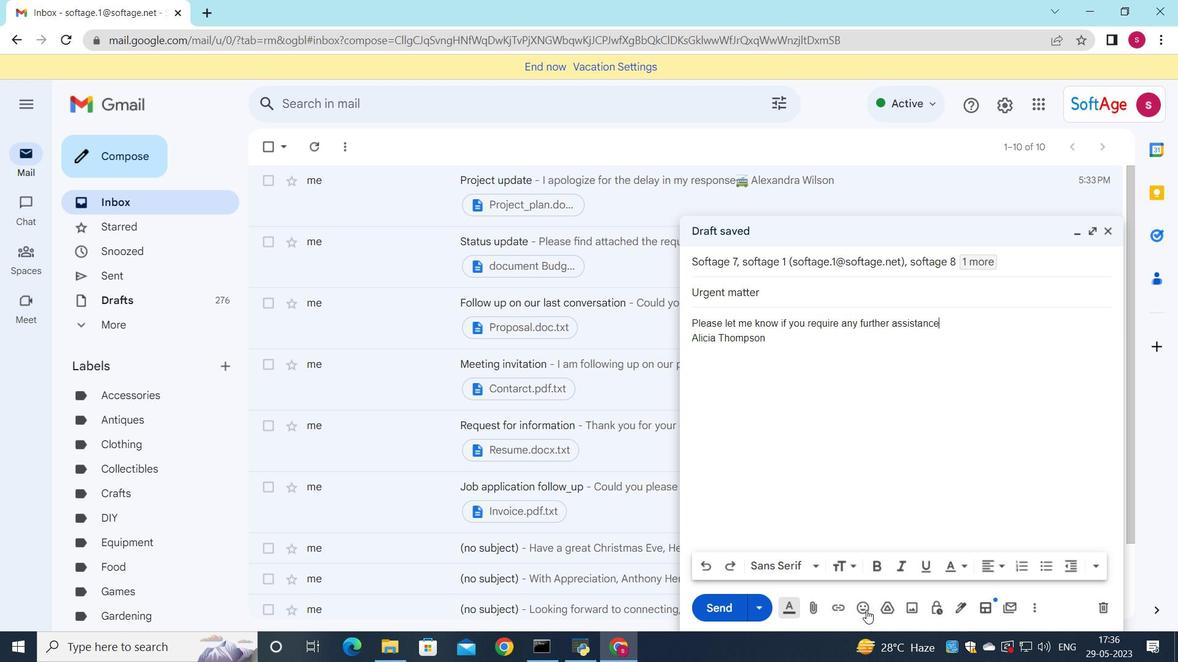 
Action: Mouse pressed left at (862, 602)
Screenshot: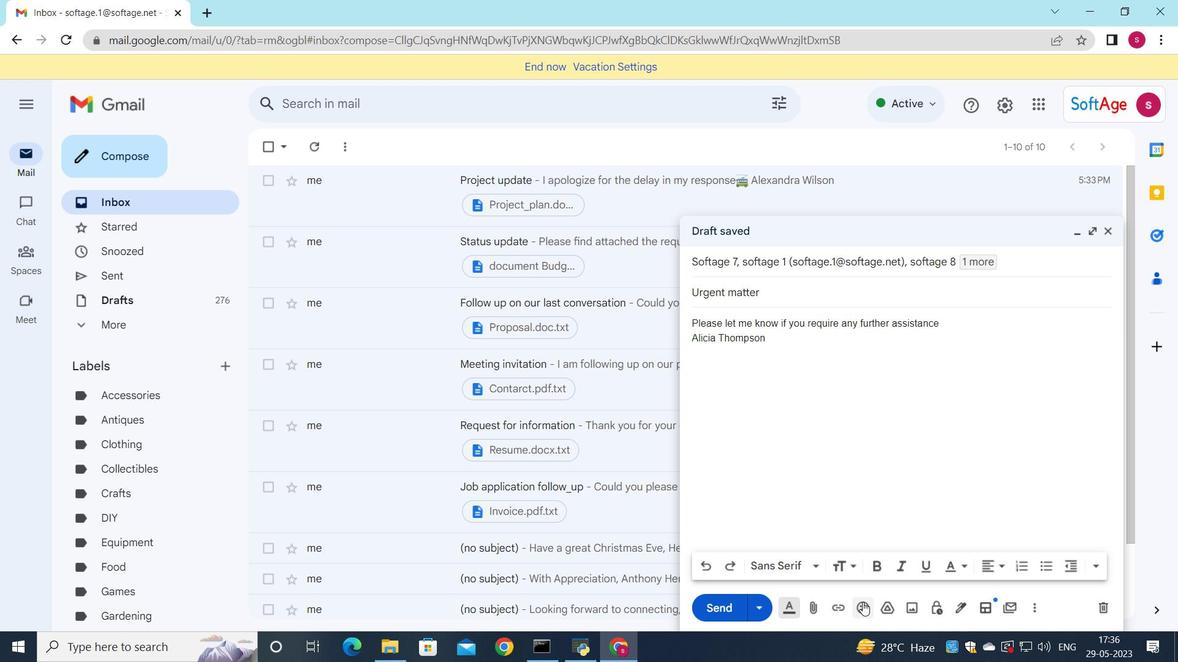 
Action: Mouse moved to (815, 482)
Screenshot: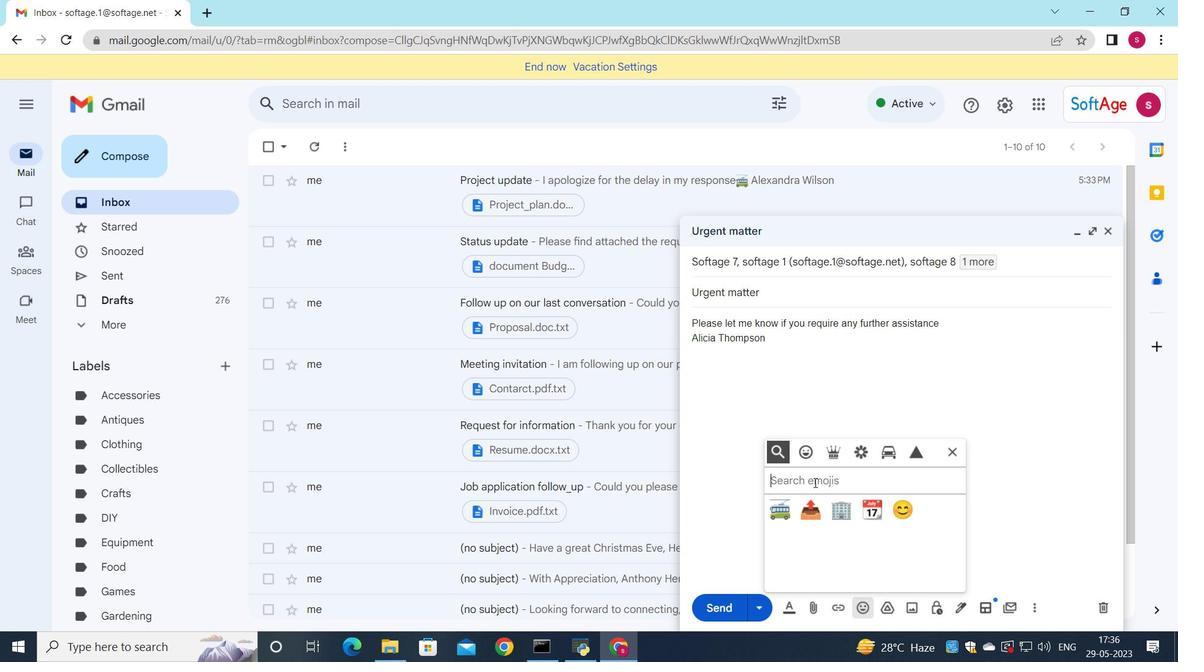 
Action: Mouse pressed left at (815, 482)
Screenshot: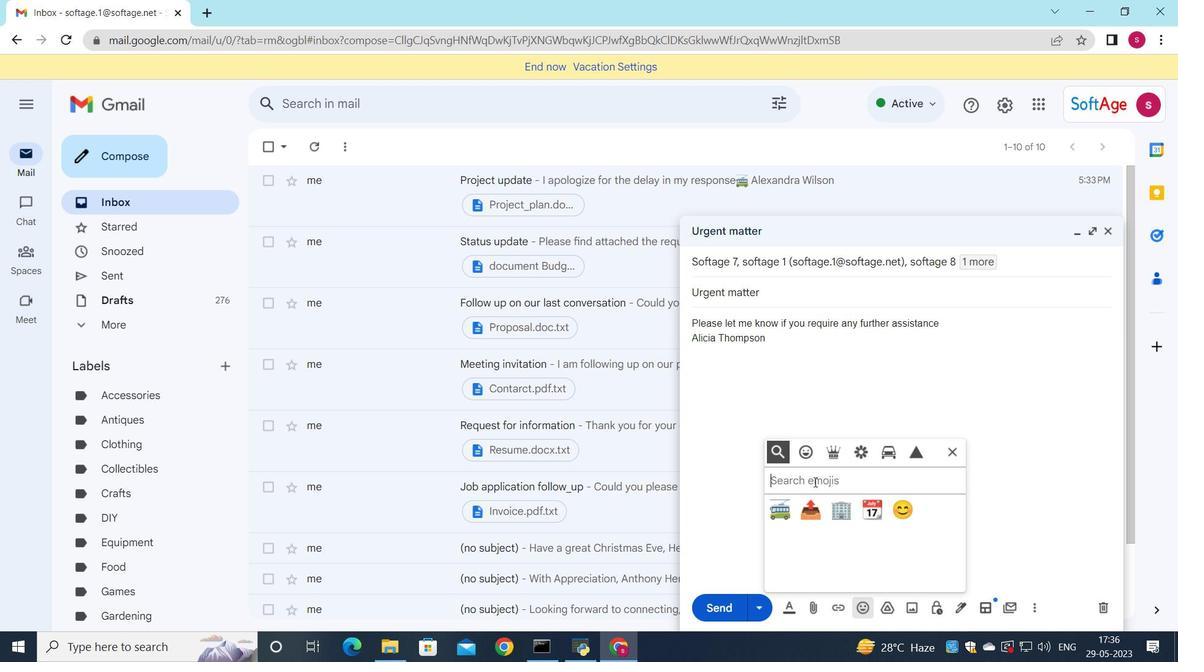 
Action: Mouse moved to (816, 478)
Screenshot: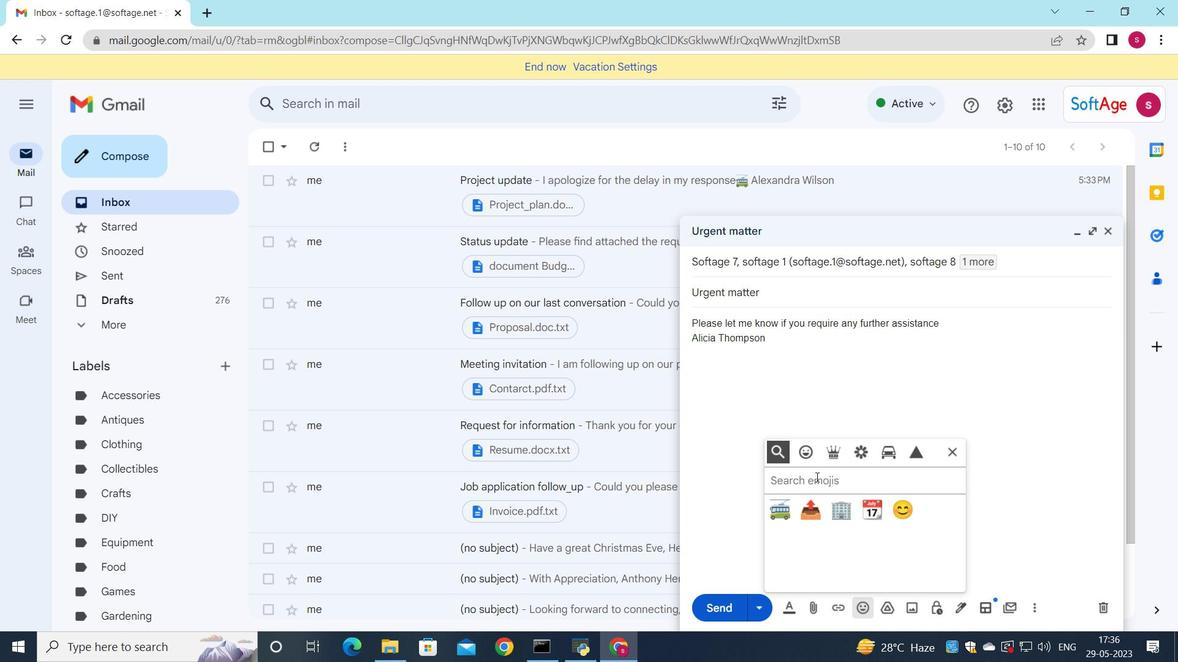 
Action: Key pressed s
Screenshot: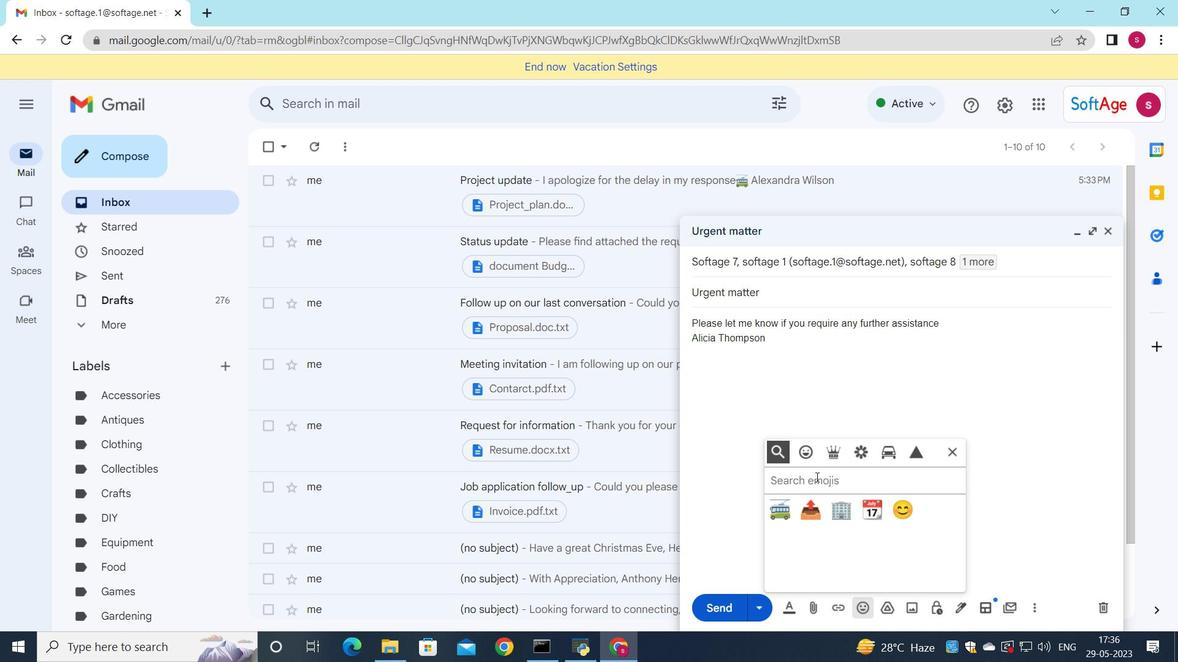 
Action: Mouse moved to (816, 478)
Screenshot: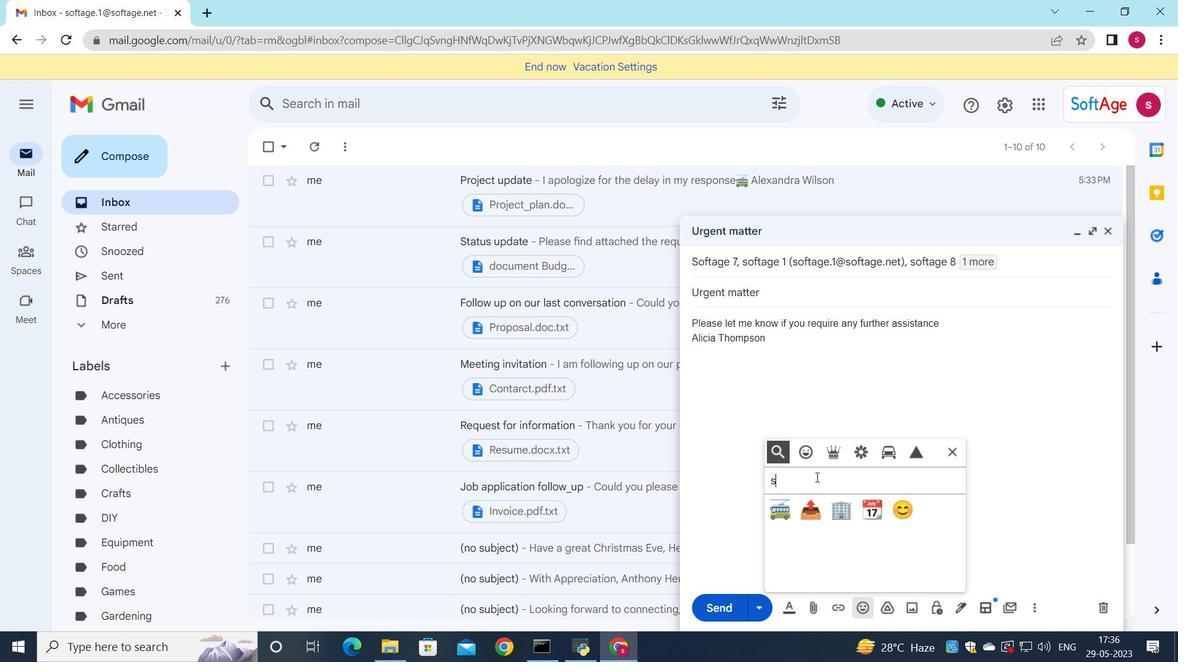 
Action: Key pressed ad
Screenshot: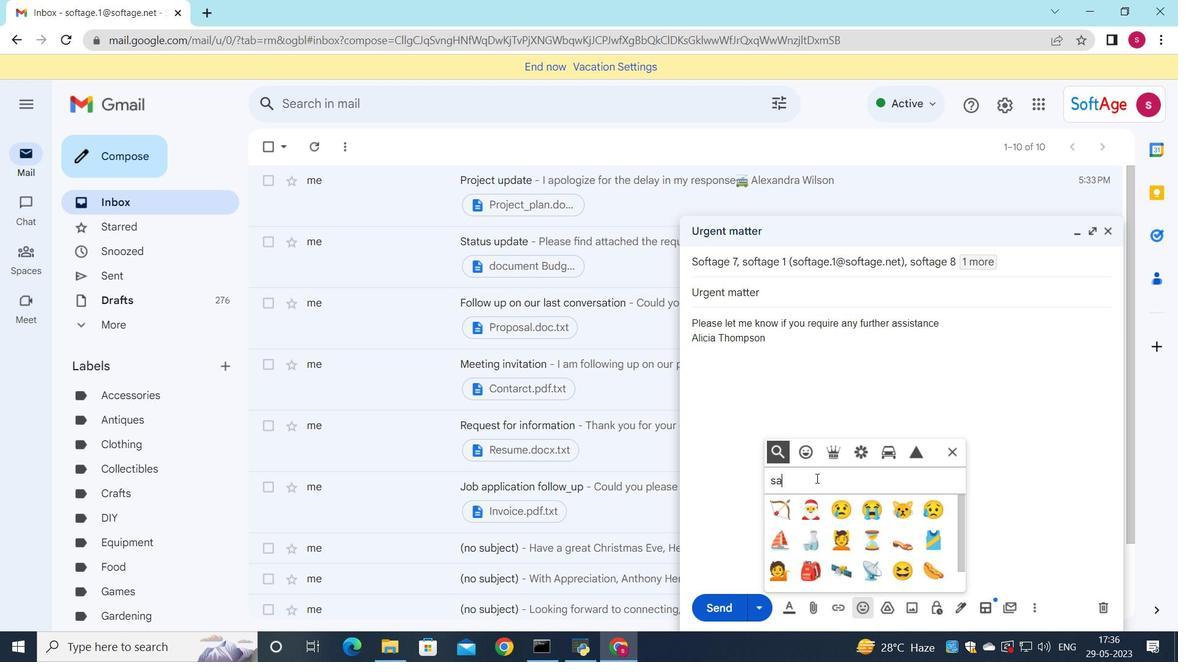 
Action: Mouse moved to (821, 510)
Screenshot: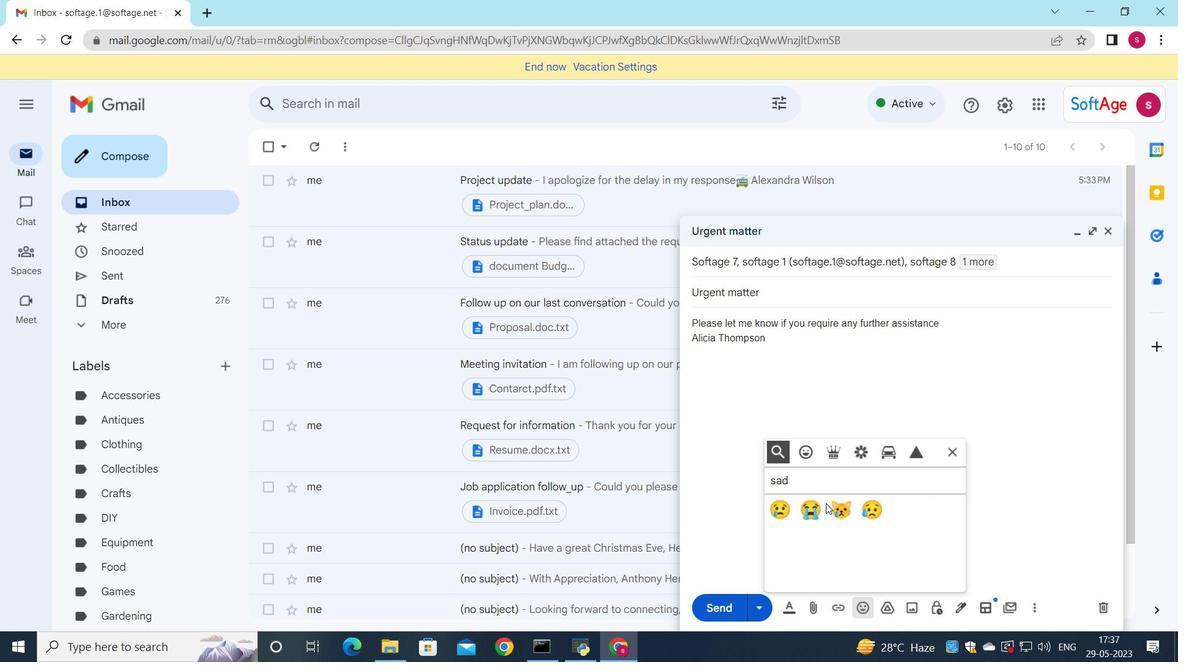 
Action: Key pressed <Key.space>
Screenshot: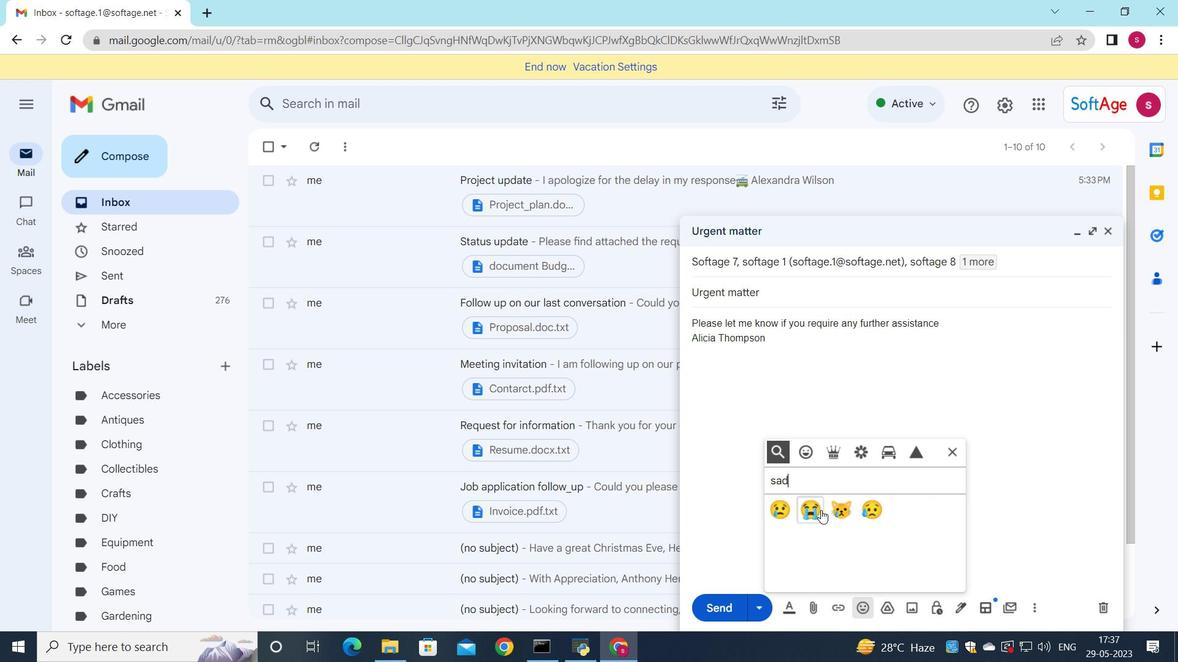 
Action: Mouse moved to (882, 477)
Screenshot: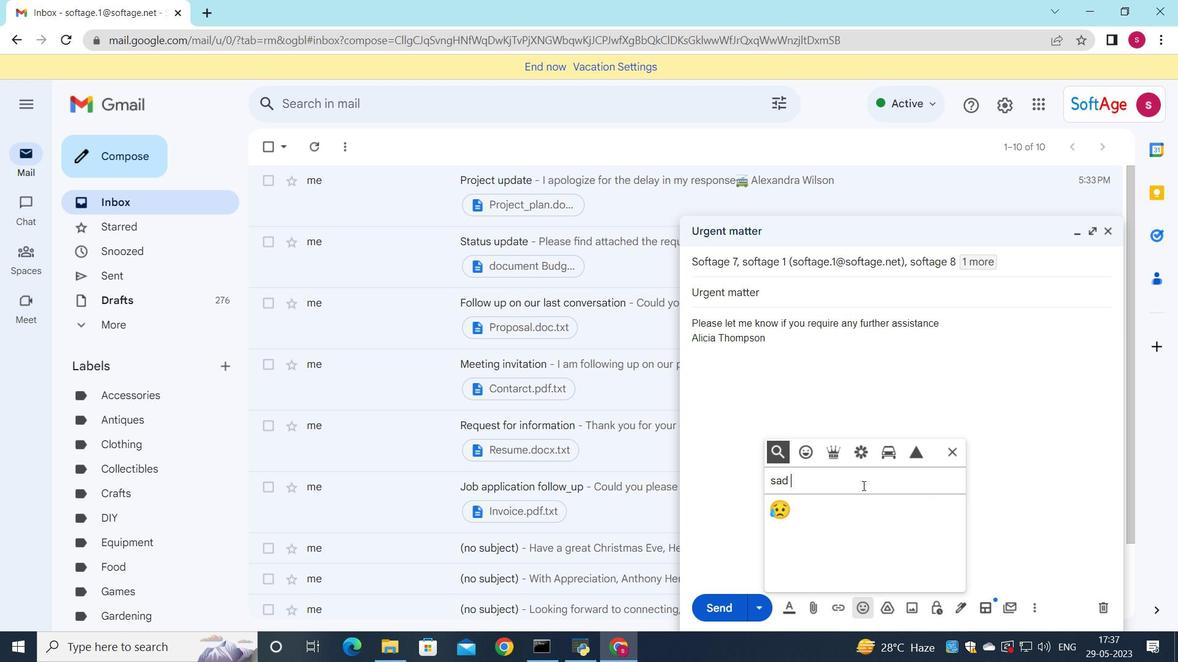 
Action: Key pressed f
Screenshot: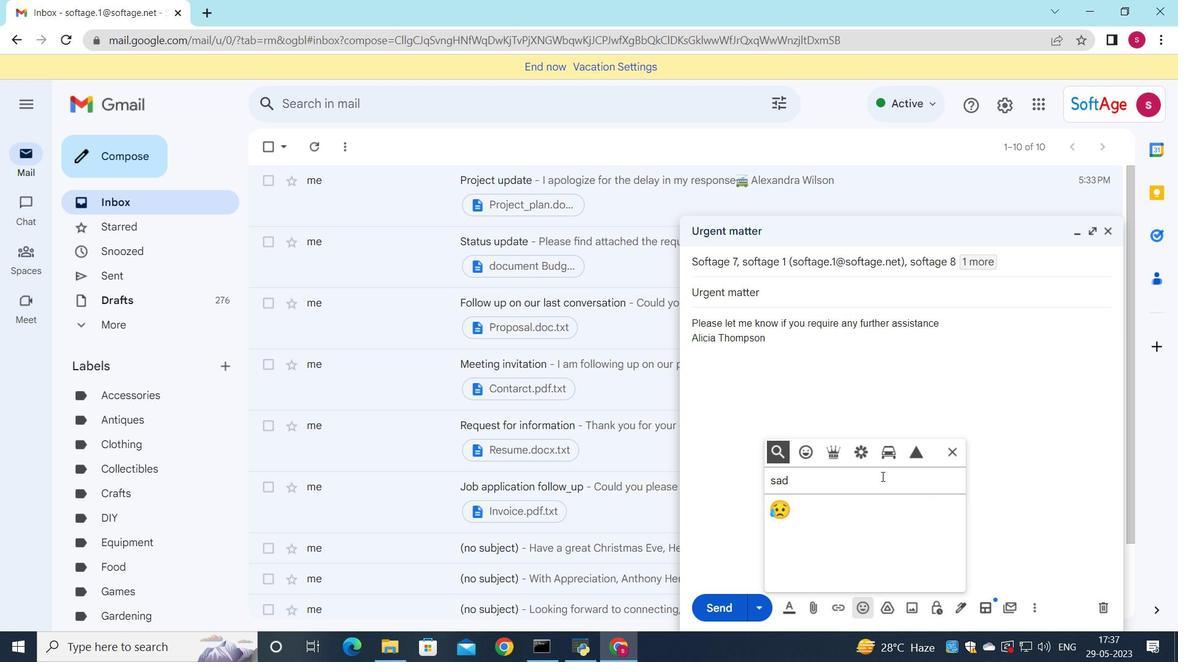 
Action: Mouse moved to (882, 477)
Screenshot: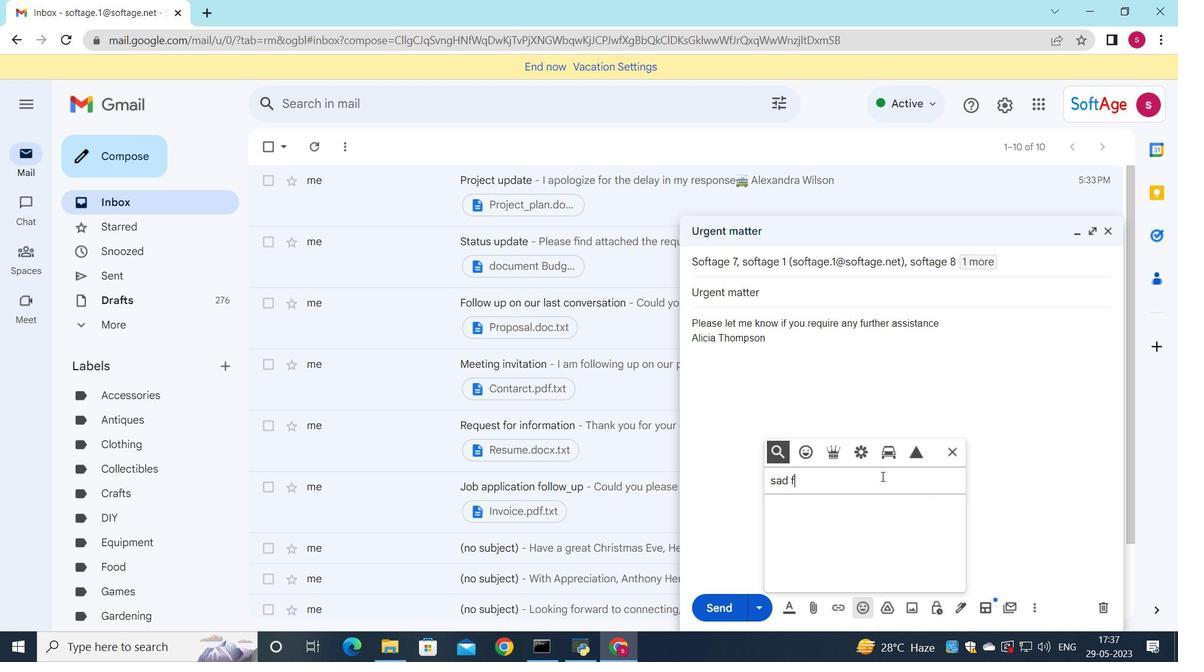 
Action: Key pressed a
Screenshot: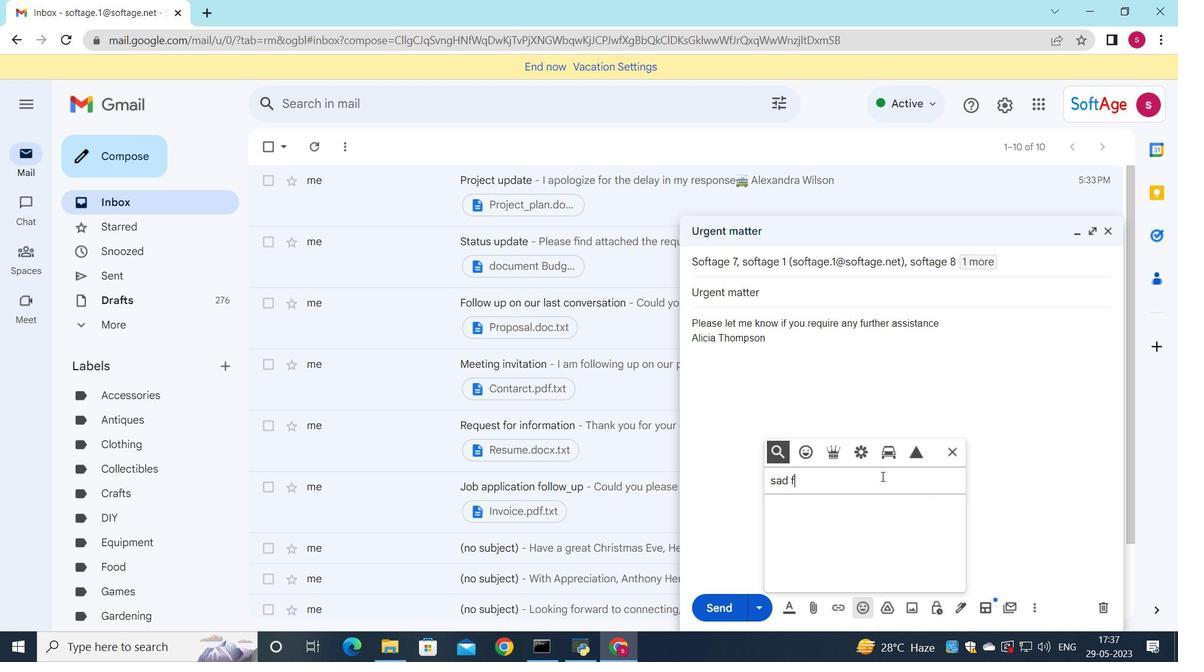 
Action: Mouse moved to (880, 480)
Screenshot: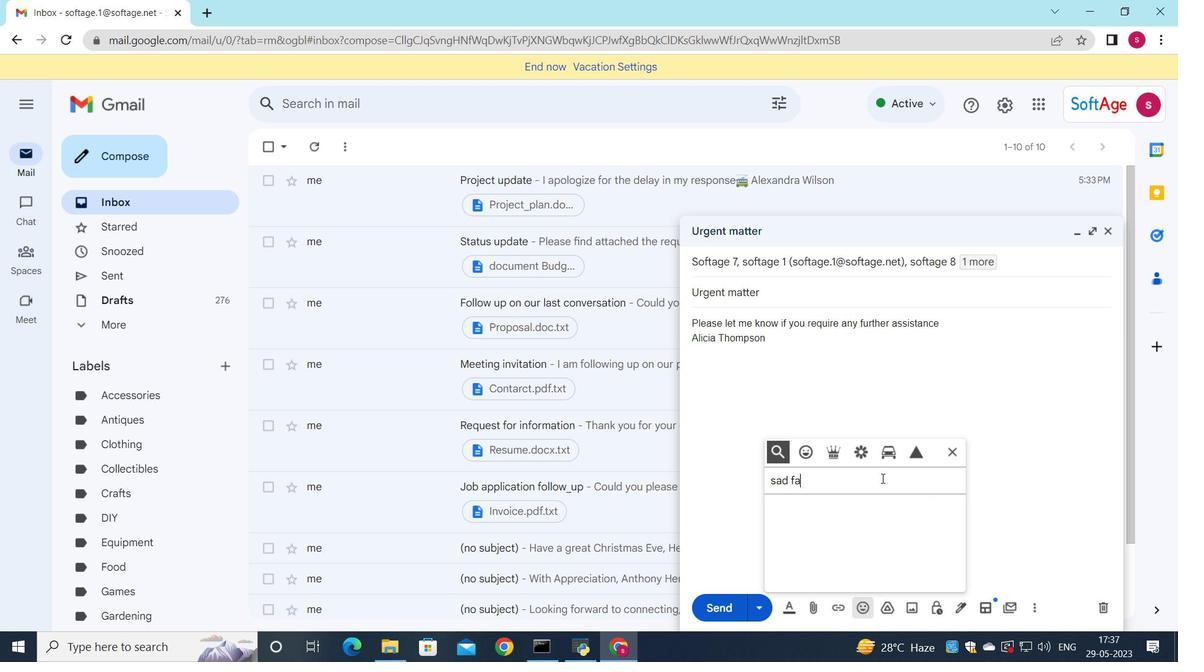 
Action: Key pressed <Key.backspace><Key.backspace><Key.backspace>
Screenshot: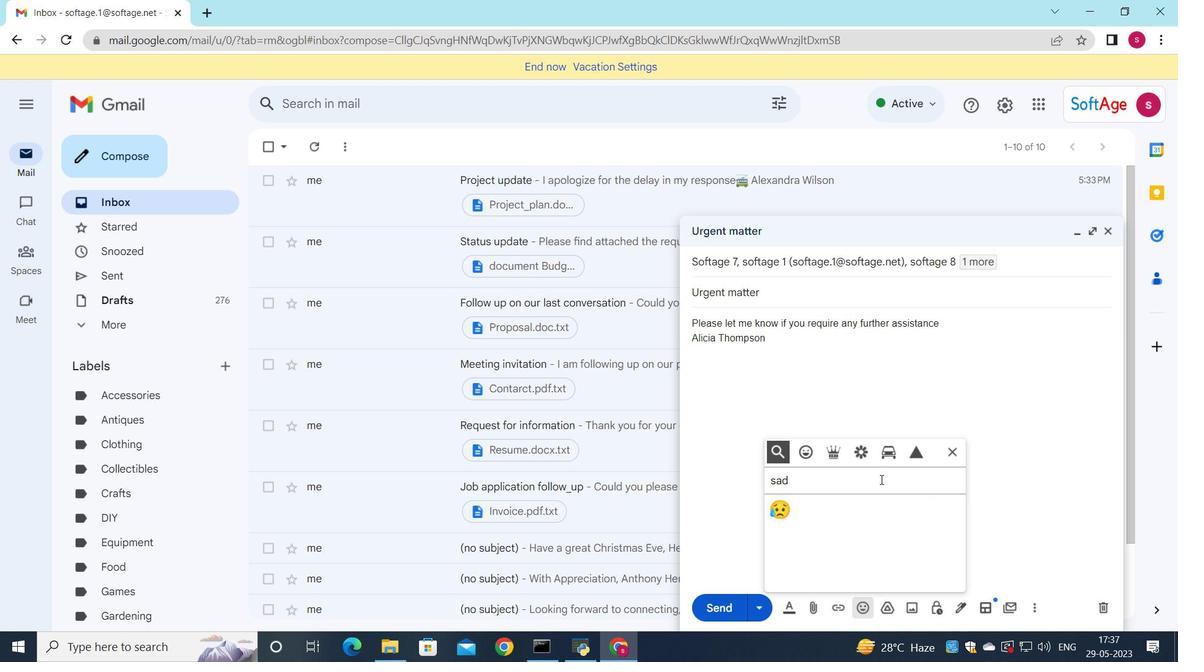 
Action: Mouse moved to (781, 510)
Screenshot: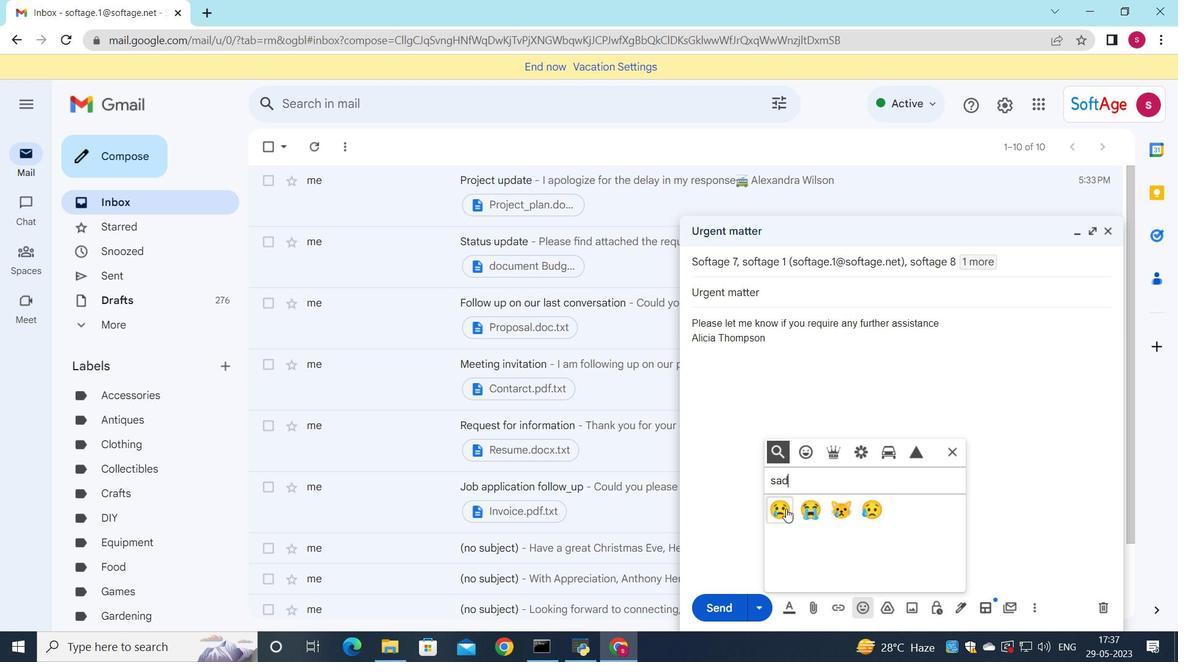 
Action: Mouse pressed left at (781, 510)
Screenshot: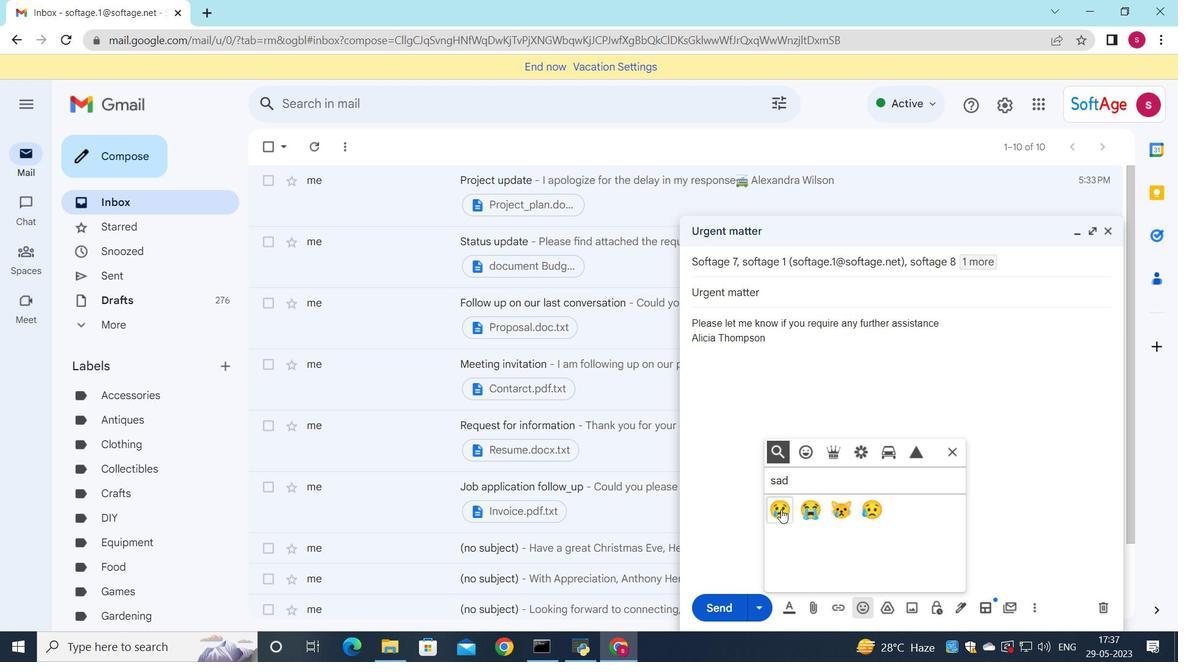 
Action: Mouse moved to (956, 456)
Screenshot: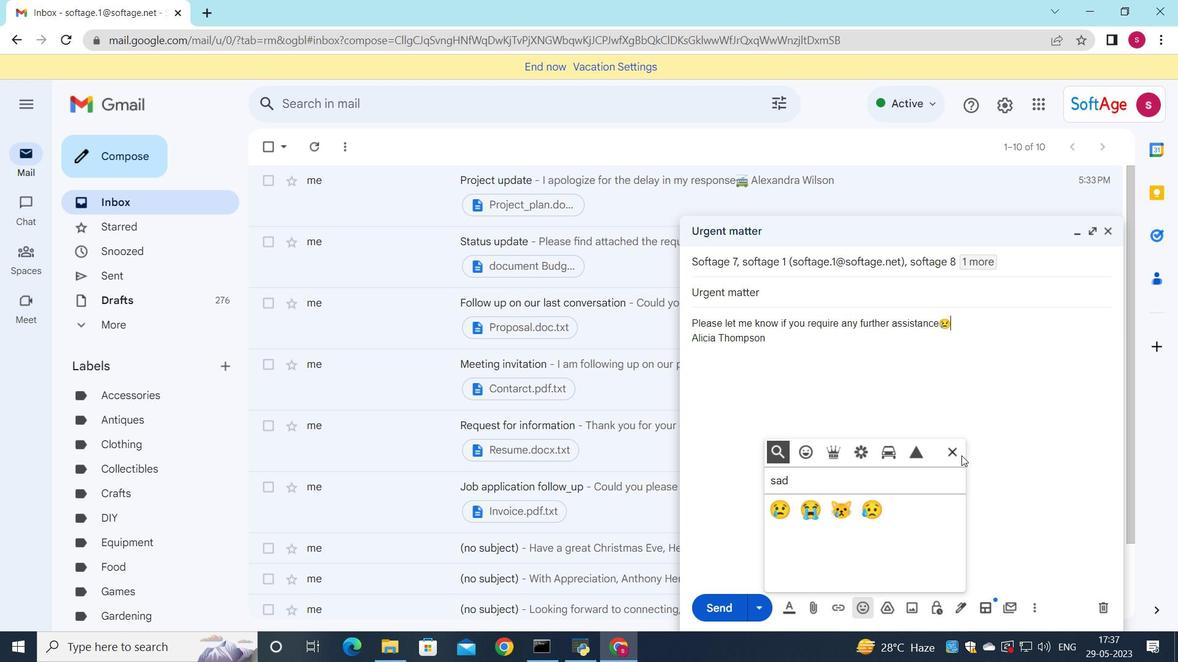 
Action: Mouse pressed left at (956, 456)
Screenshot: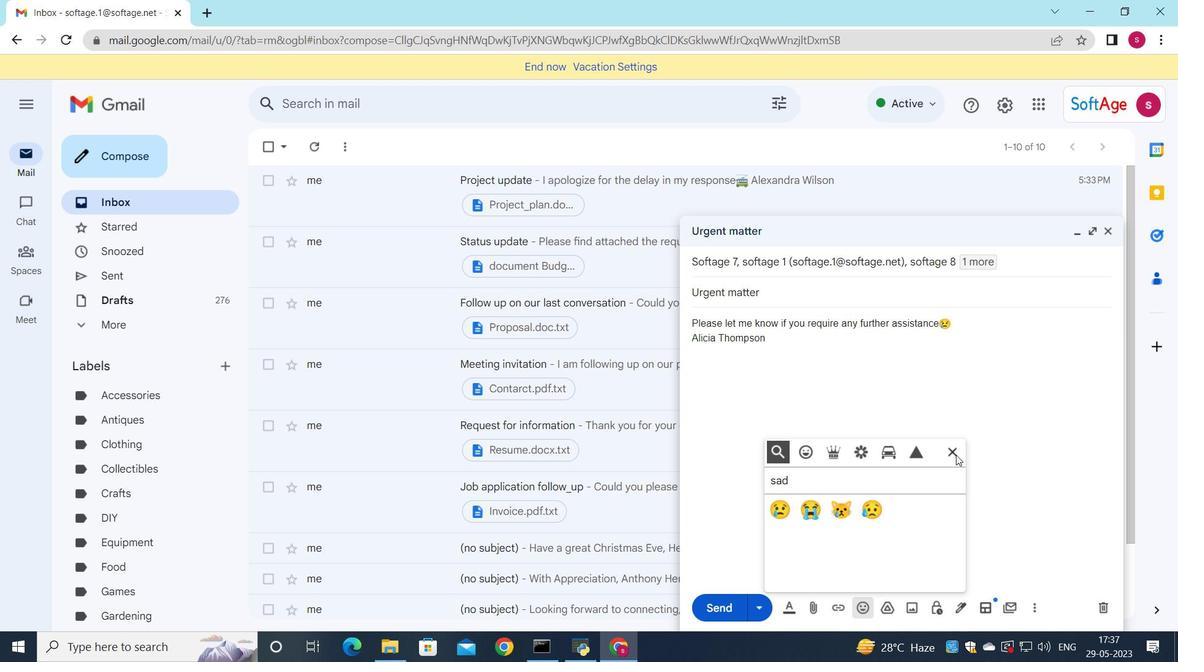 
Action: Mouse moved to (809, 600)
Screenshot: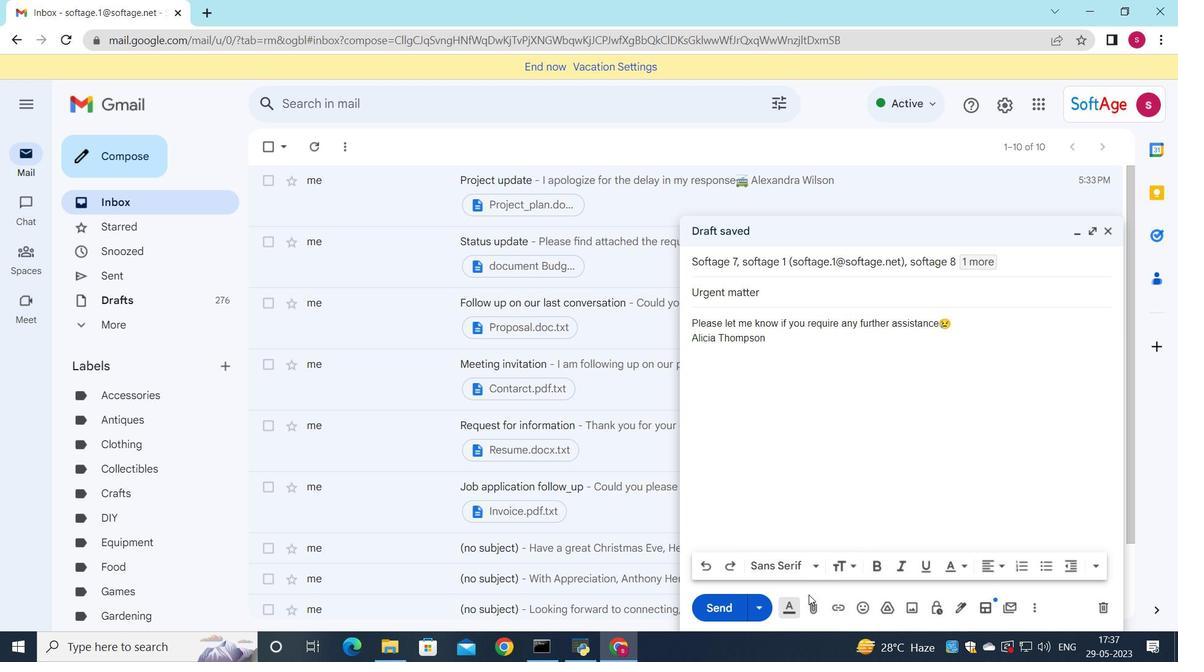 
Action: Mouse pressed left at (809, 600)
Screenshot: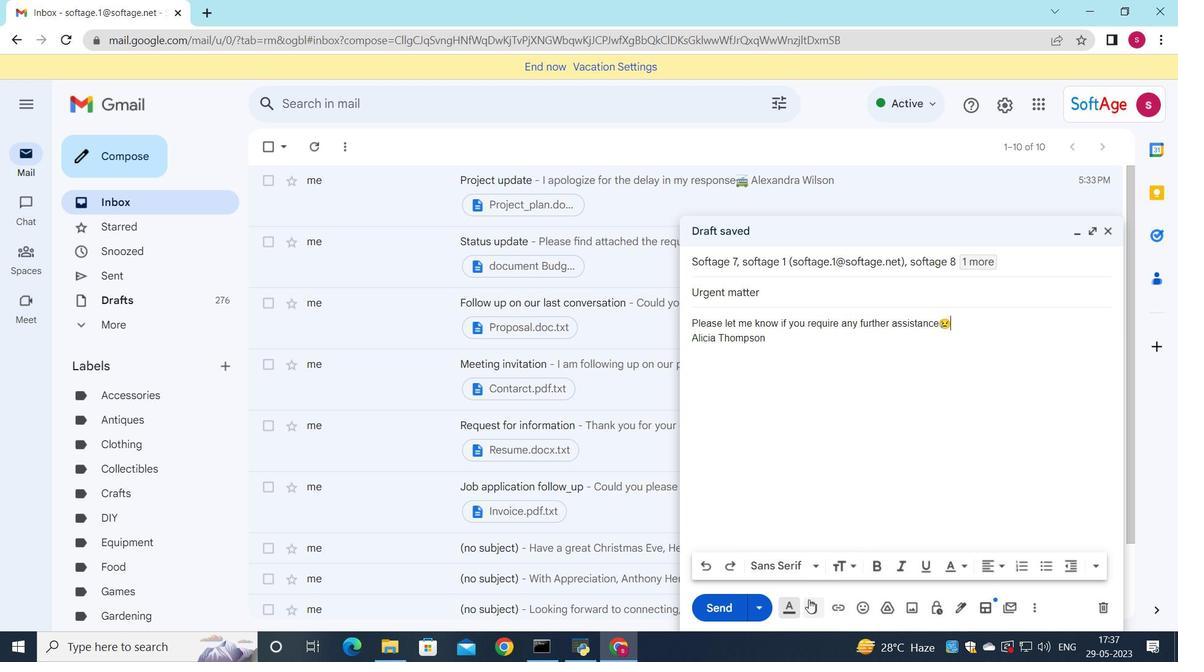 
Action: Mouse moved to (304, 124)
Screenshot: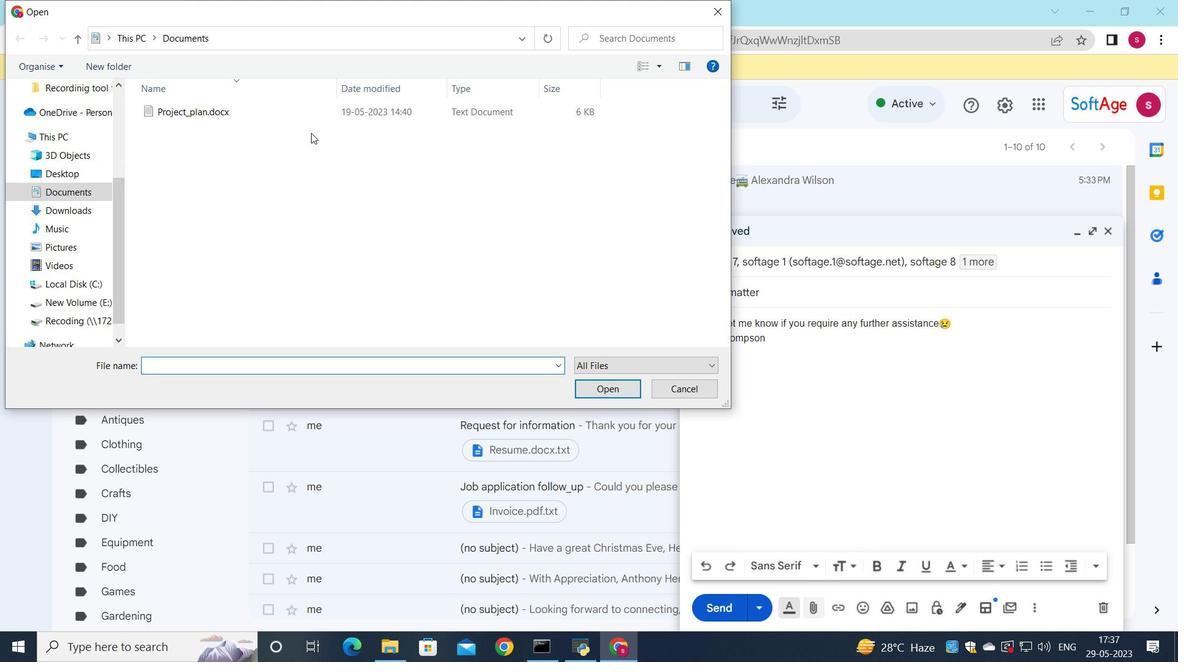 
Action: Mouse pressed left at (304, 124)
Screenshot: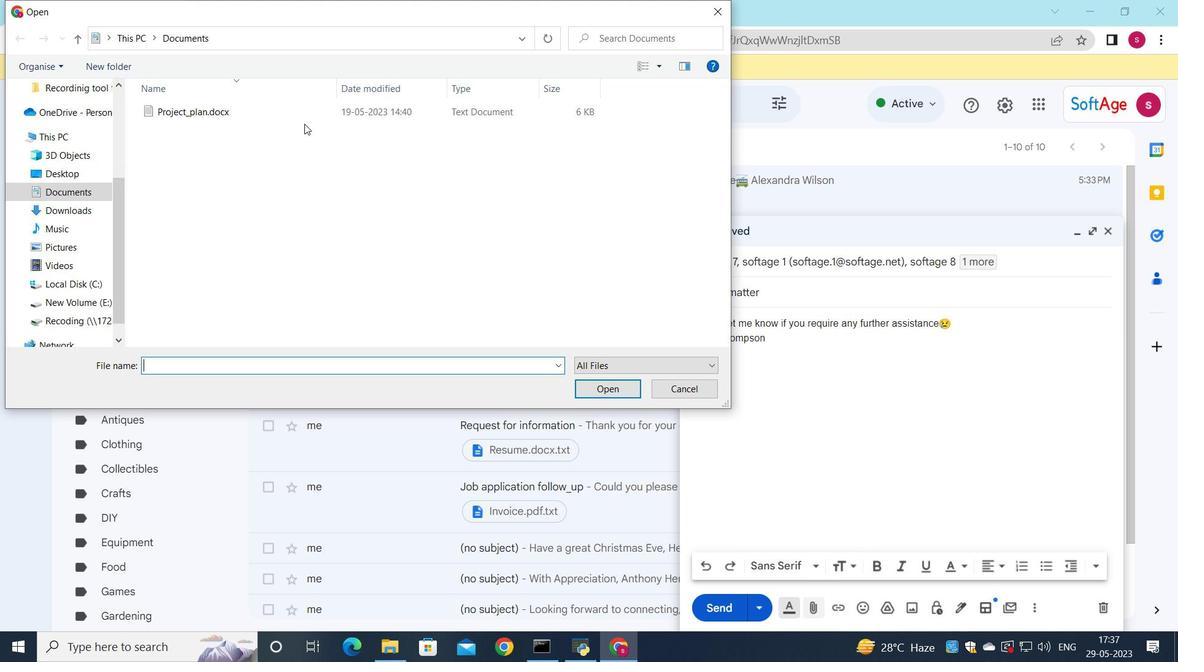 
Action: Mouse moved to (303, 118)
Screenshot: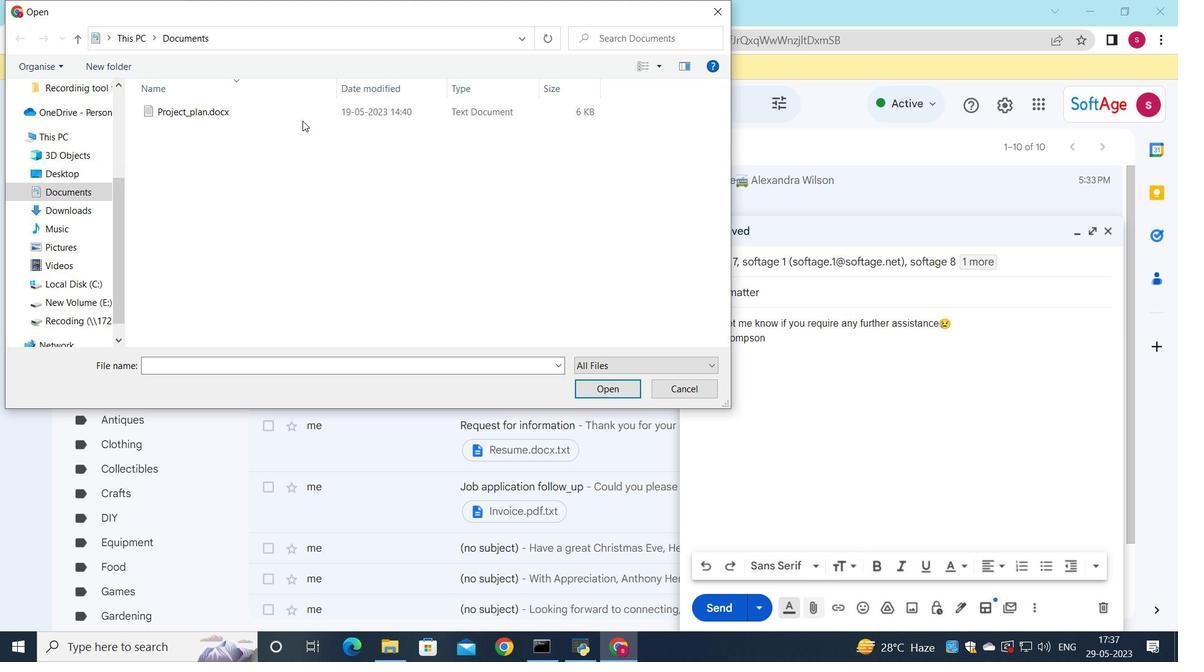 
Action: Mouse pressed left at (303, 118)
Screenshot: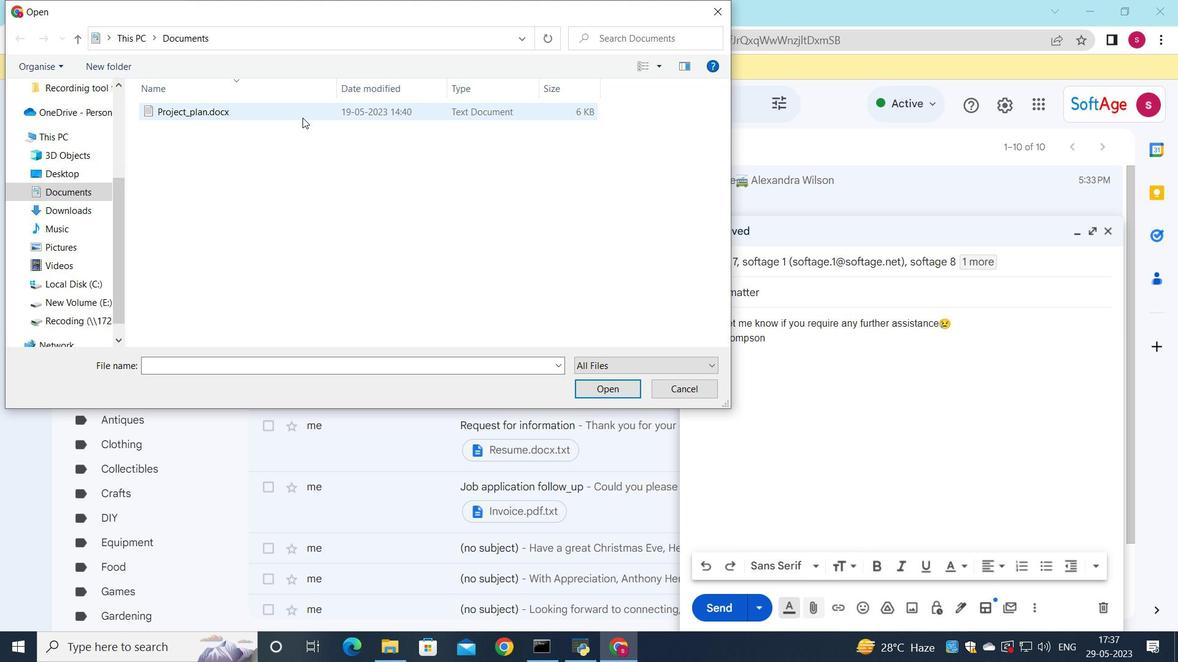 
Action: Mouse moved to (310, 110)
Screenshot: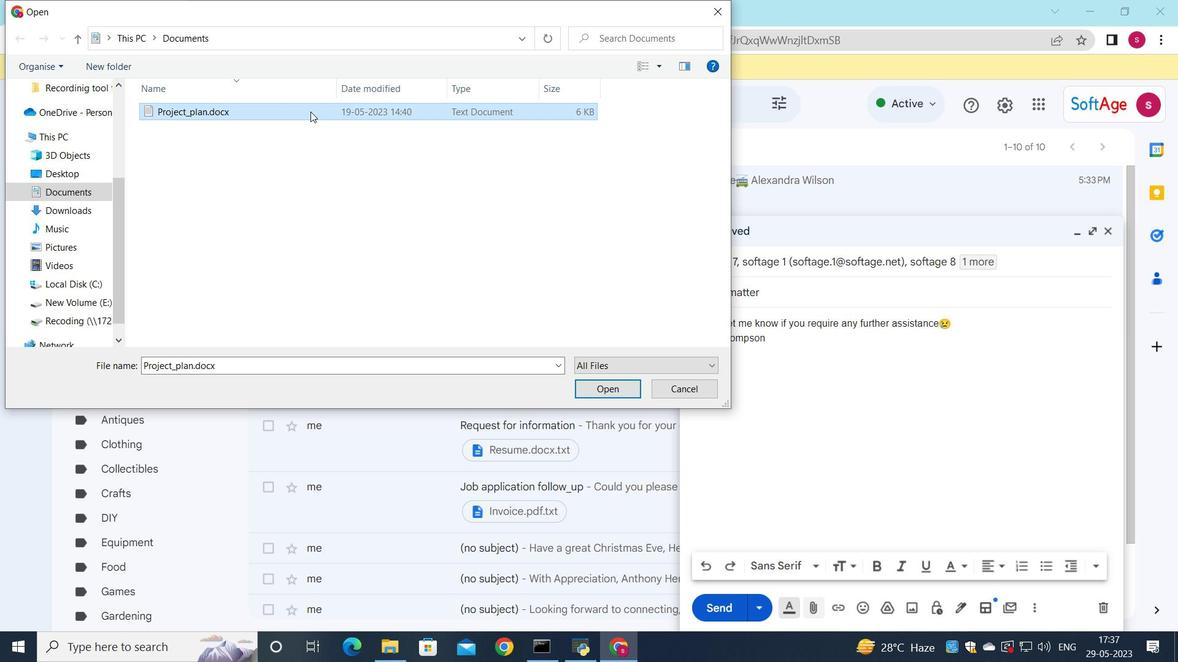 
Action: Mouse pressed left at (310, 110)
Screenshot: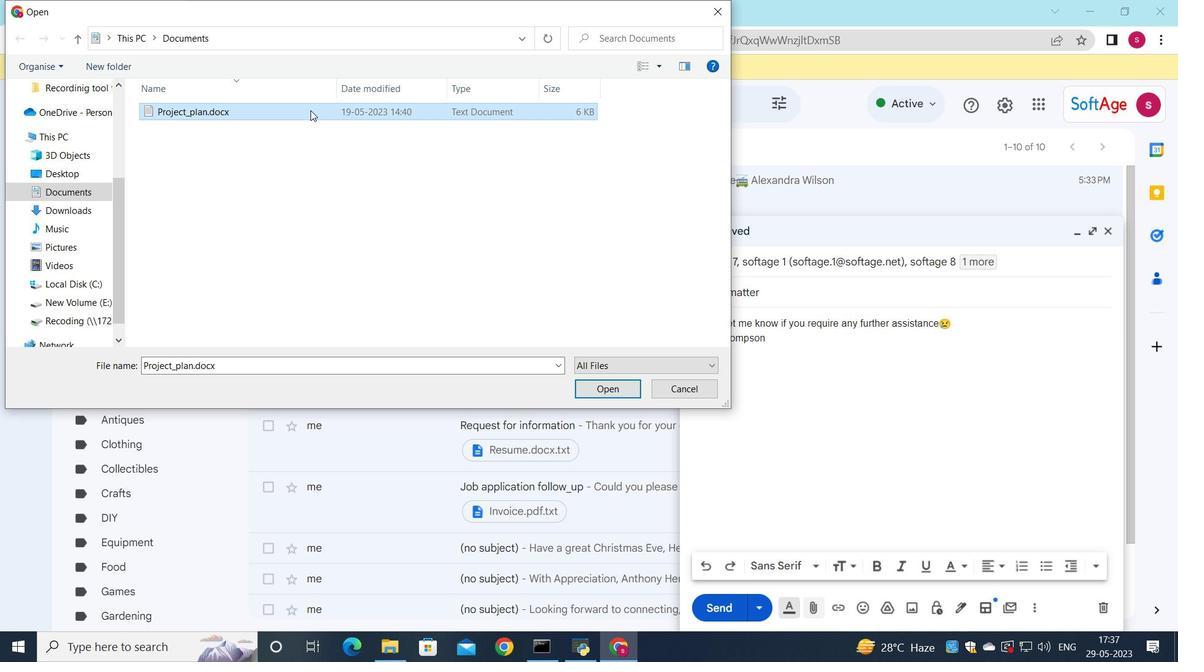 
Action: Mouse moved to (593, 183)
Screenshot: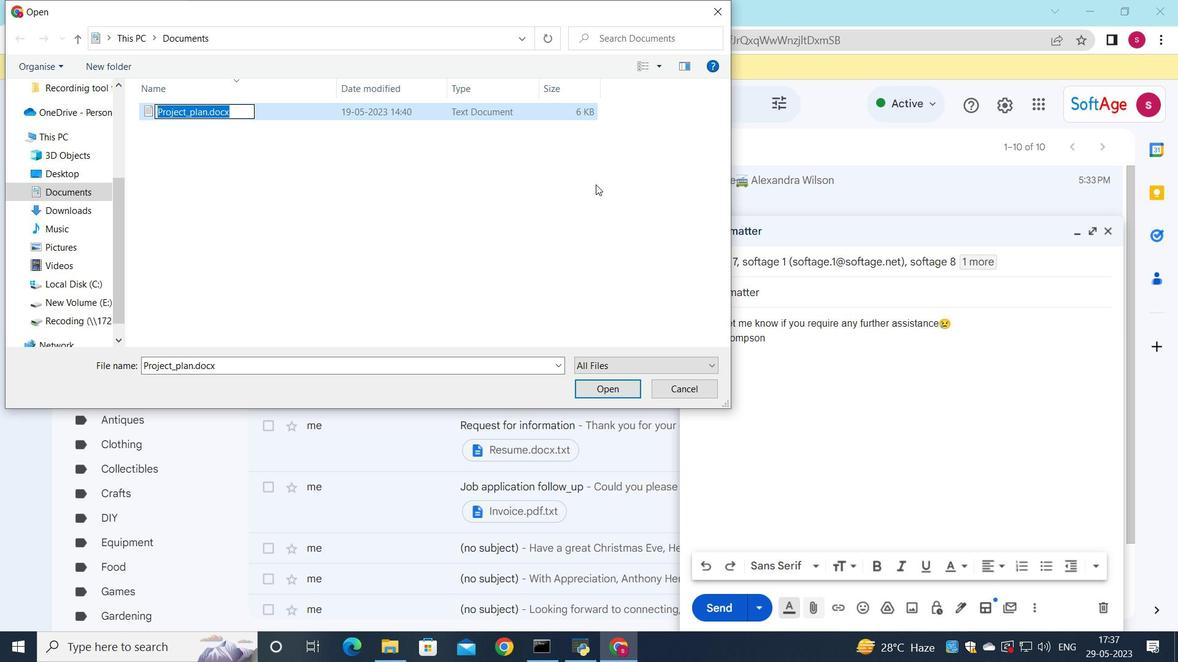 
Action: Key pressed <Key.shift>Agenda.pdf
Screenshot: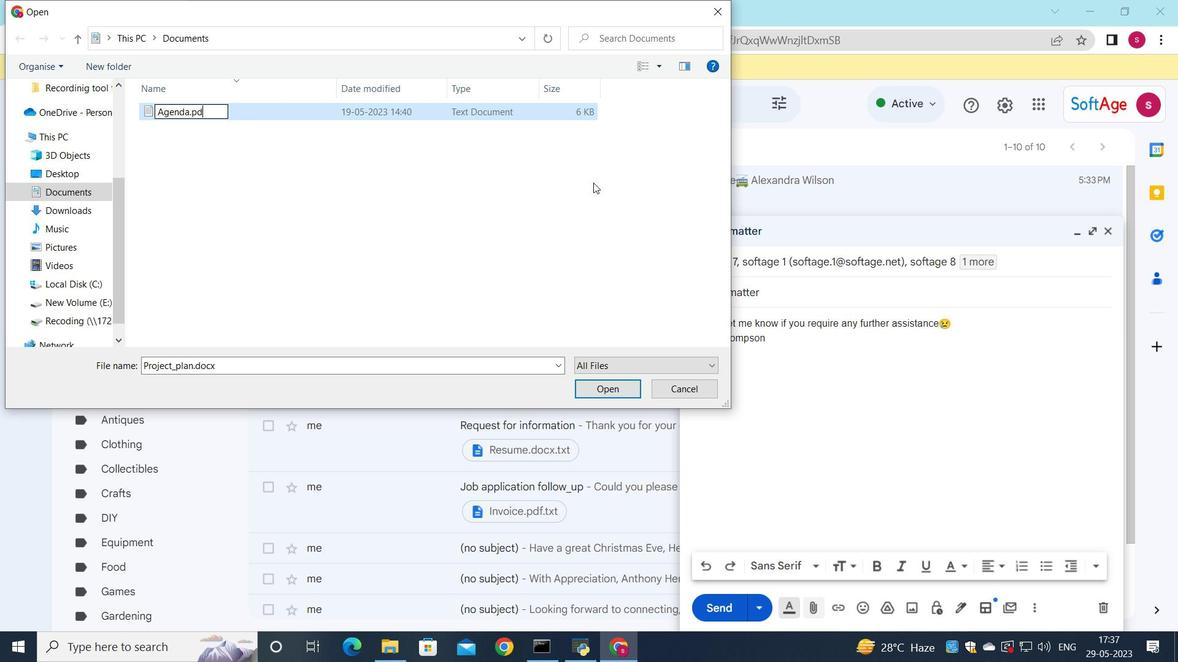 
Action: Mouse moved to (454, 116)
Screenshot: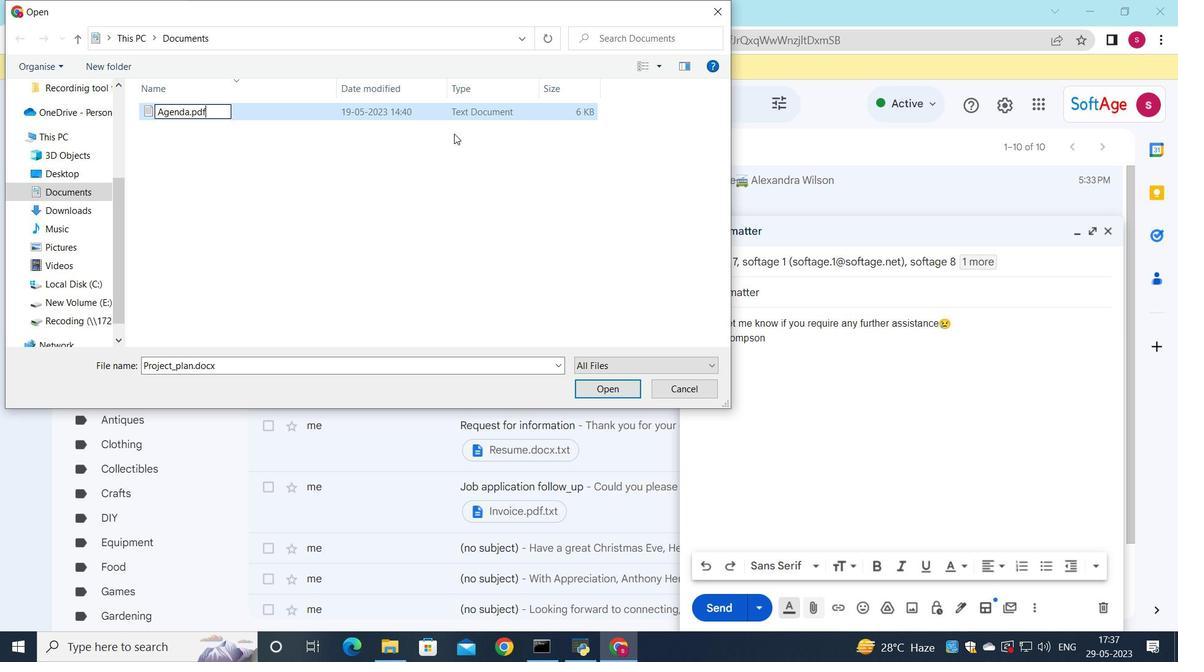 
Action: Mouse pressed left at (454, 116)
Screenshot: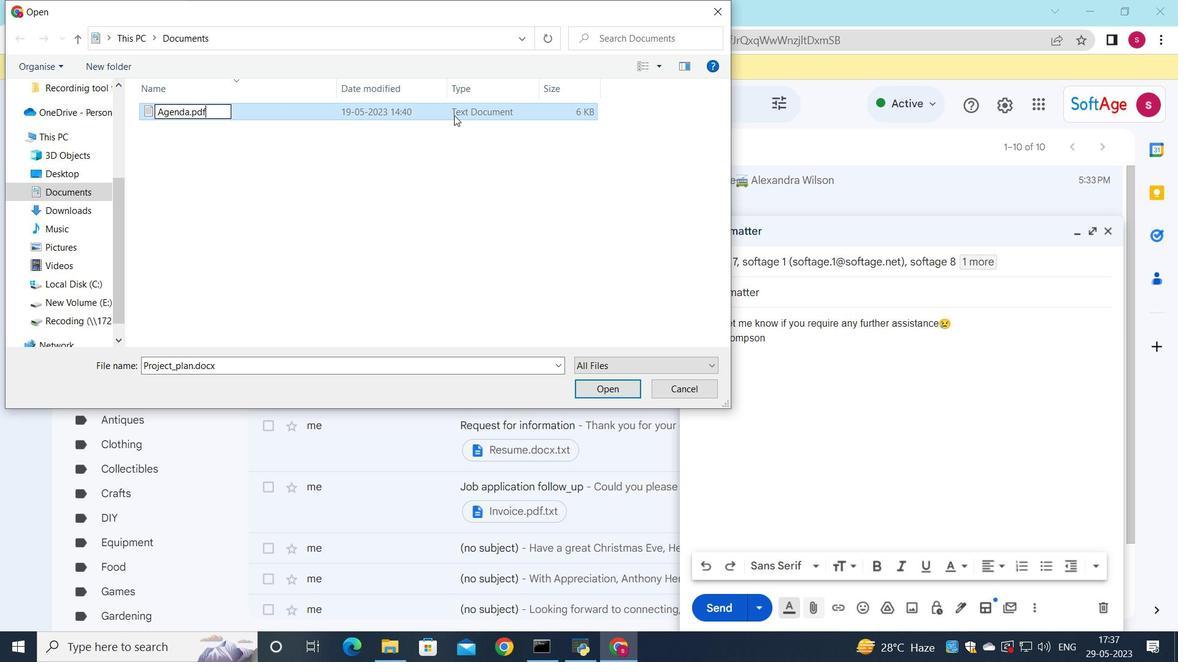 
Action: Mouse moved to (611, 384)
Screenshot: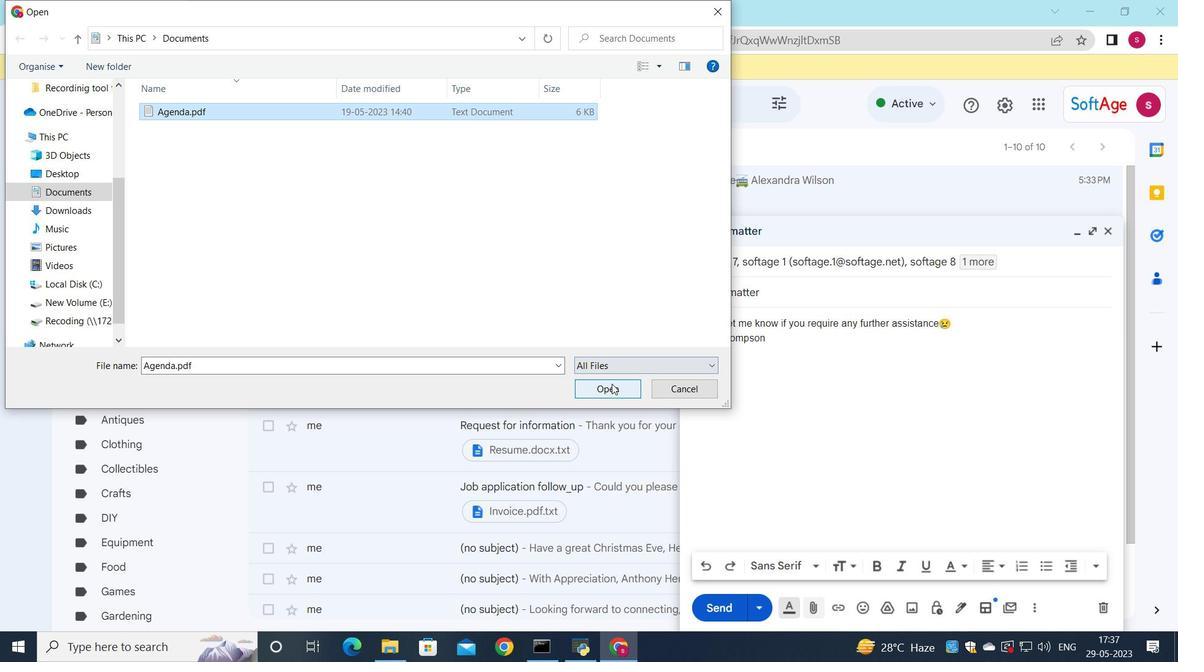 
Action: Mouse pressed left at (611, 384)
Screenshot: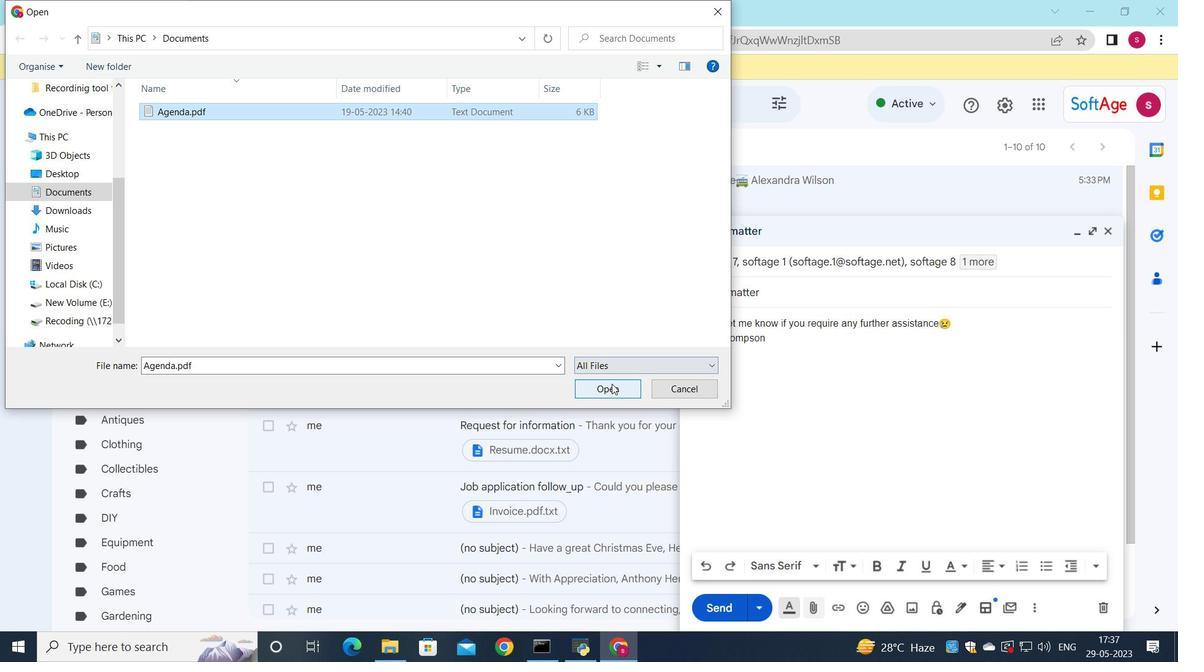 
Action: Mouse moved to (716, 610)
Screenshot: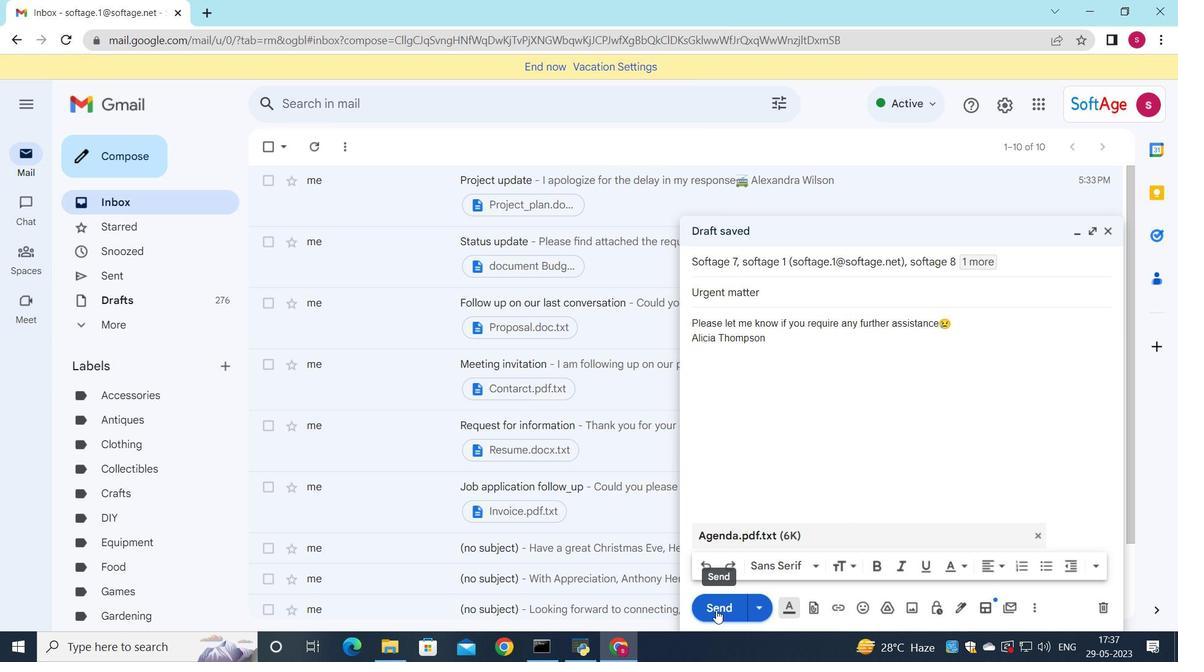 
Action: Mouse pressed left at (716, 610)
Screenshot: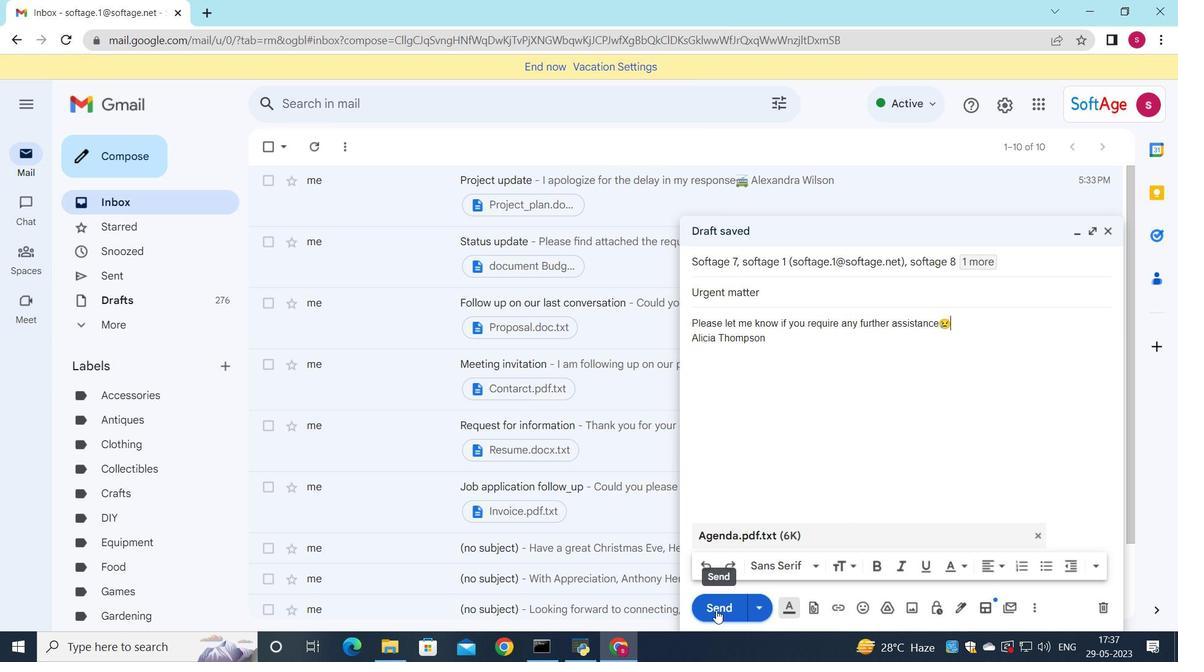 
Action: Mouse moved to (600, 205)
Screenshot: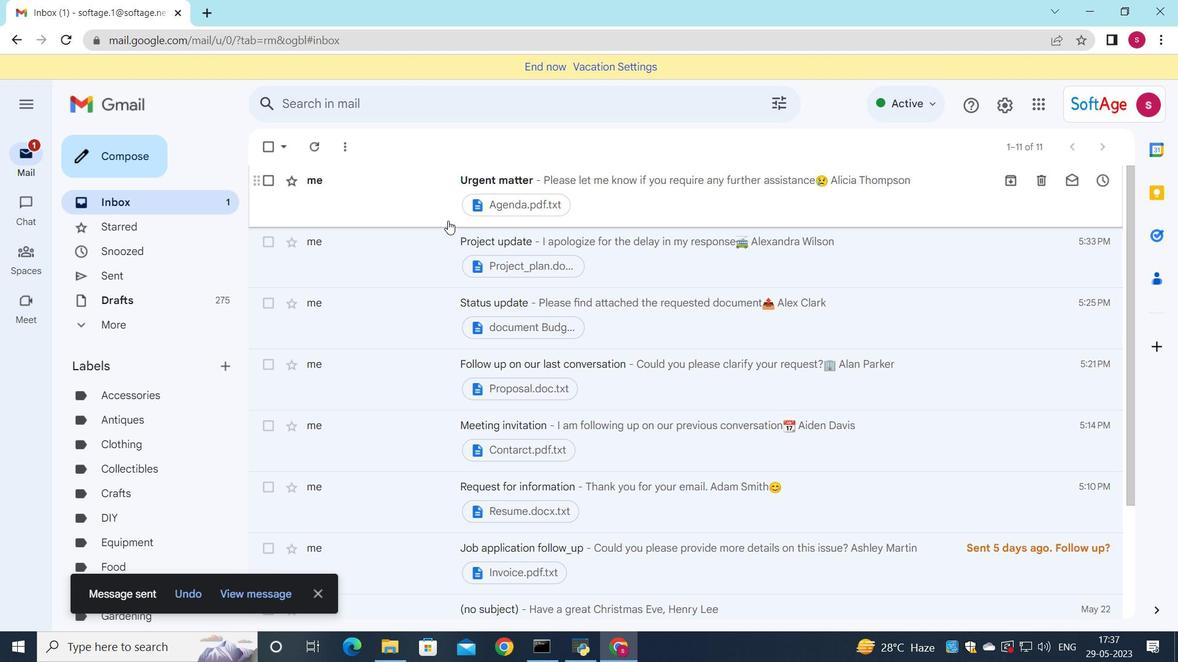 
Action: Mouse pressed left at (600, 205)
Screenshot: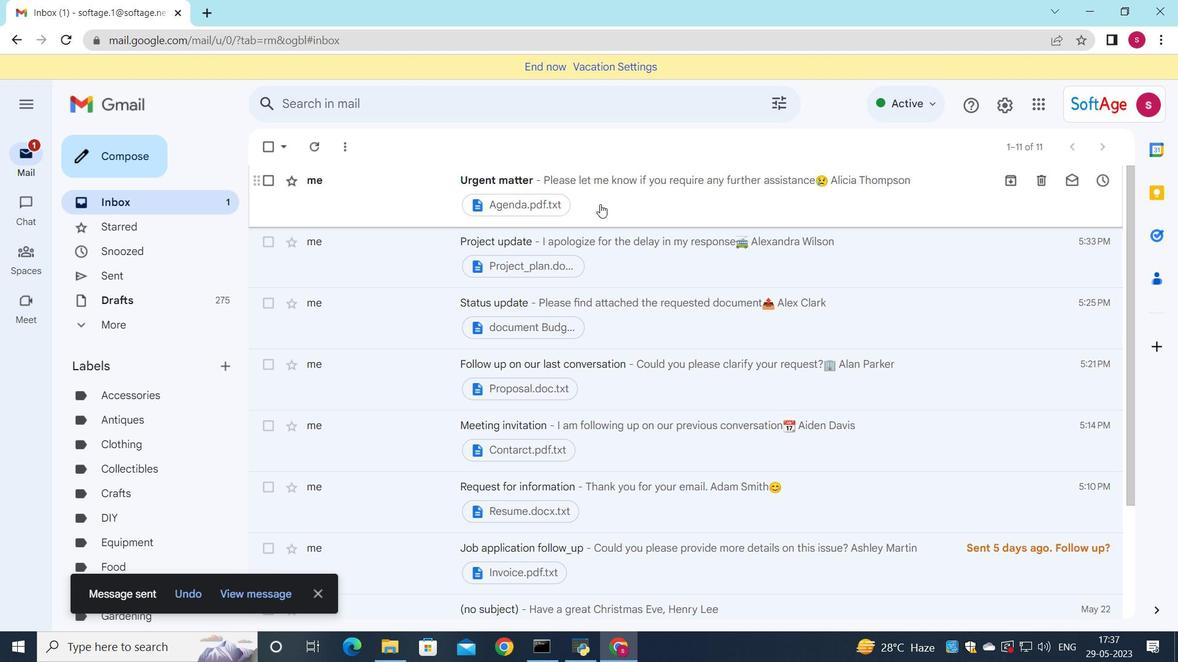 
Action: Mouse moved to (749, 252)
Screenshot: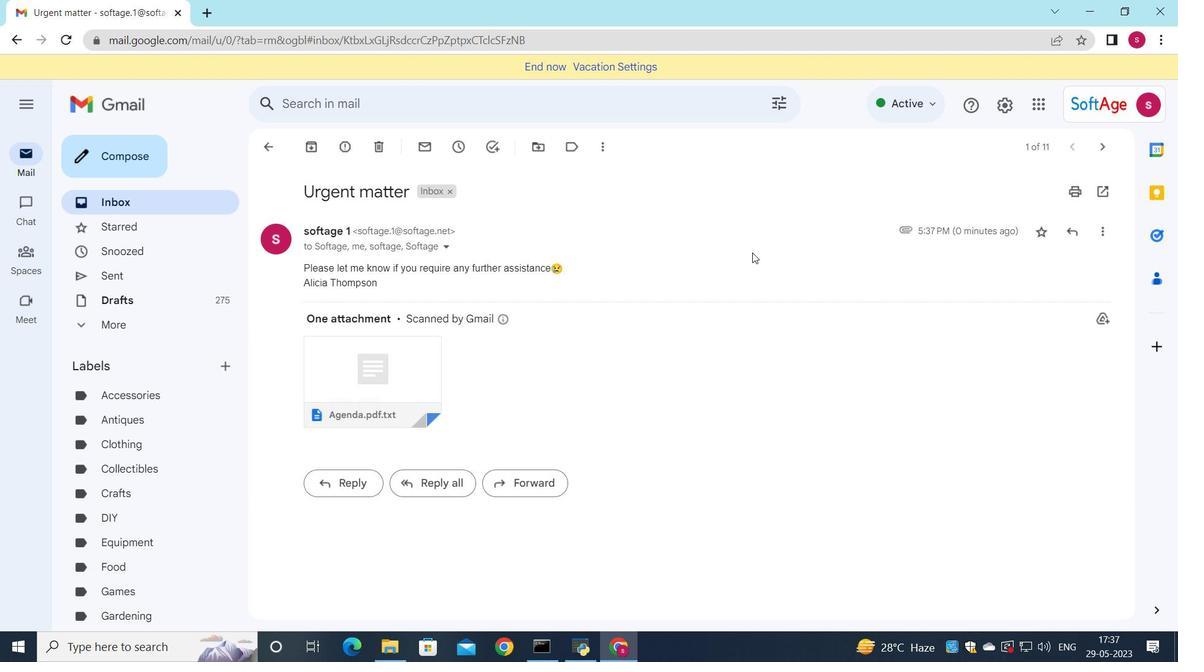 
